 Task: Compose an email with the signature Benjamin Adams with the subject Welcome and the message I am sorry for any inconvenience this may have caused. from softage.1@softage.net to softage.2@softage.net with an attached document Newsletter.docx Undo the message and rewrite the message as Please let me know if this works for your schedule. Send the email. Finally, move the email from Sent Items to the label Certifications
Action: Mouse moved to (363, 599)
Screenshot: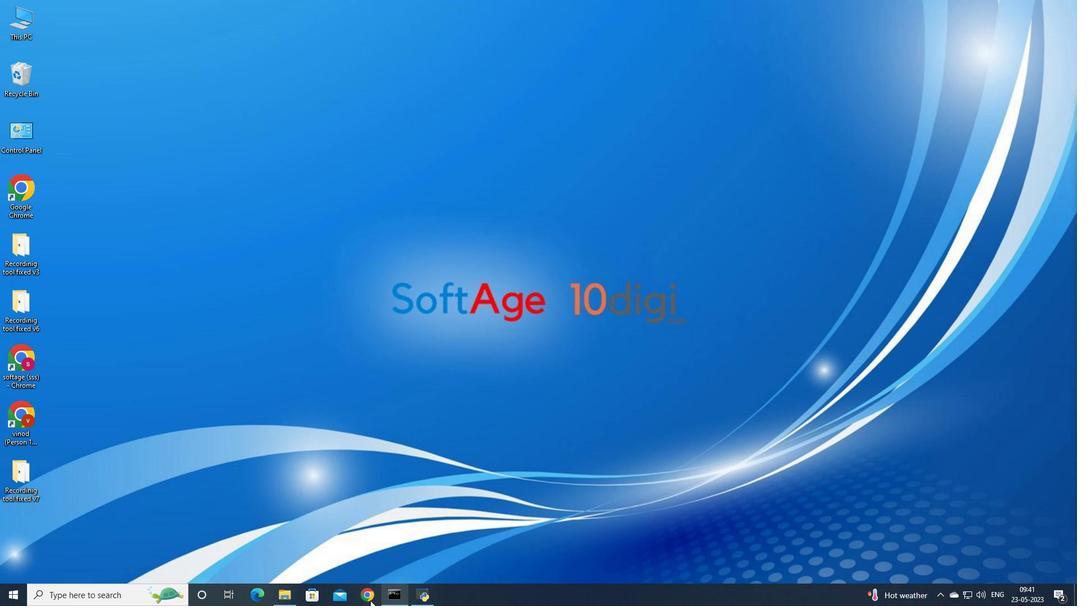 
Action: Mouse pressed left at (363, 599)
Screenshot: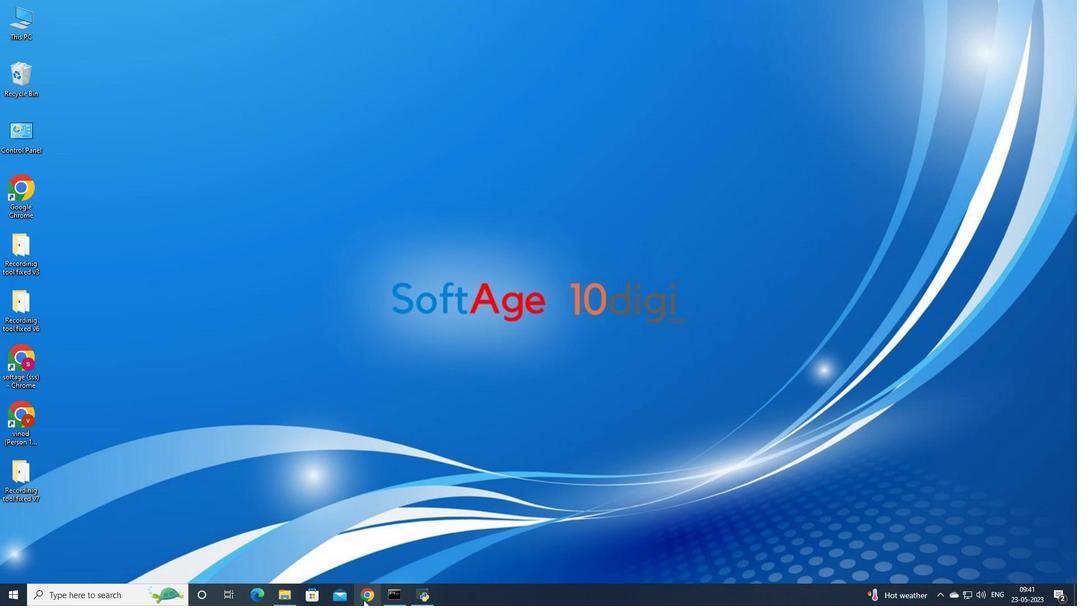 
Action: Mouse moved to (505, 349)
Screenshot: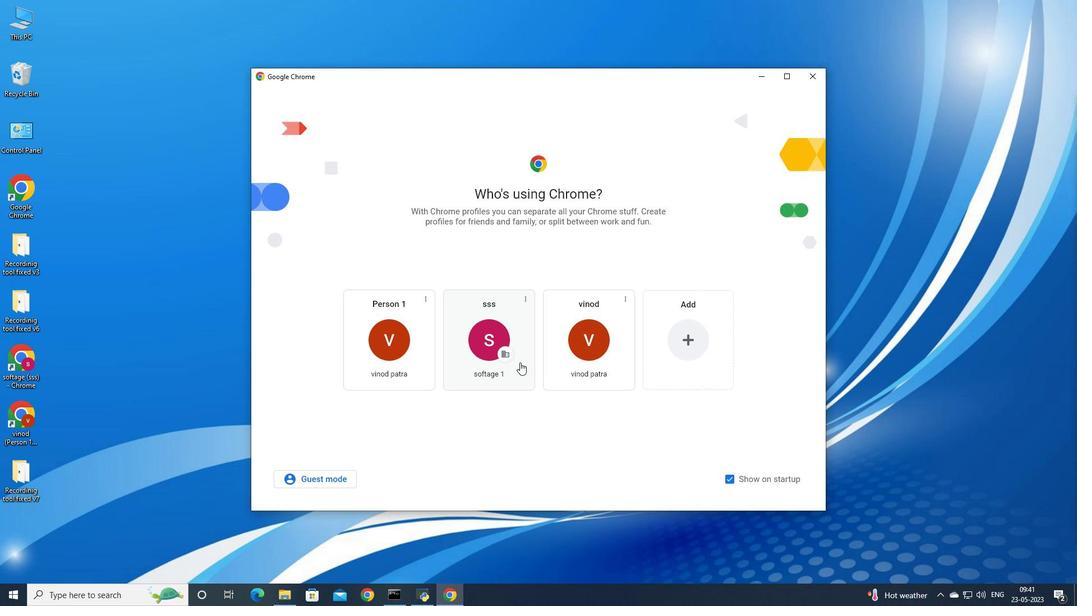 
Action: Mouse pressed left at (505, 349)
Screenshot: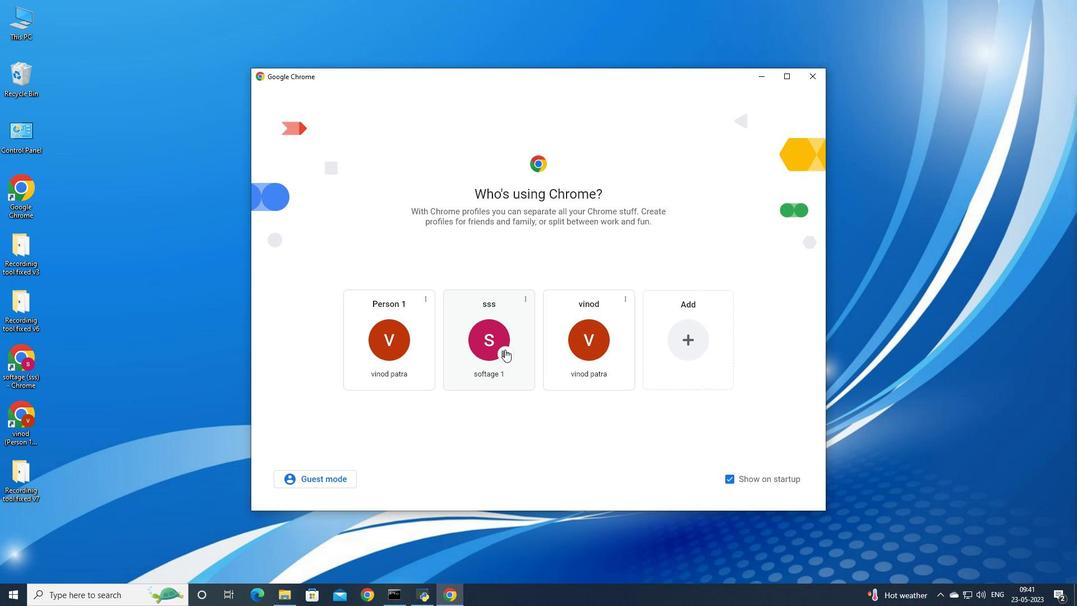 
Action: Mouse moved to (970, 61)
Screenshot: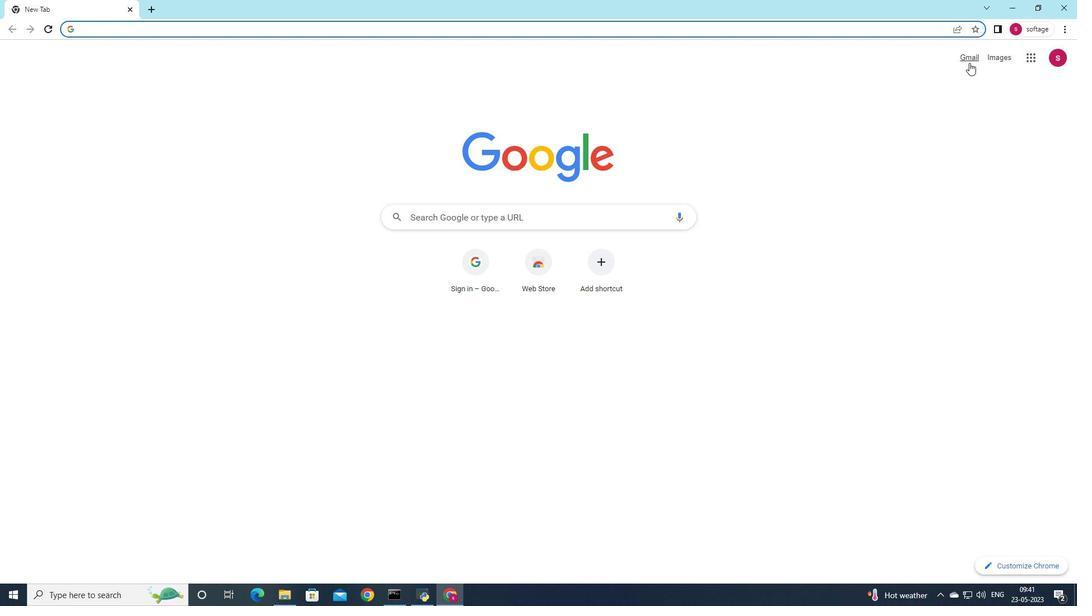 
Action: Mouse pressed left at (970, 61)
Screenshot: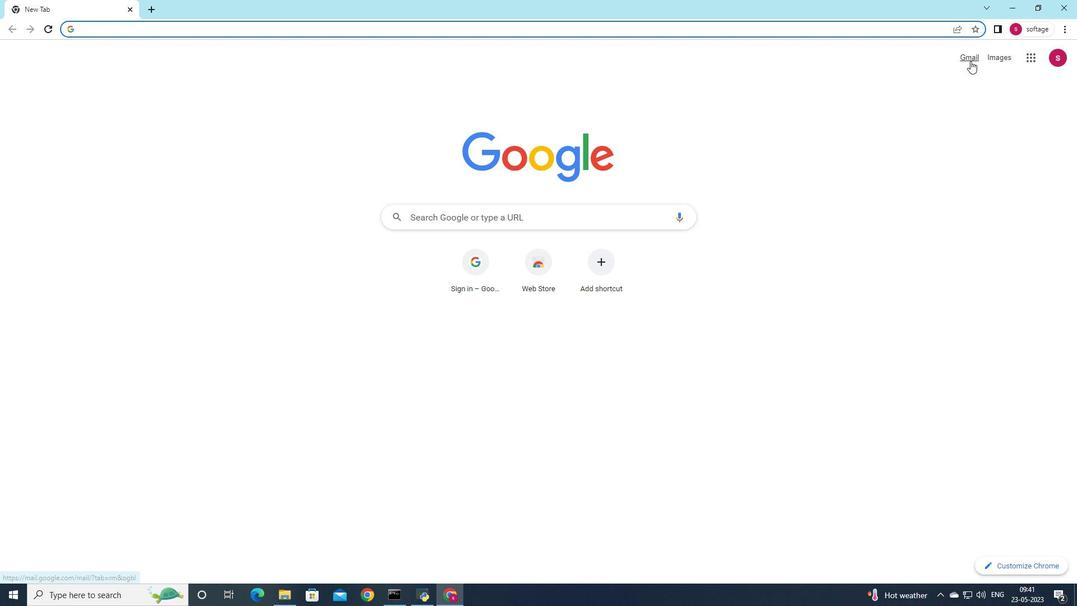 
Action: Mouse moved to (949, 80)
Screenshot: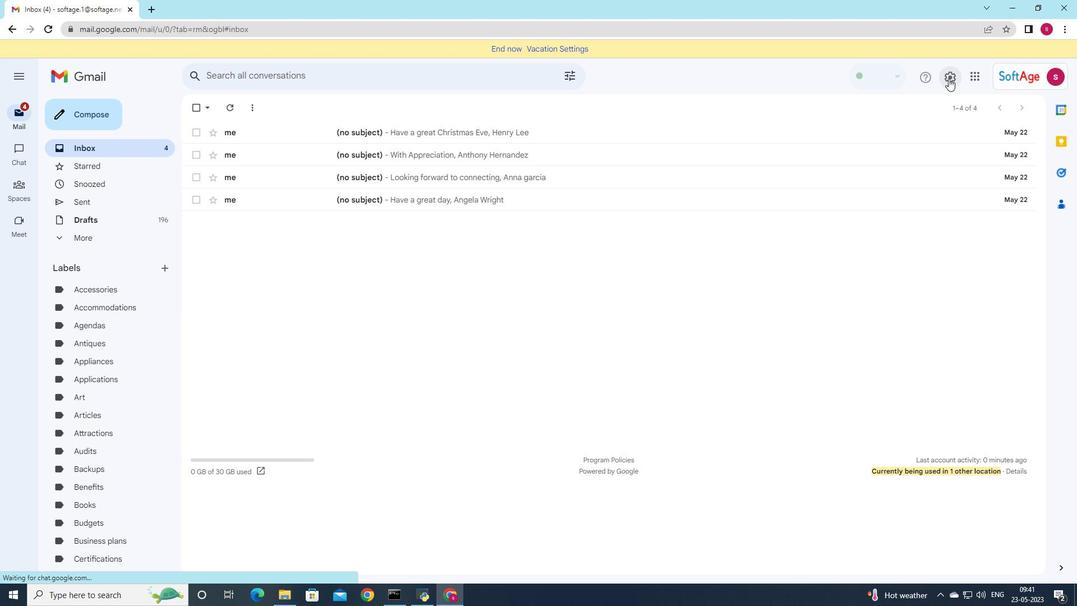 
Action: Mouse pressed left at (949, 80)
Screenshot: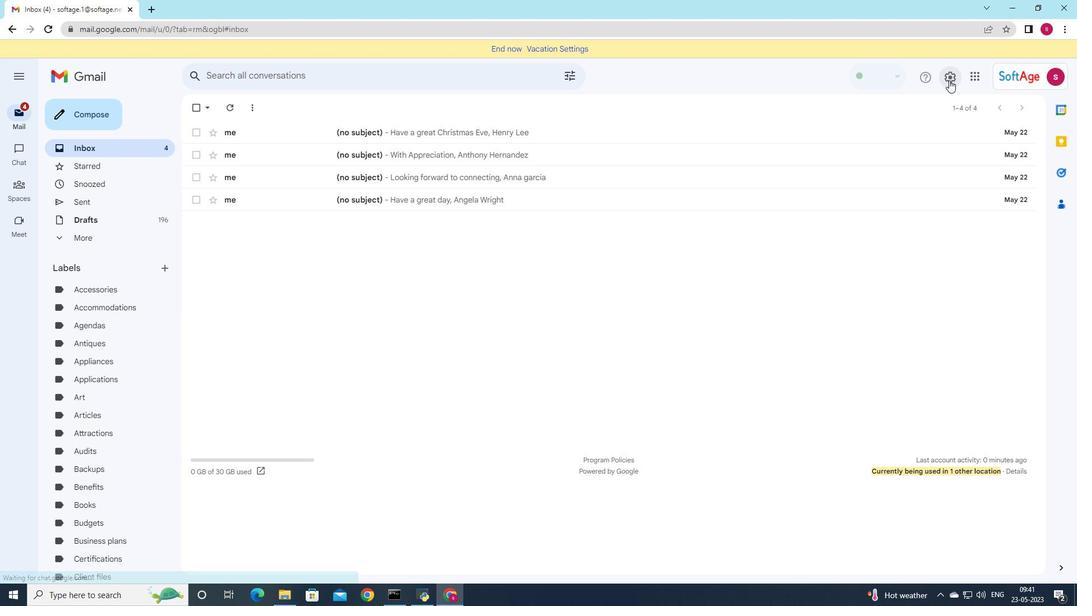 
Action: Mouse moved to (945, 133)
Screenshot: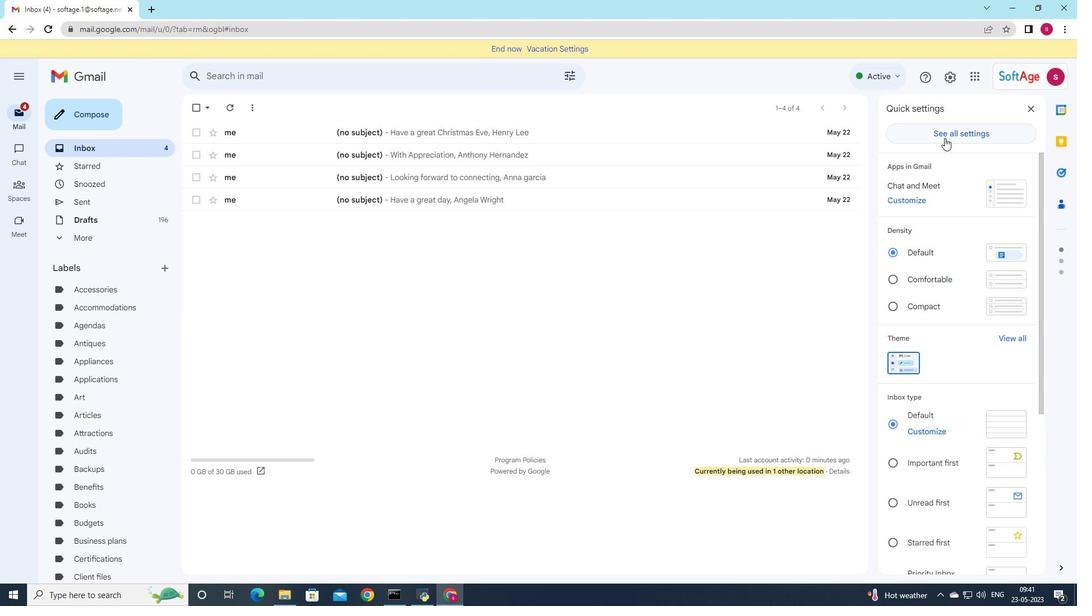 
Action: Mouse pressed left at (945, 133)
Screenshot: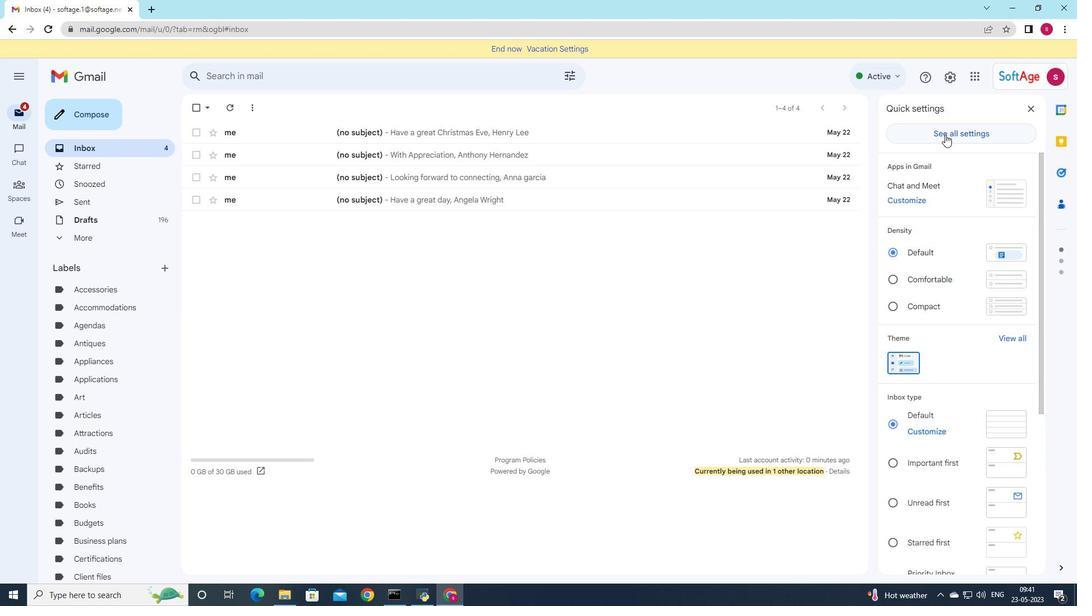 
Action: Mouse moved to (434, 310)
Screenshot: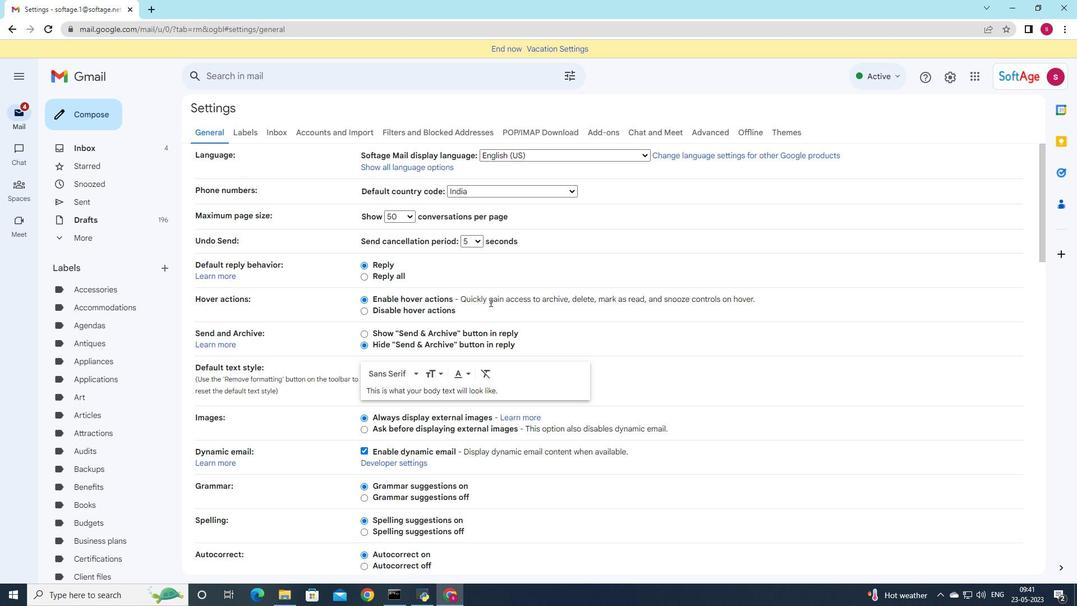 
Action: Mouse scrolled (434, 310) with delta (0, 0)
Screenshot: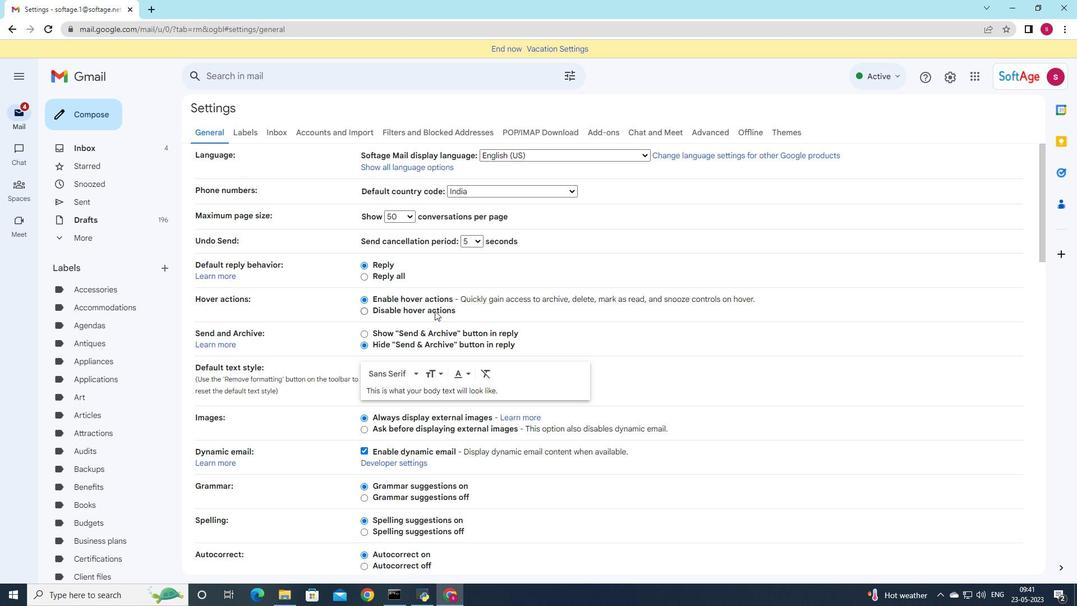 
Action: Mouse scrolled (434, 310) with delta (0, 0)
Screenshot: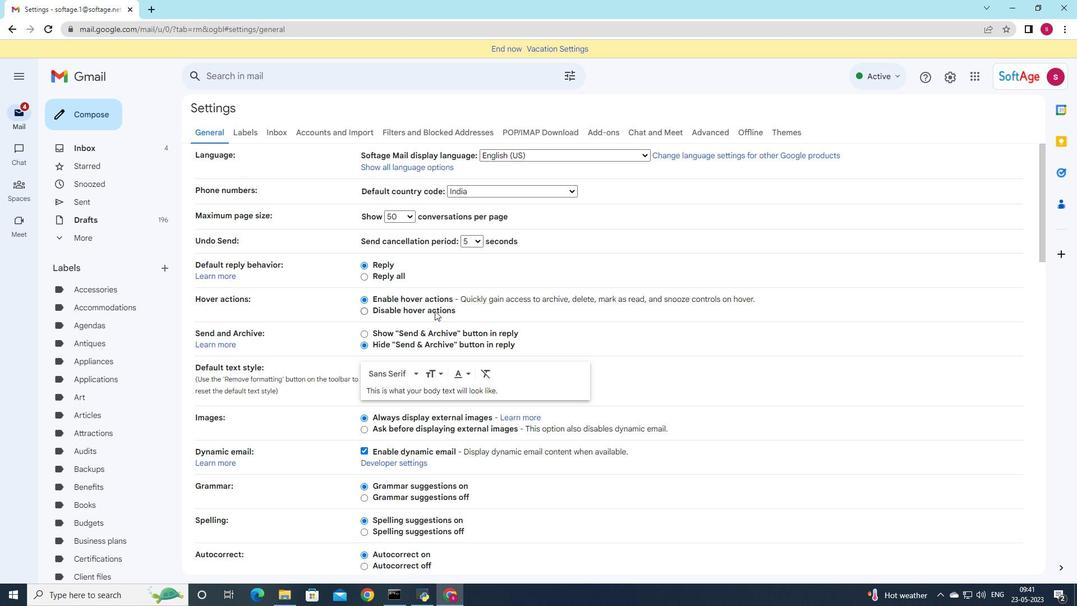
Action: Mouse scrolled (434, 310) with delta (0, 0)
Screenshot: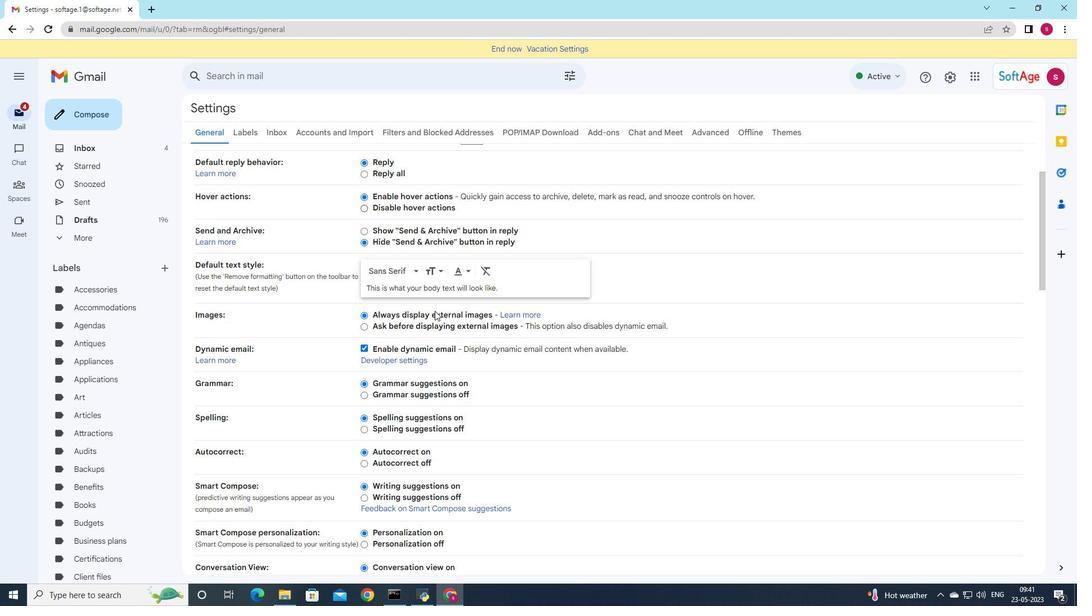 
Action: Mouse scrolled (434, 310) with delta (0, 0)
Screenshot: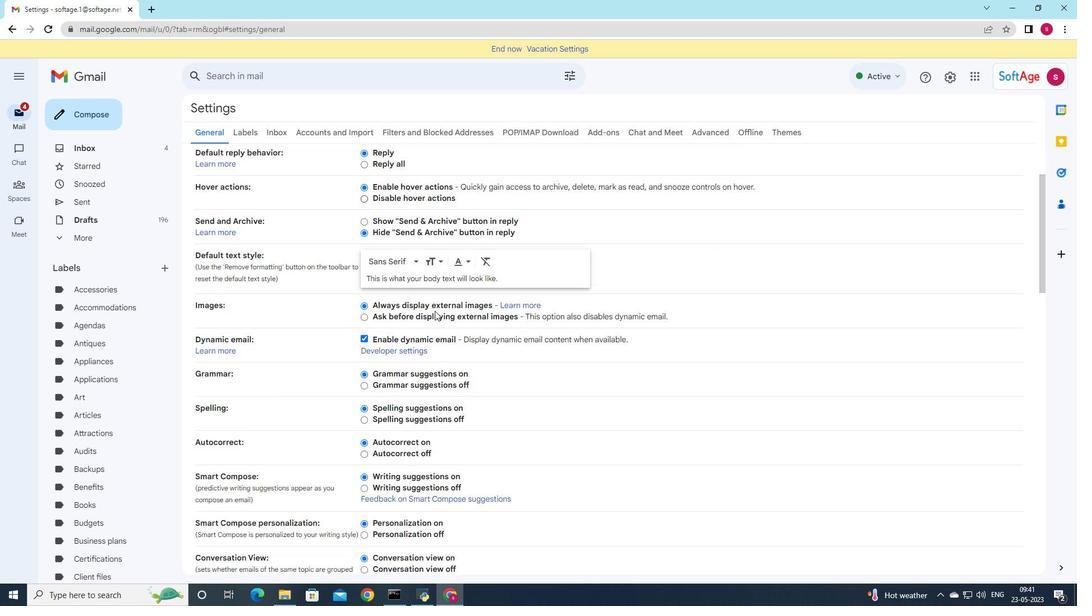 
Action: Mouse scrolled (434, 310) with delta (0, 0)
Screenshot: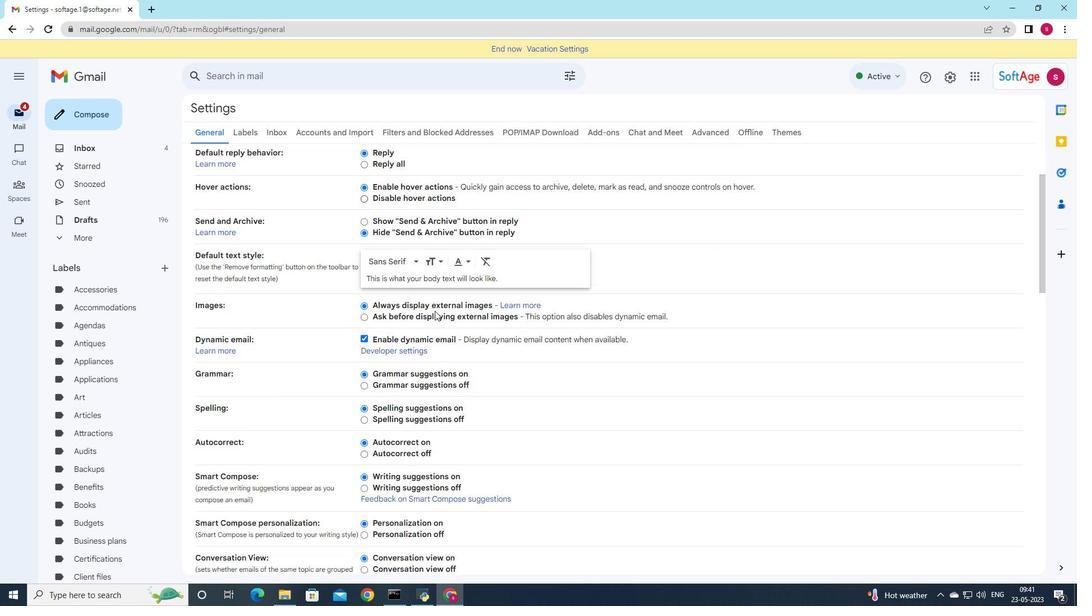 
Action: Mouse scrolled (434, 310) with delta (0, 0)
Screenshot: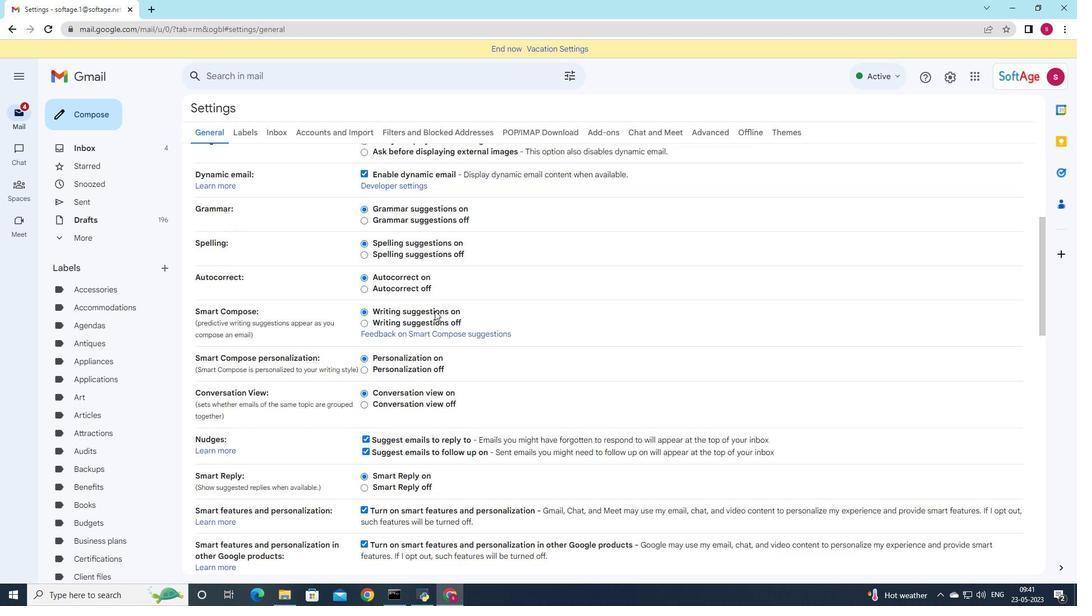 
Action: Mouse scrolled (434, 310) with delta (0, 0)
Screenshot: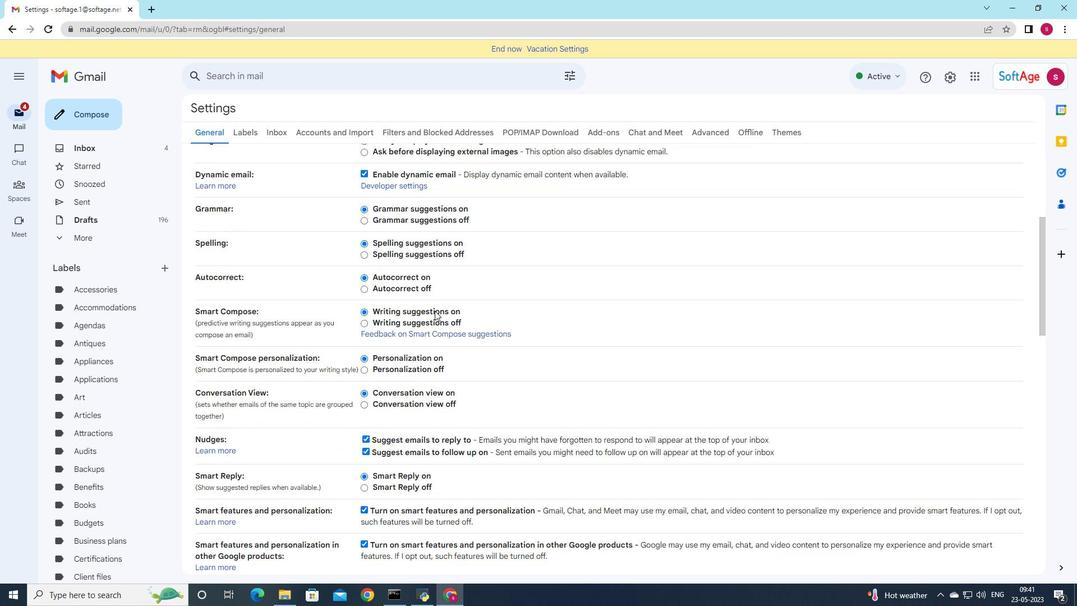 
Action: Mouse scrolled (434, 310) with delta (0, 0)
Screenshot: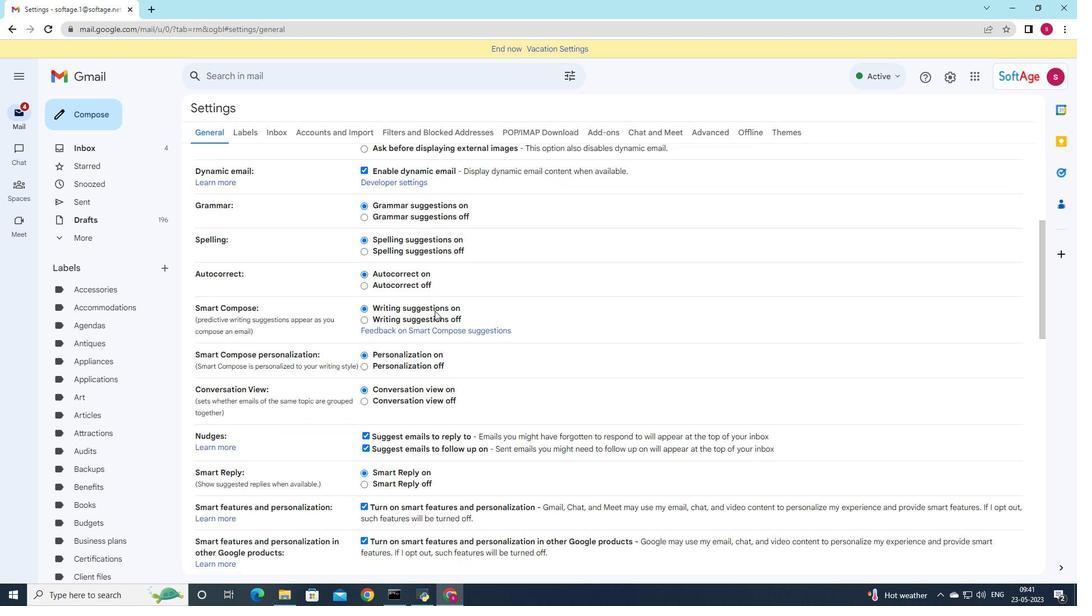 
Action: Mouse scrolled (434, 310) with delta (0, 0)
Screenshot: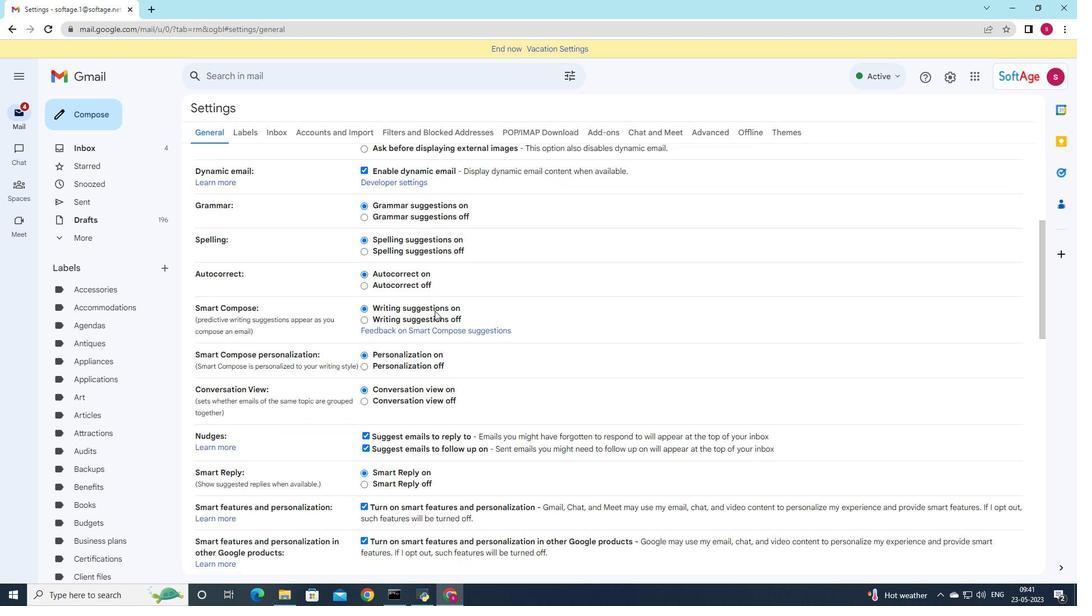 
Action: Mouse scrolled (434, 310) with delta (0, 0)
Screenshot: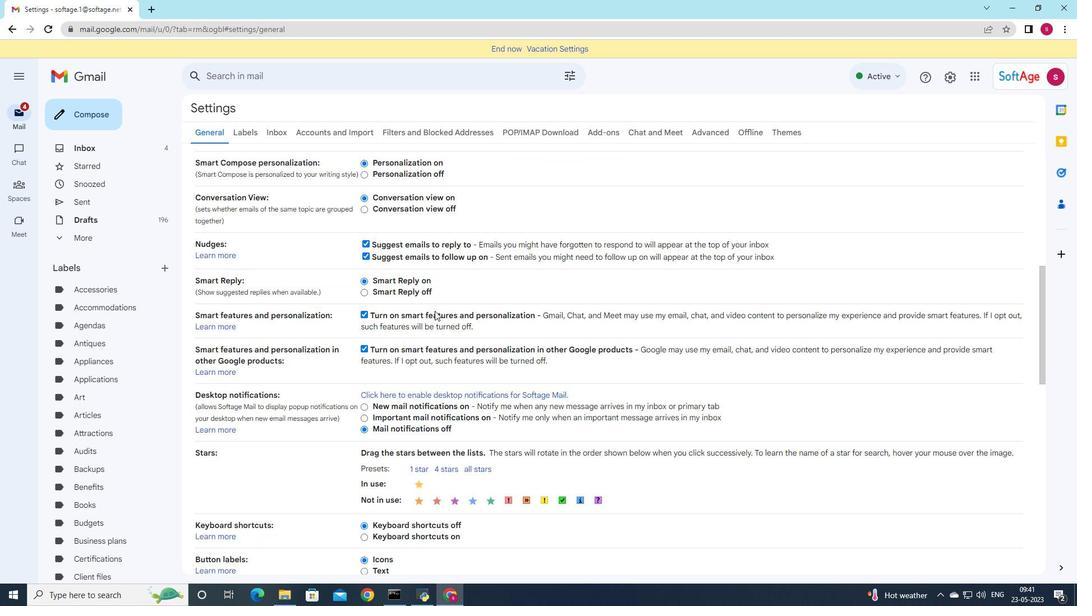 
Action: Mouse scrolled (434, 310) with delta (0, 0)
Screenshot: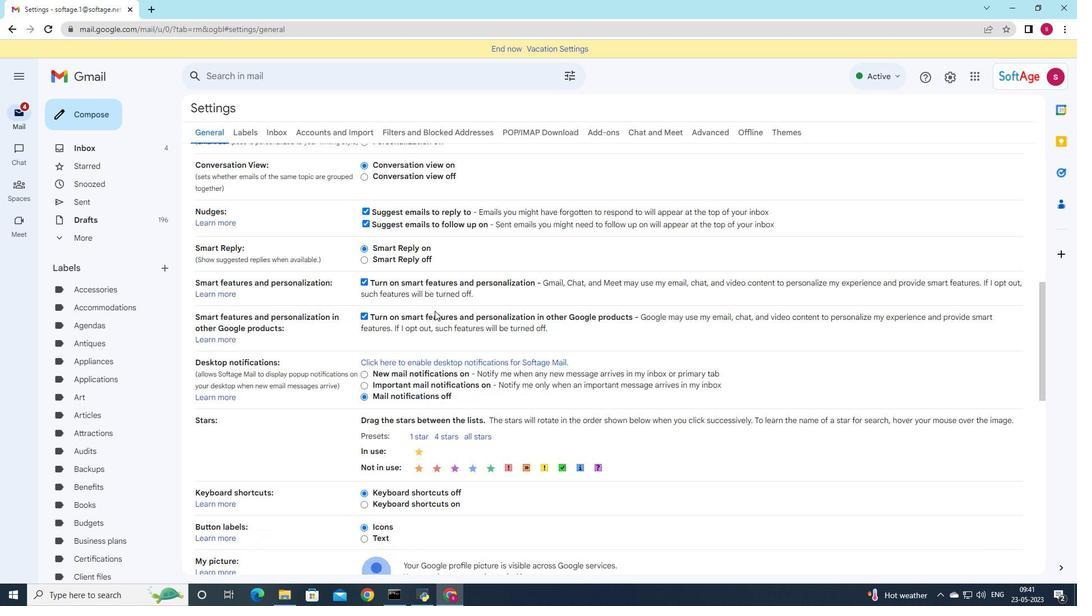 
Action: Mouse scrolled (434, 310) with delta (0, 0)
Screenshot: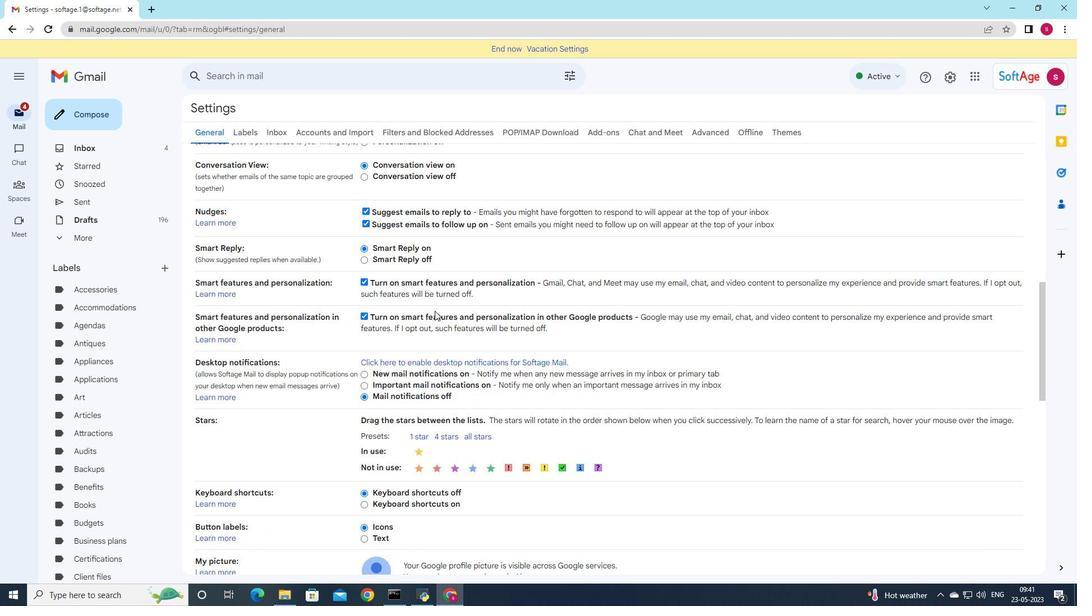 
Action: Mouse scrolled (434, 310) with delta (0, 0)
Screenshot: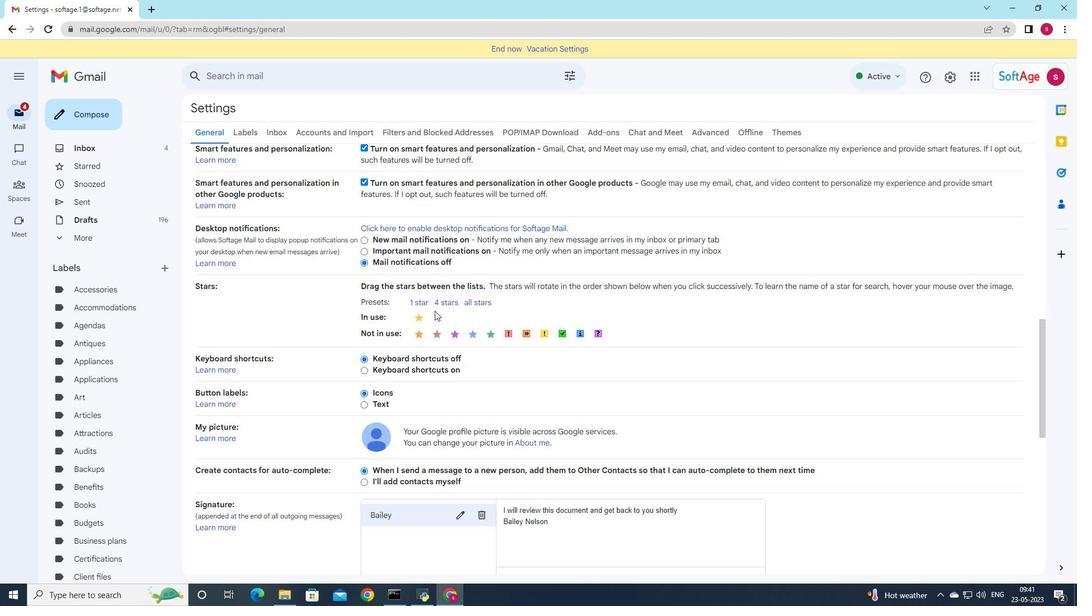 
Action: Mouse scrolled (434, 310) with delta (0, 0)
Screenshot: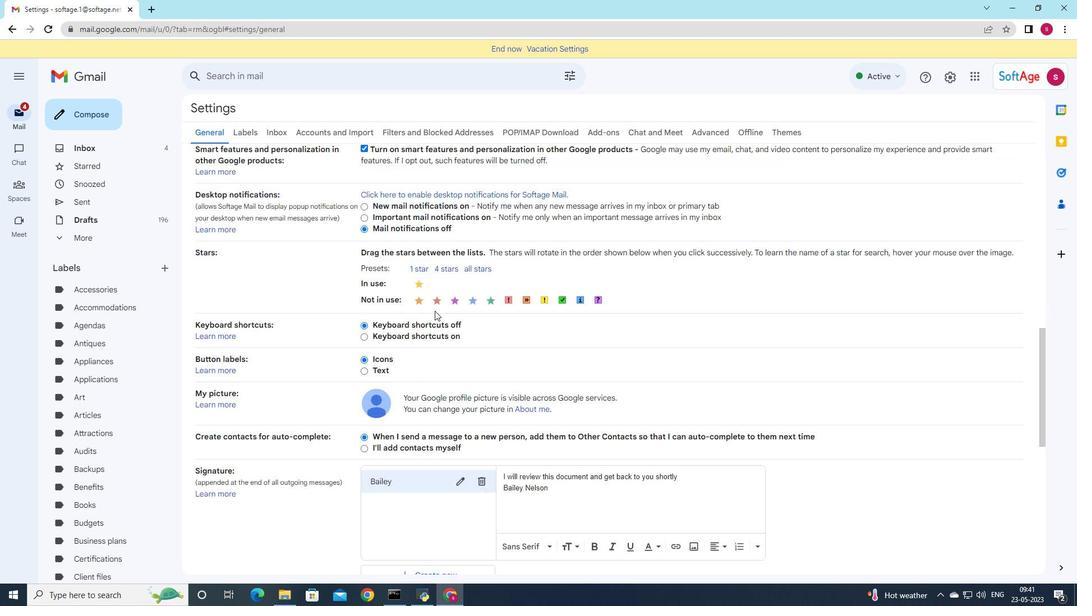 
Action: Mouse scrolled (434, 310) with delta (0, 0)
Screenshot: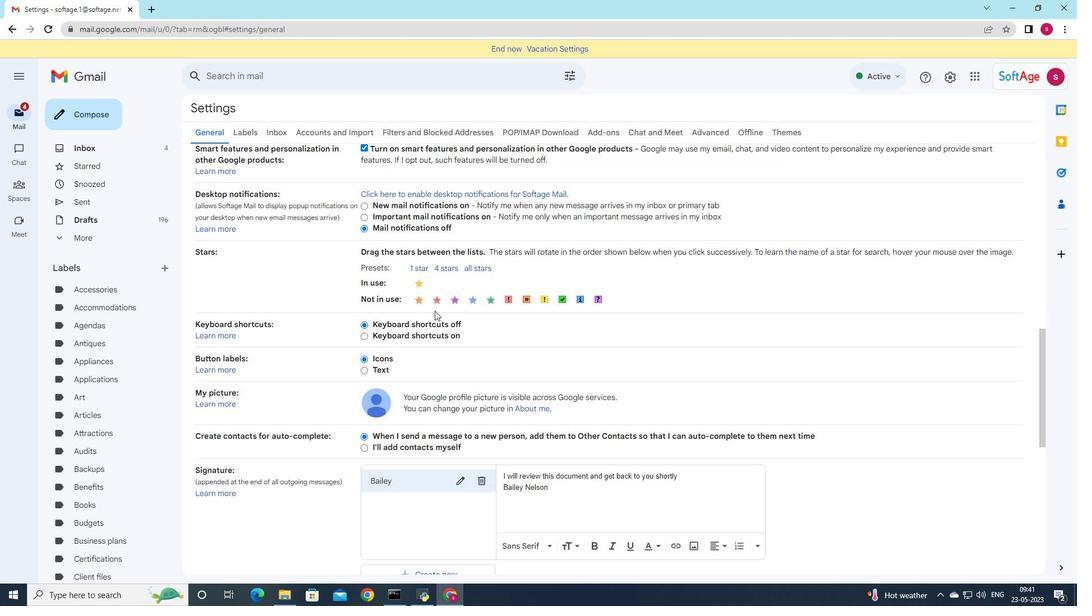 
Action: Mouse moved to (478, 312)
Screenshot: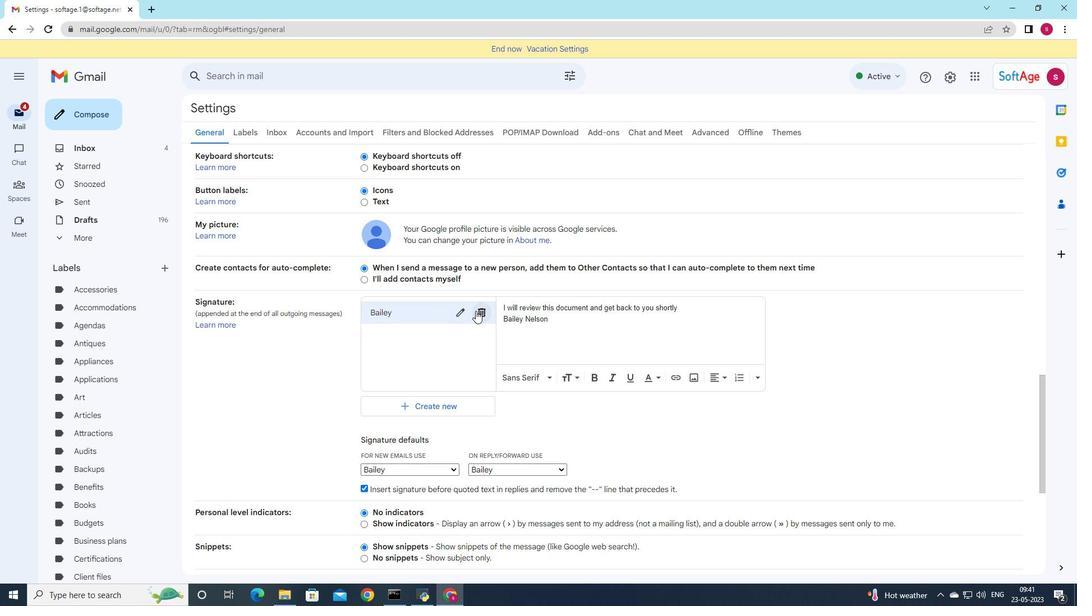 
Action: Mouse pressed left at (478, 312)
Screenshot: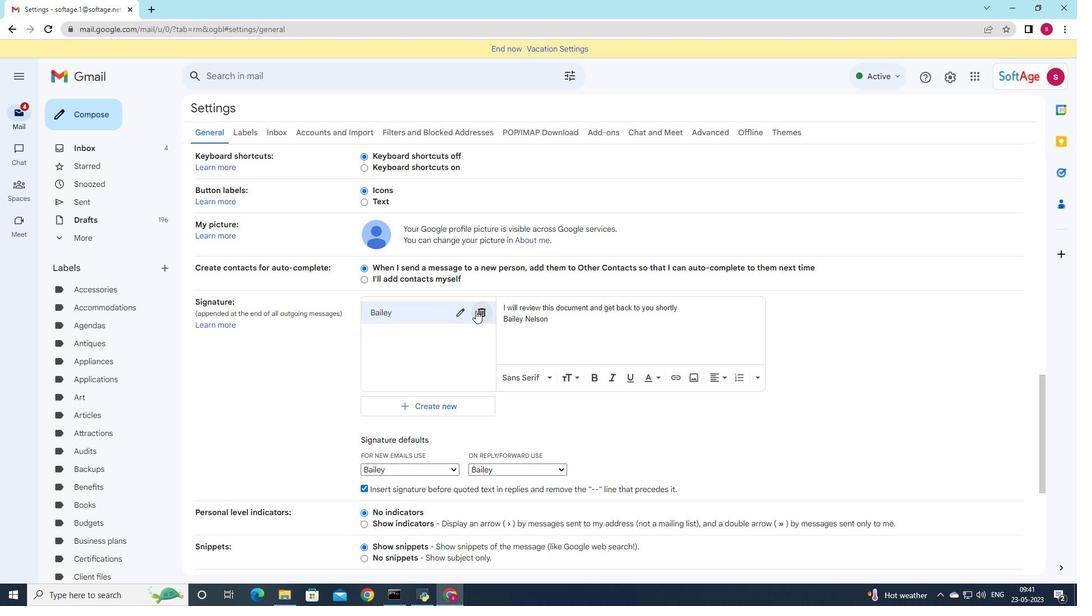 
Action: Mouse moved to (606, 333)
Screenshot: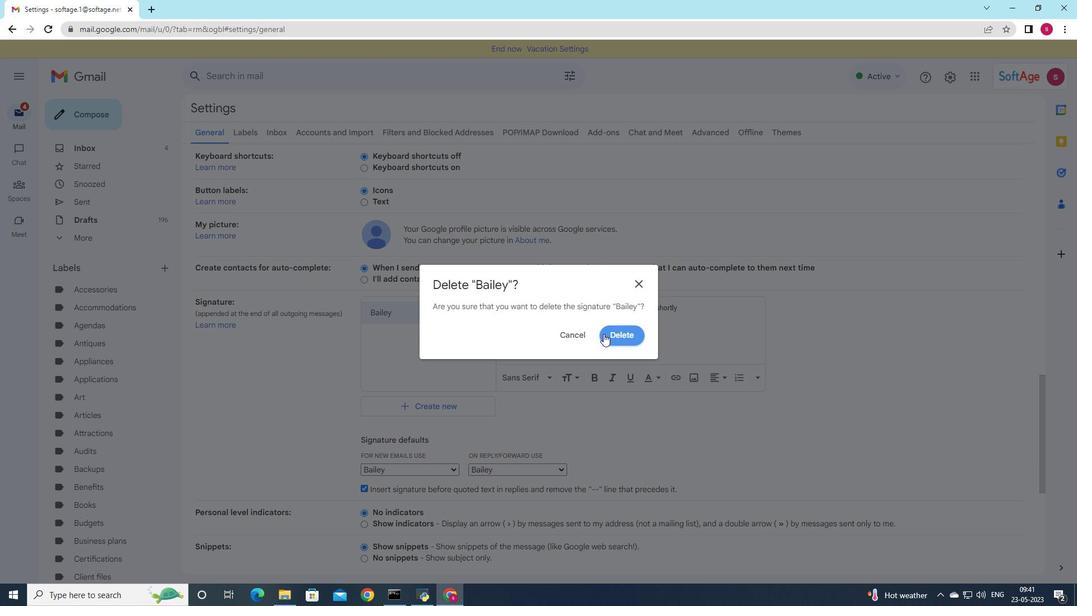 
Action: Mouse pressed left at (606, 333)
Screenshot: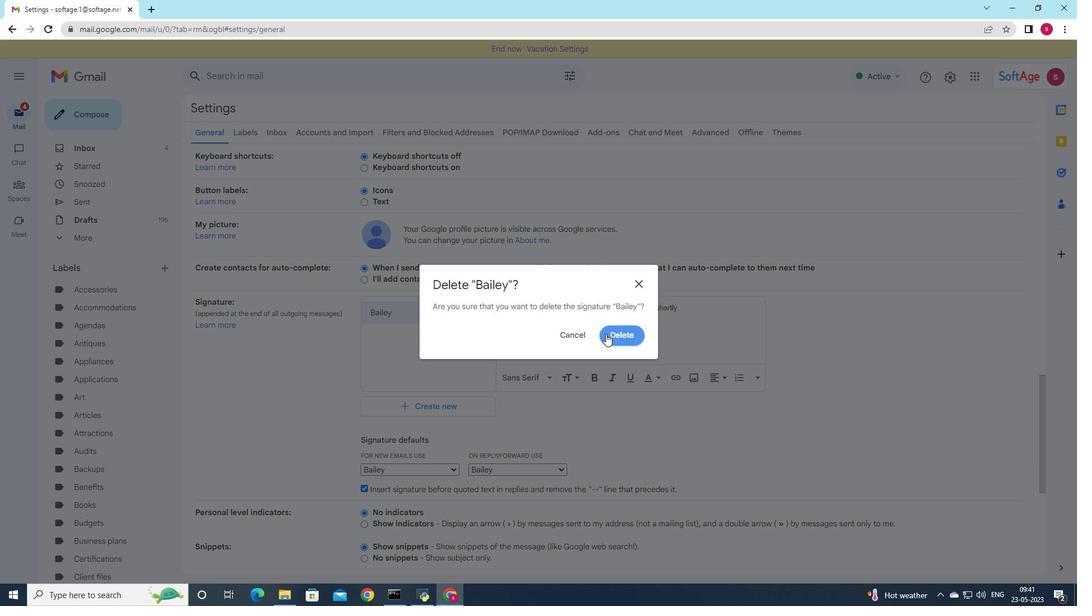 
Action: Mouse moved to (427, 327)
Screenshot: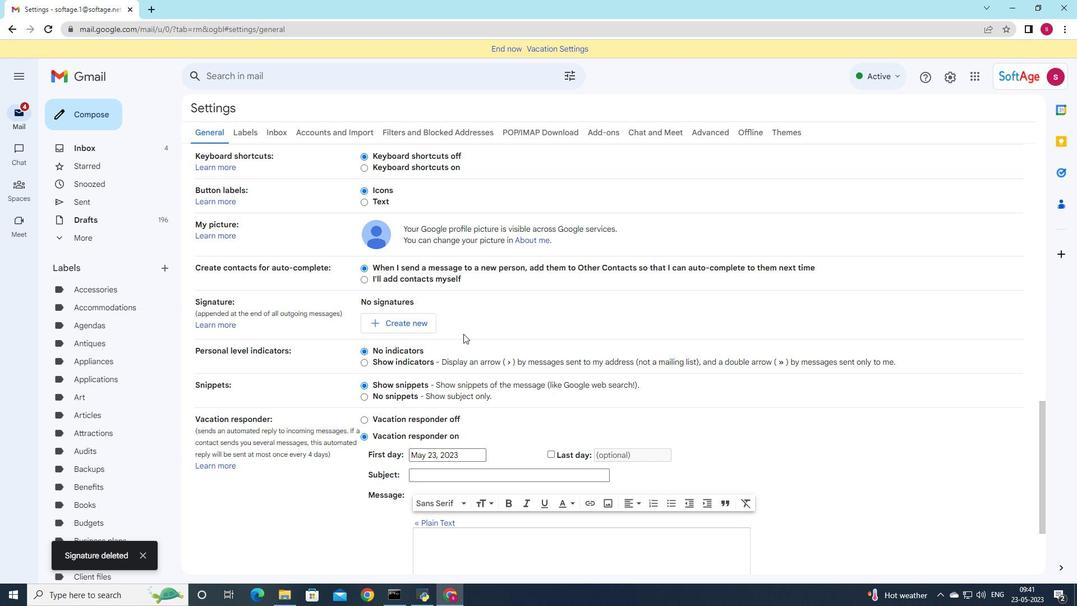 
Action: Mouse pressed left at (427, 327)
Screenshot: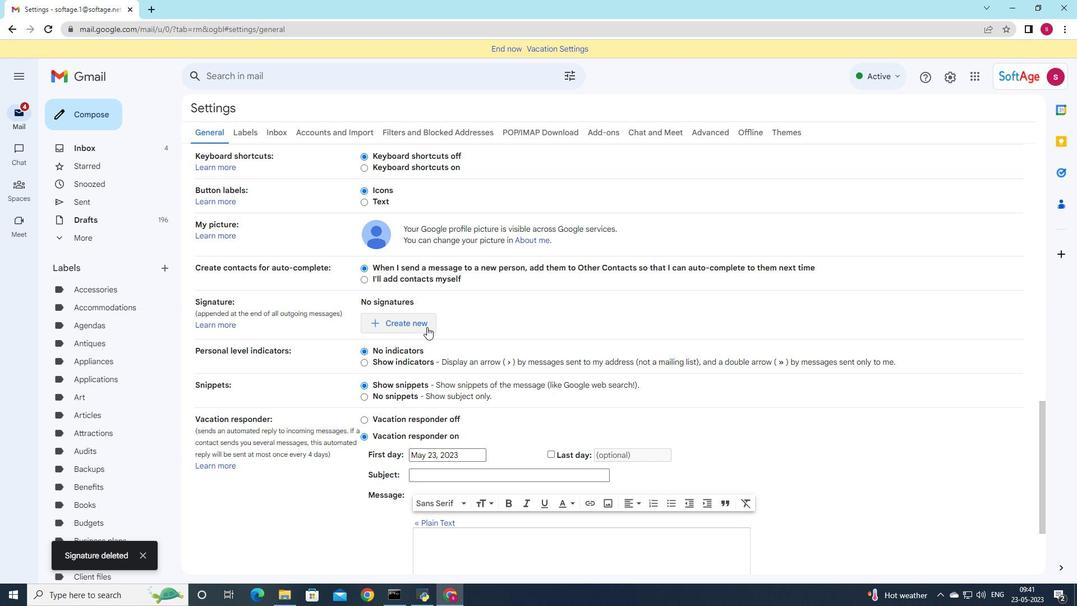 
Action: Mouse moved to (534, 324)
Screenshot: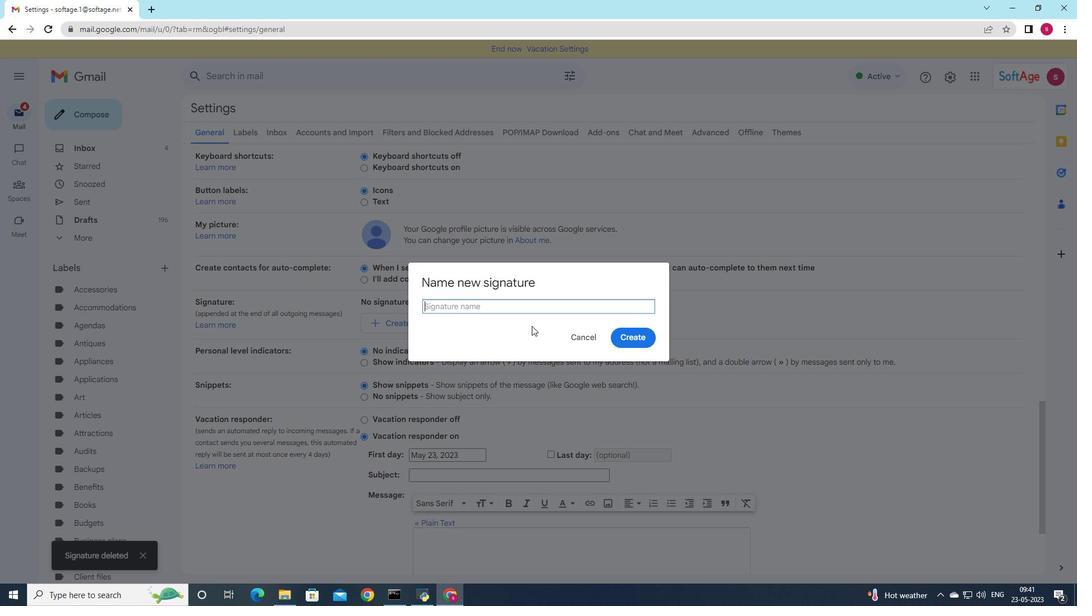 
Action: Key pressed <Key.shift>Benha<Key.backspace><Key.backspace>jamin
Screenshot: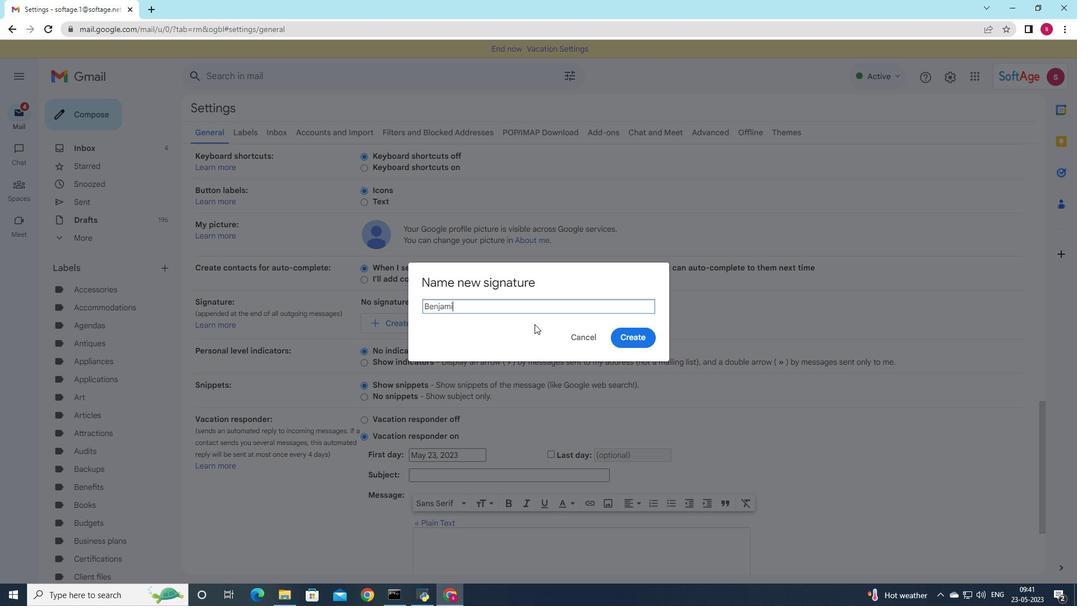 
Action: Mouse moved to (629, 337)
Screenshot: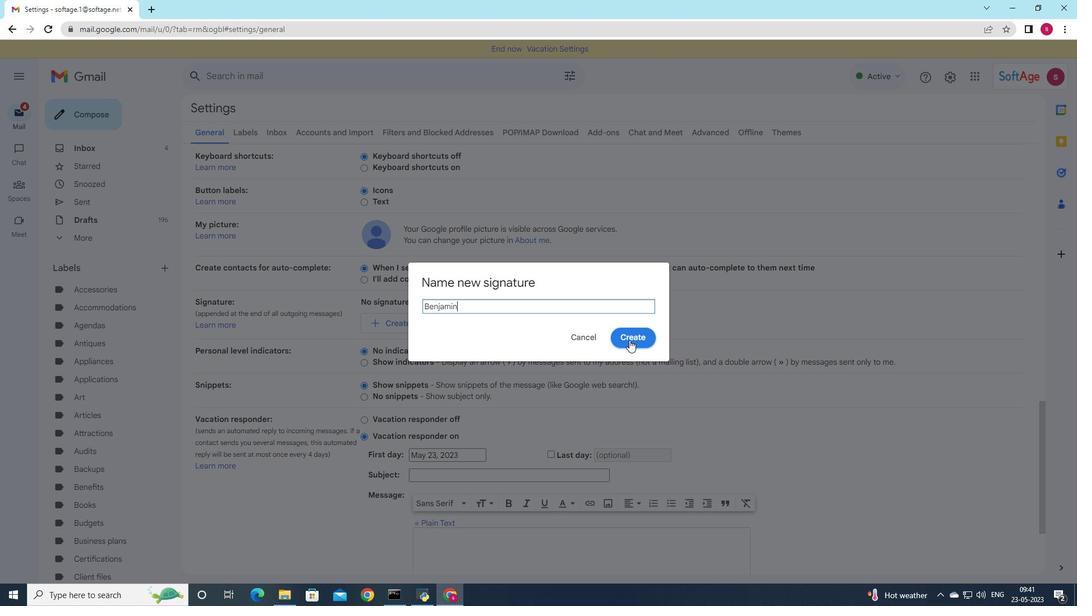 
Action: Mouse pressed left at (629, 337)
Screenshot: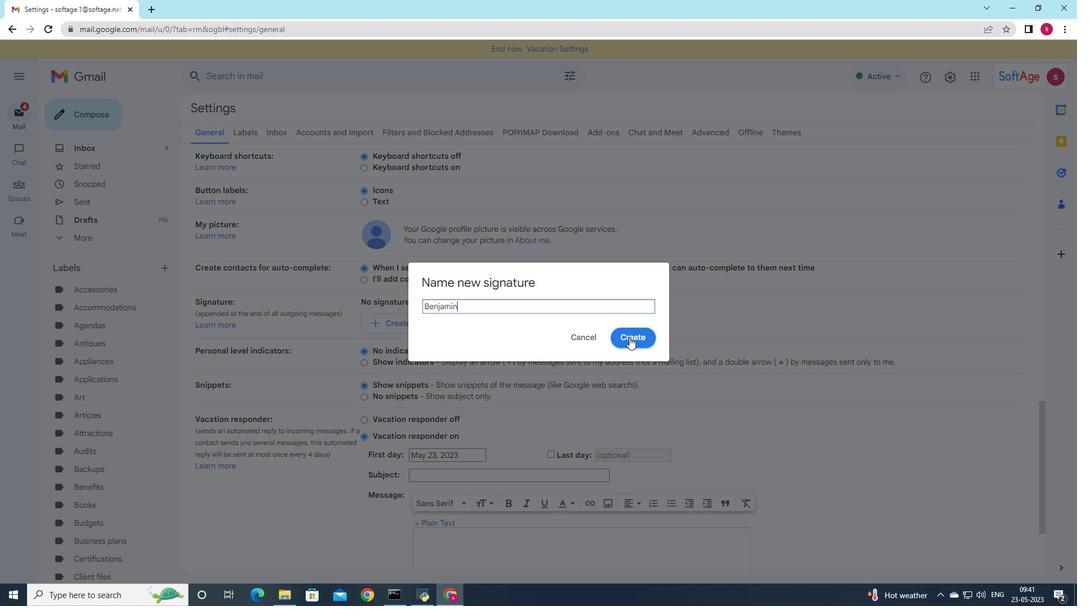 
Action: Mouse moved to (535, 319)
Screenshot: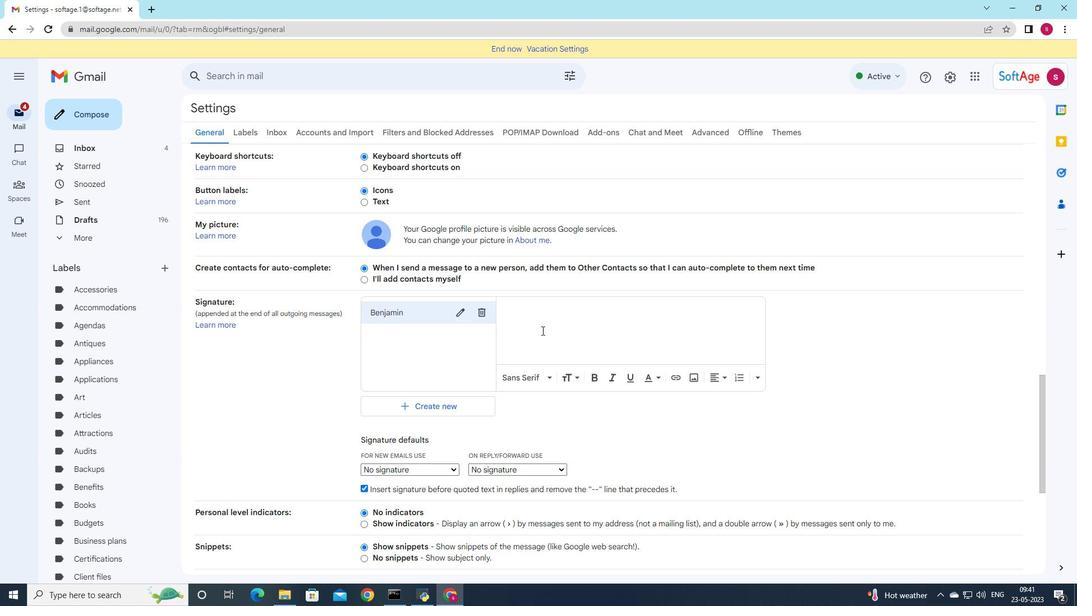 
Action: Mouse pressed left at (535, 319)
Screenshot: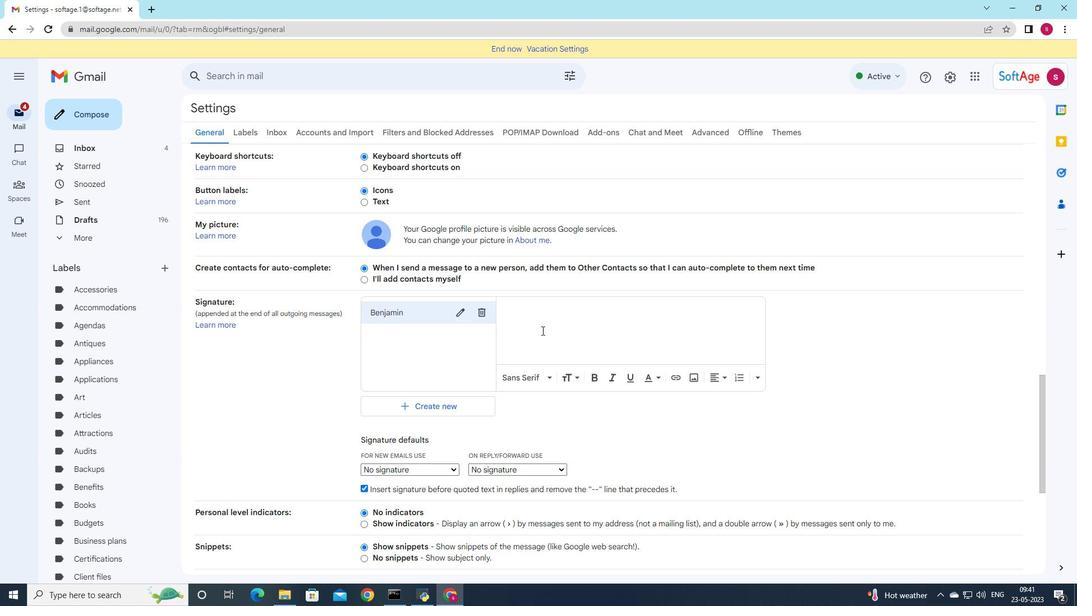 
Action: Mouse moved to (706, 318)
Screenshot: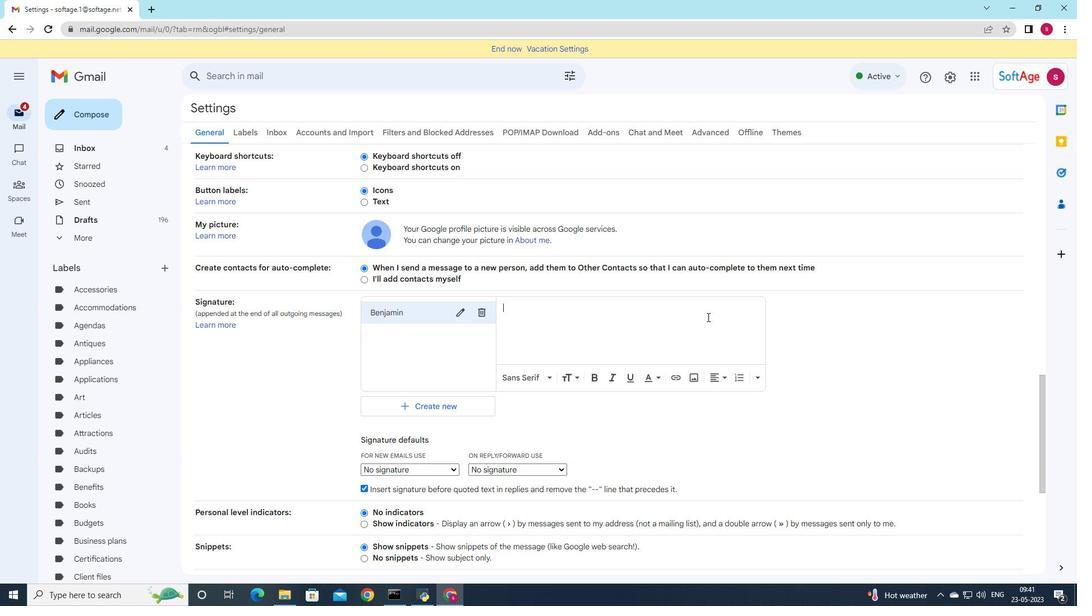 
Action: Key pressed <Key.shift>I<Key.space>am<Key.space>sorry<Key.space>for<Key.space>any<Key.space>inconvience<Key.space>
Screenshot: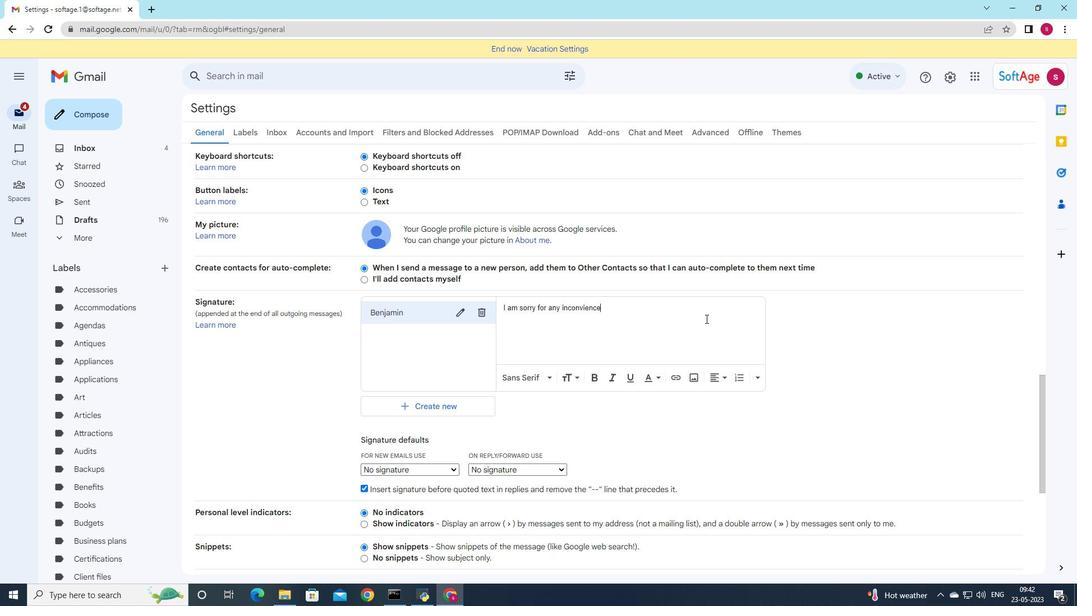 
Action: Mouse moved to (586, 306)
Screenshot: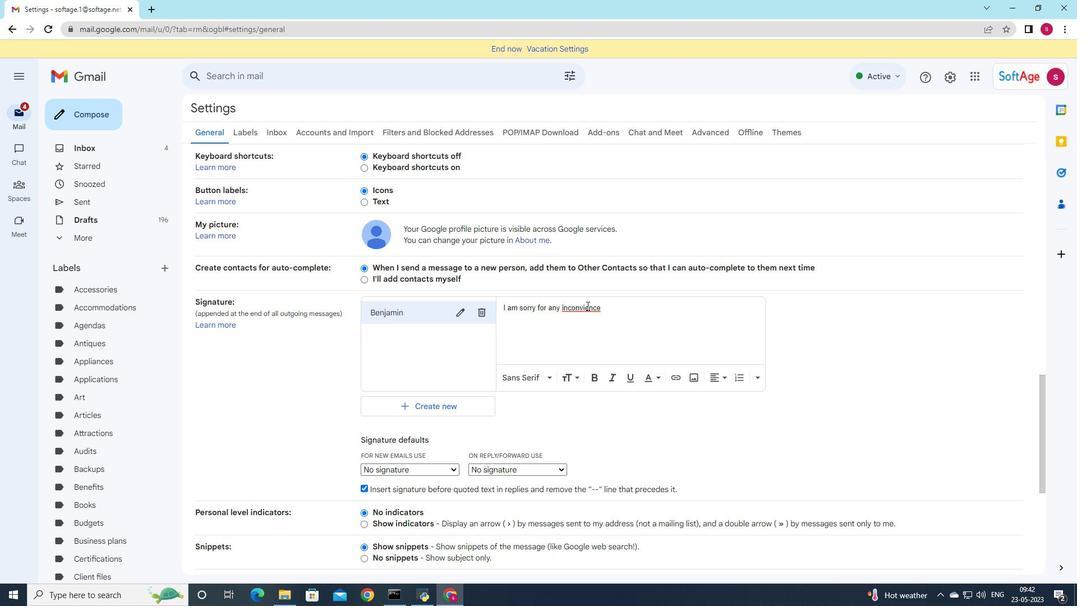 
Action: Mouse pressed left at (586, 306)
Screenshot: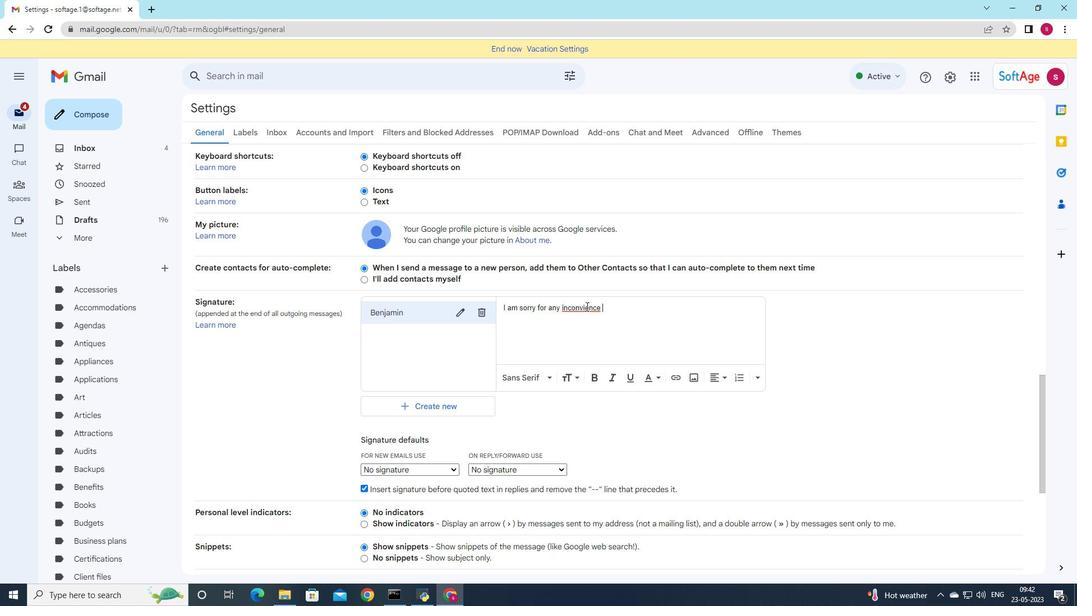 
Action: Mouse moved to (595, 313)
Screenshot: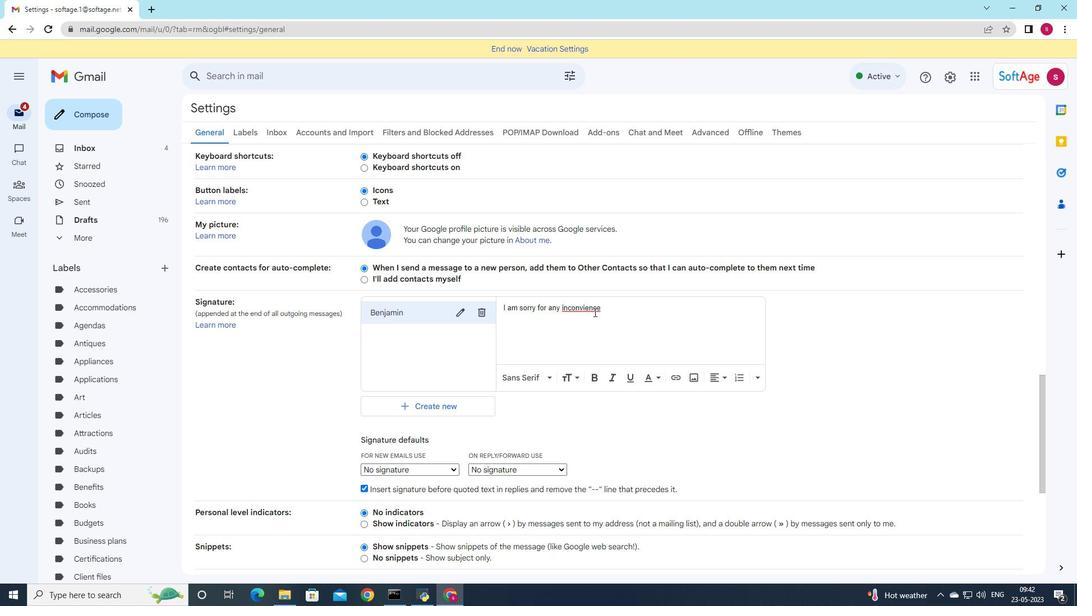 
Action: Key pressed <Key.backspace>
Screenshot: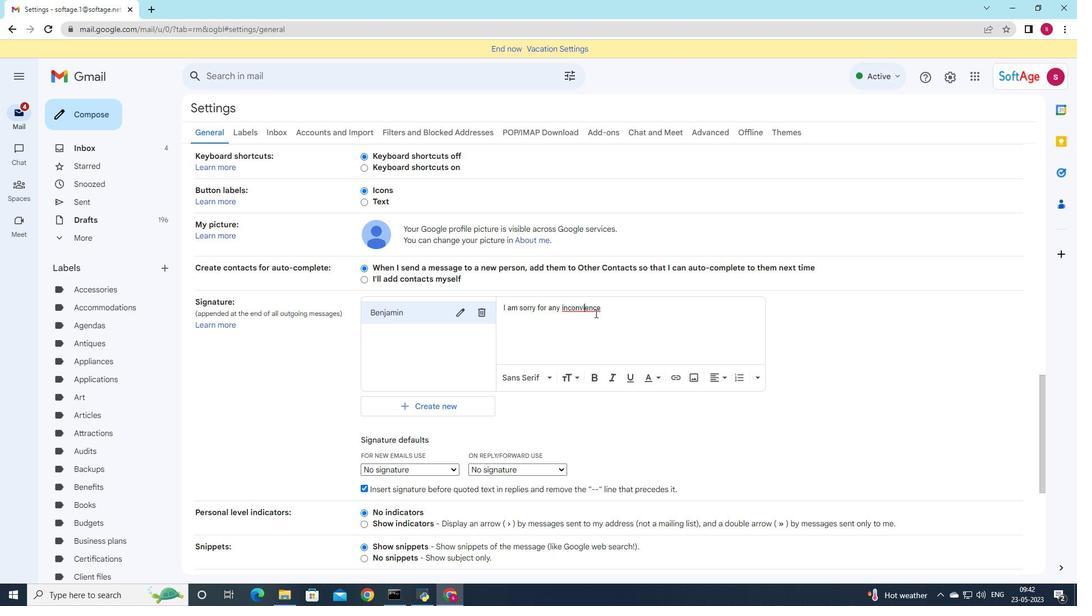 
Action: Mouse moved to (592, 308)
Screenshot: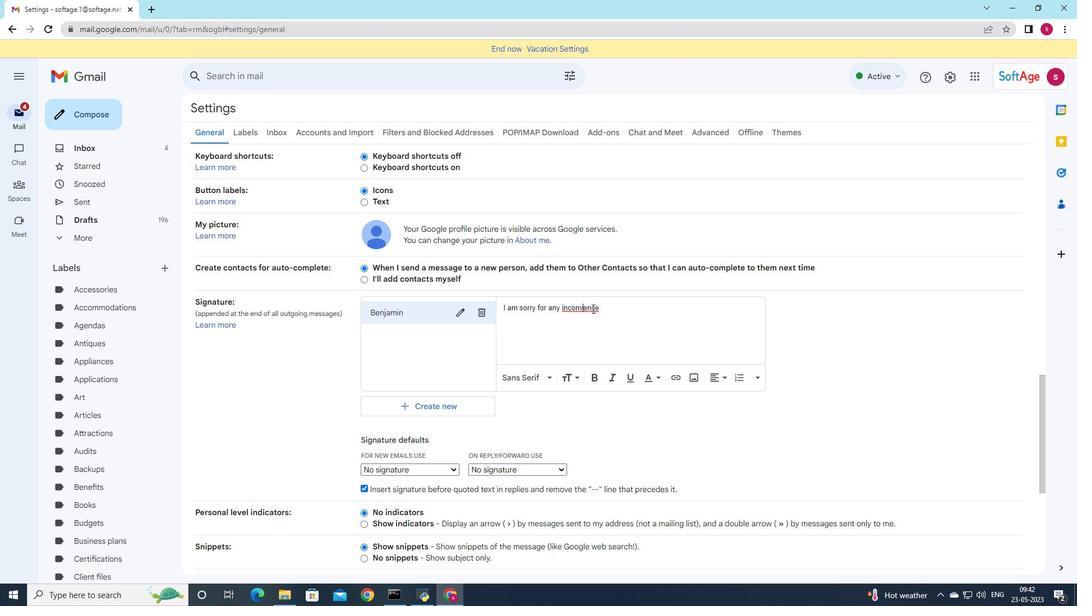 
Action: Mouse pressed left at (592, 308)
Screenshot: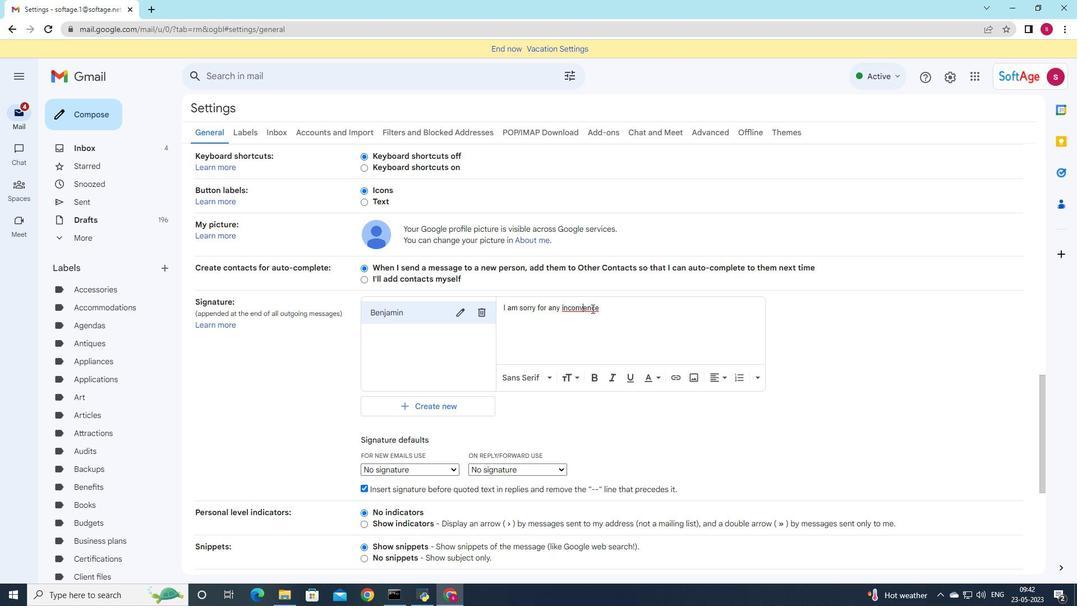 
Action: Key pressed in
Screenshot: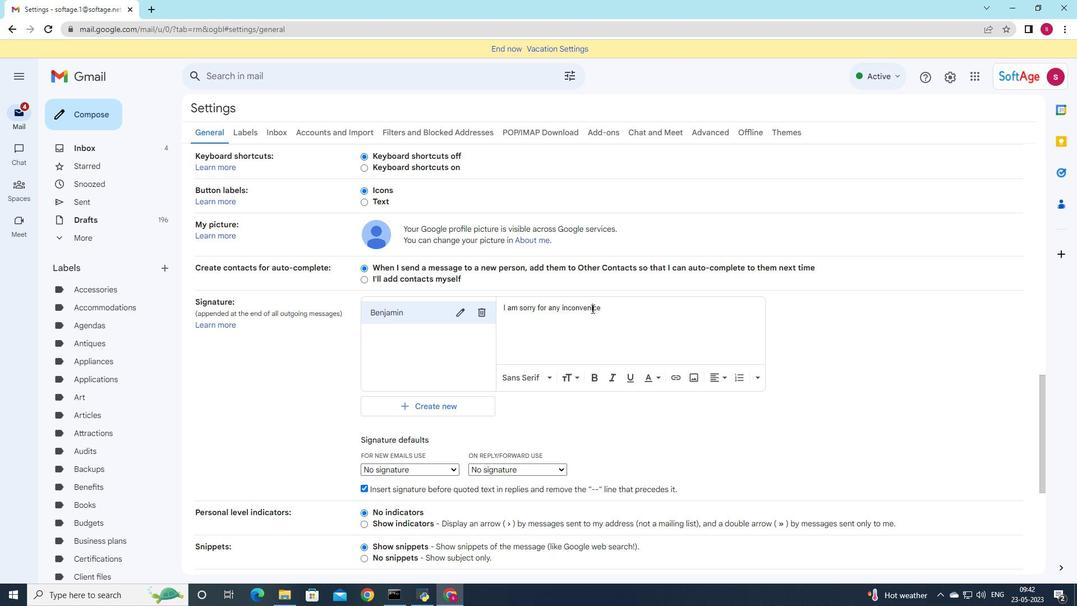 
Action: Mouse moved to (592, 307)
Screenshot: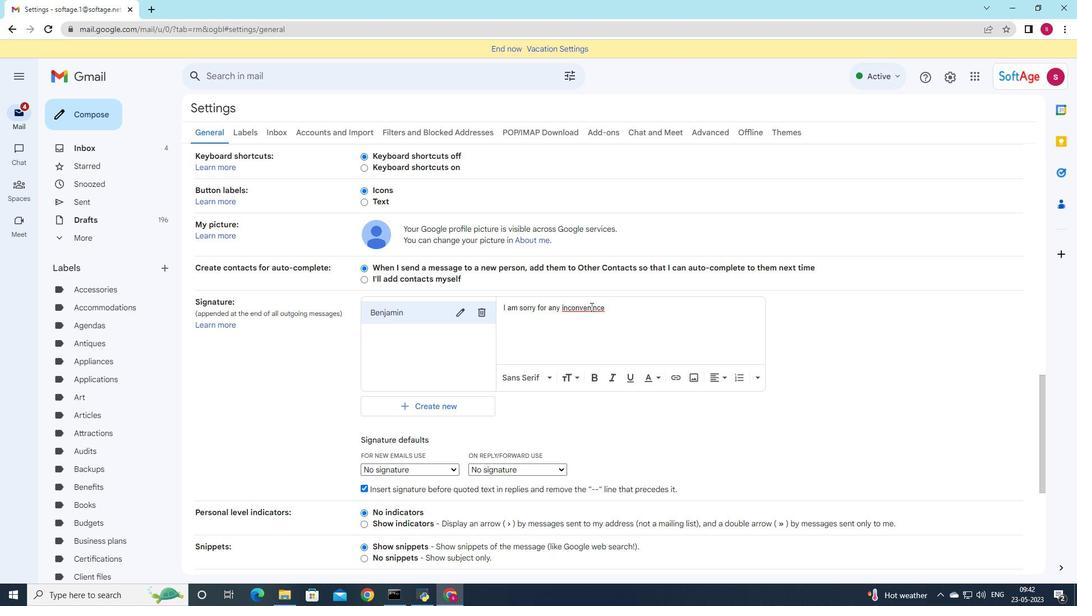 
Action: Mouse pressed left at (592, 307)
Screenshot: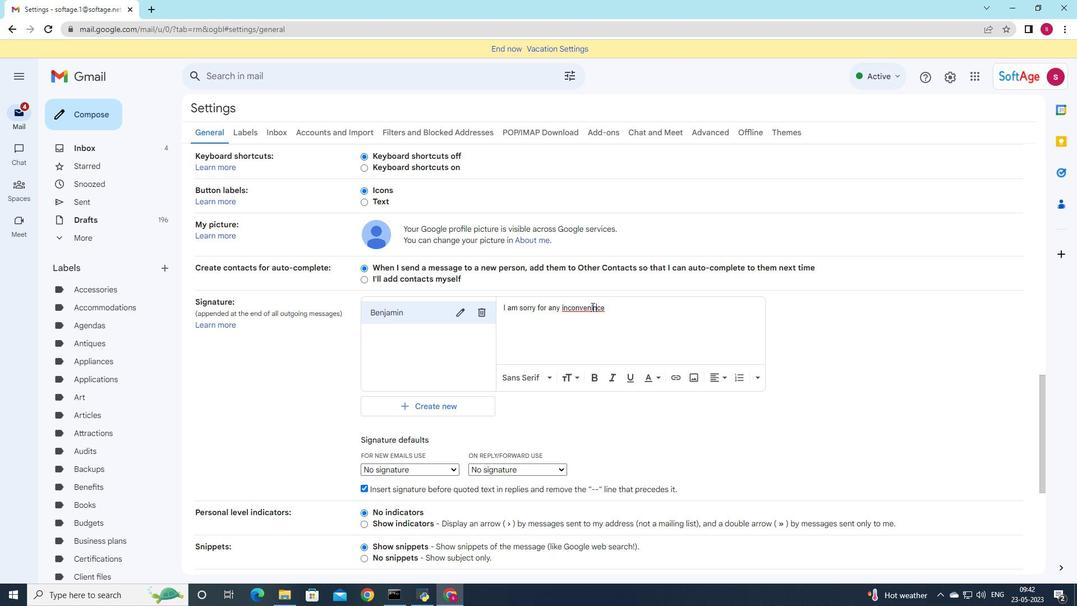 
Action: Mouse moved to (592, 307)
Screenshot: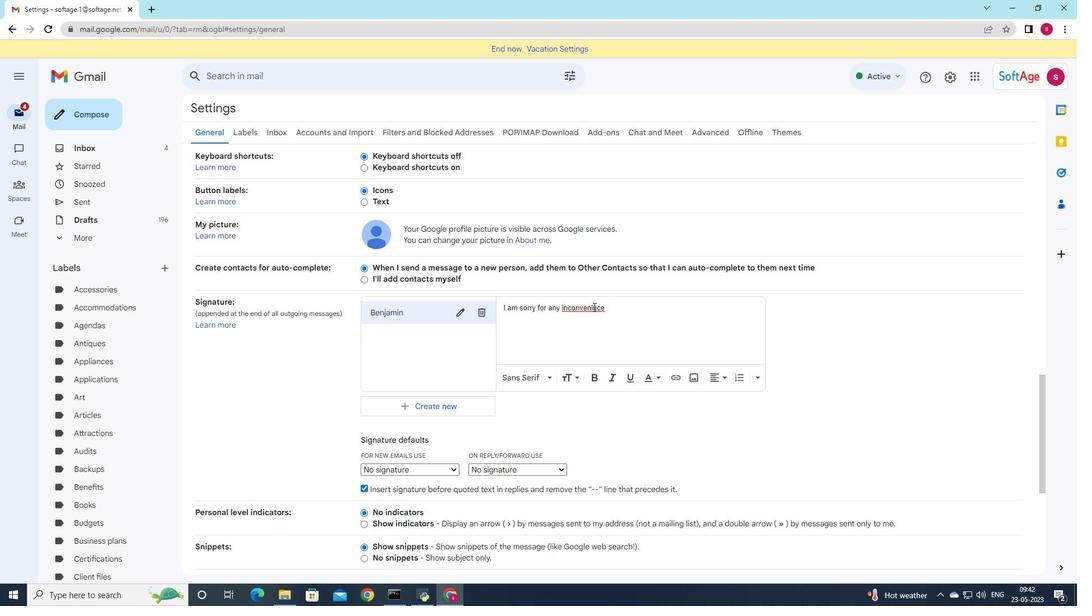 
Action: Mouse pressed left at (592, 307)
Screenshot: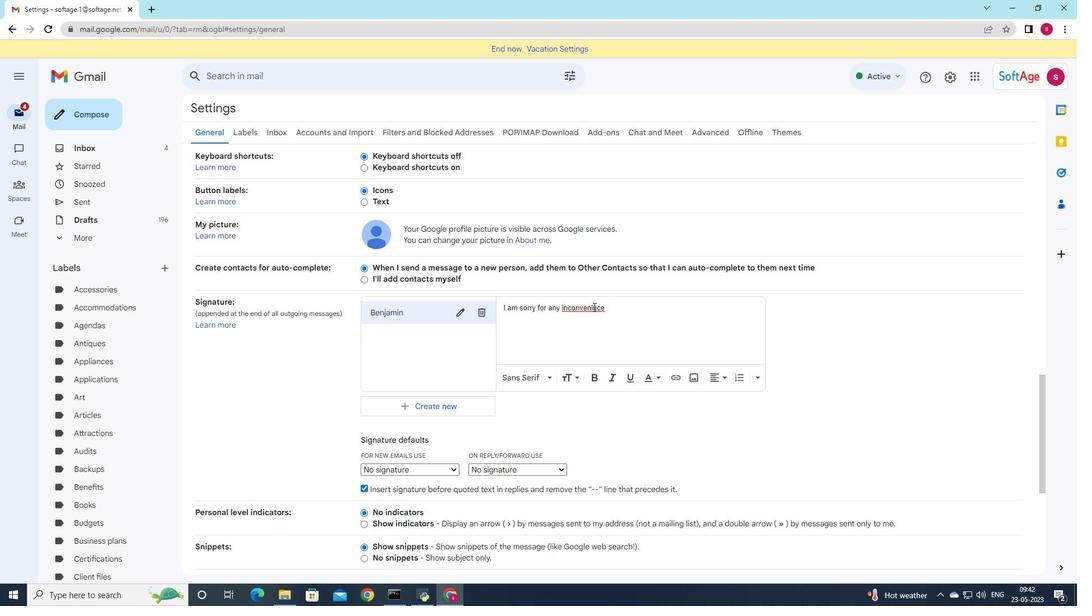 
Action: Mouse moved to (597, 308)
Screenshot: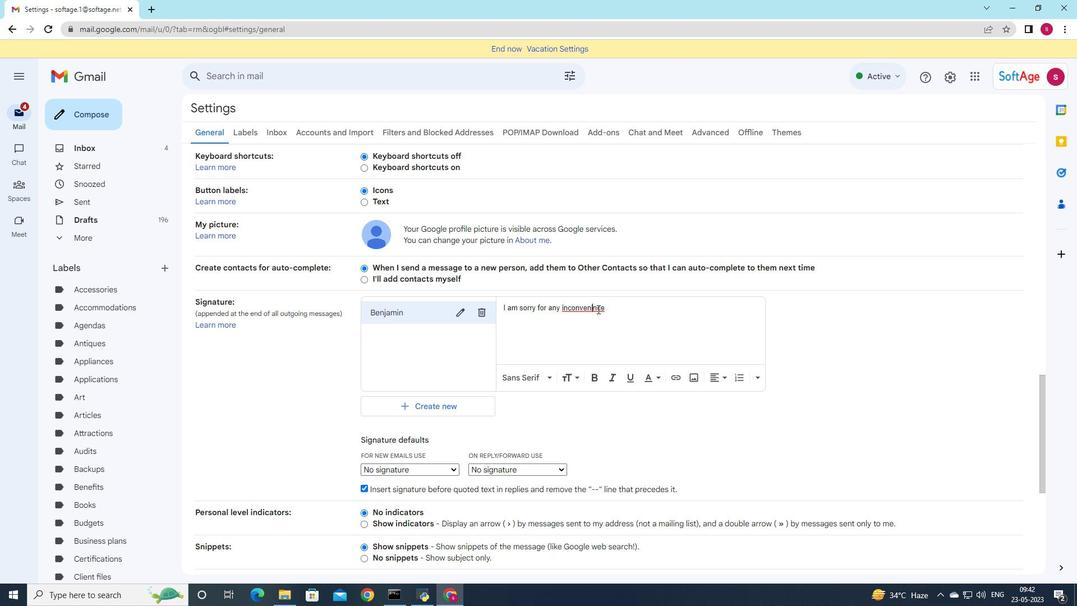 
Action: Key pressed e
Screenshot: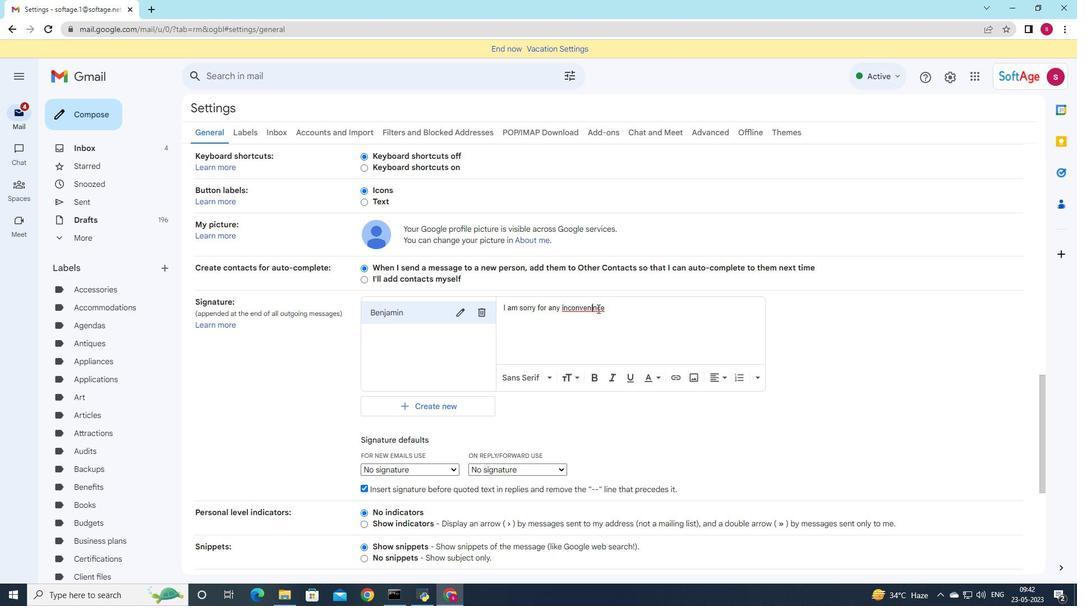 
Action: Mouse moved to (637, 310)
Screenshot: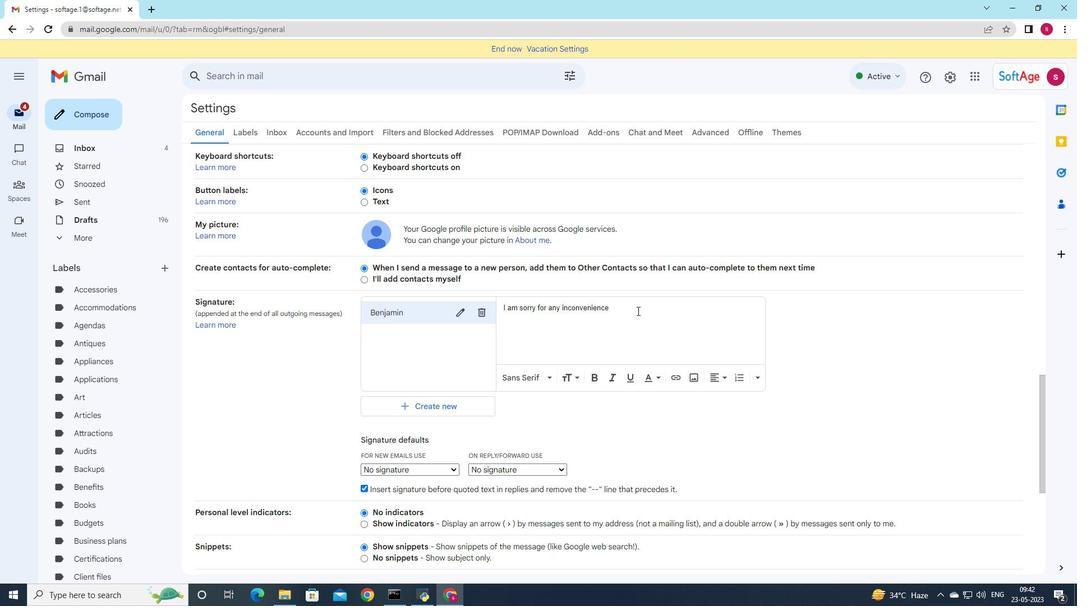 
Action: Mouse pressed left at (637, 310)
Screenshot: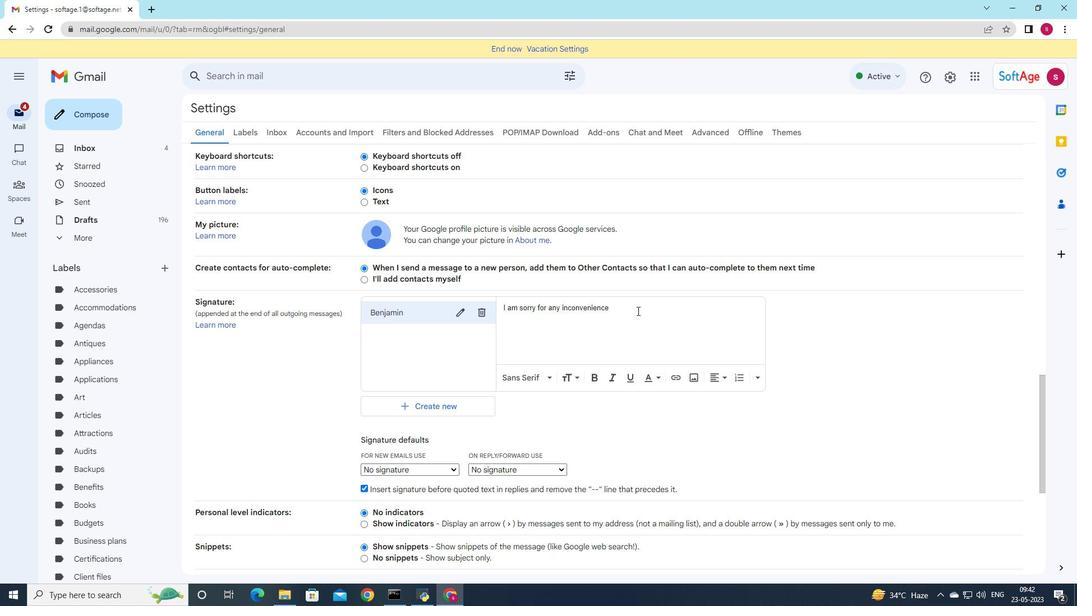 
Action: Key pressed <Key.space>this<Key.space>may<Key.space>ha<Key.space>v<Key.backspace><Key.backspace>ve<Key.space>cas<Key.backspace>used
Screenshot: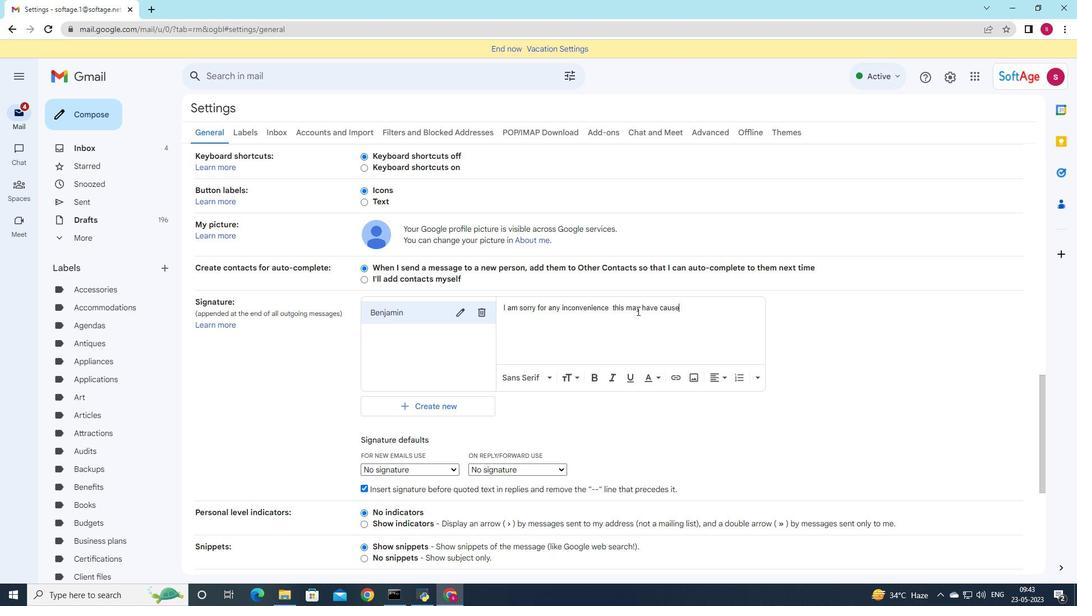 
Action: Mouse moved to (433, 468)
Screenshot: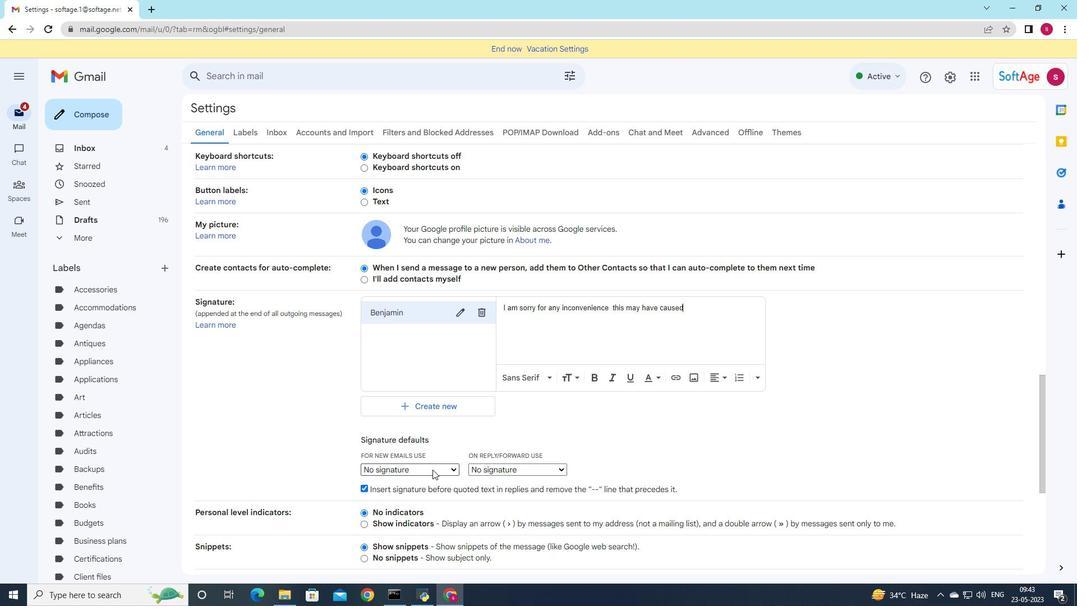 
Action: Mouse pressed left at (433, 468)
Screenshot: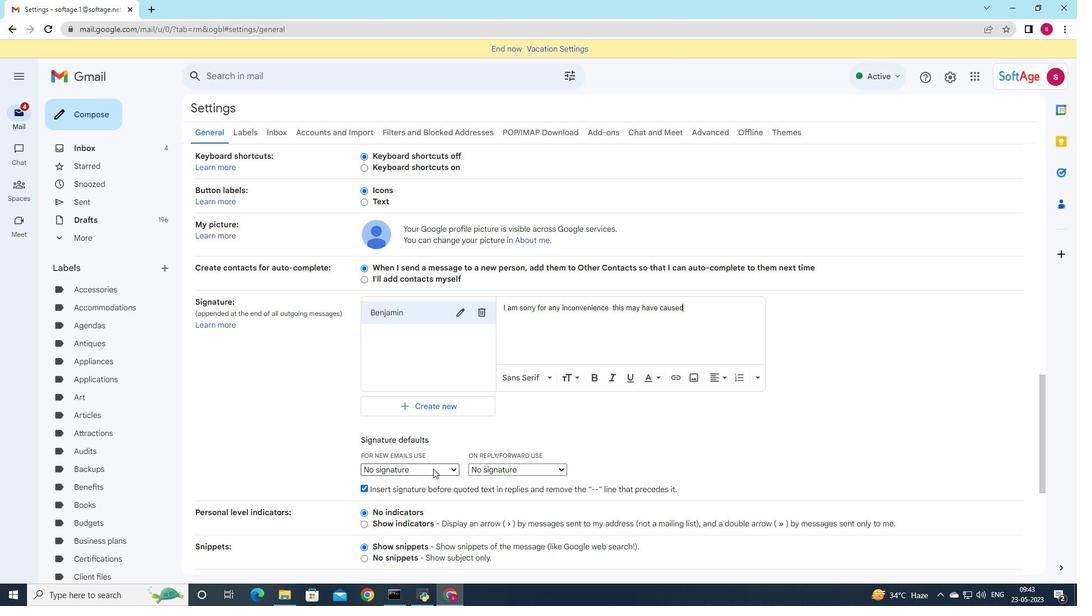 
Action: Mouse moved to (427, 491)
Screenshot: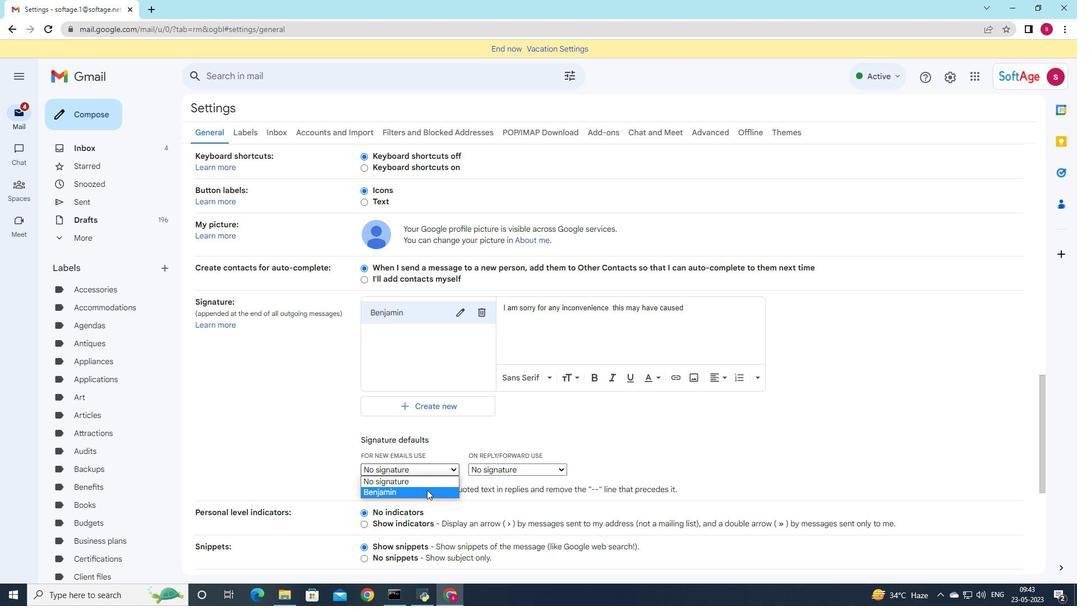 
Action: Mouse pressed left at (427, 491)
Screenshot: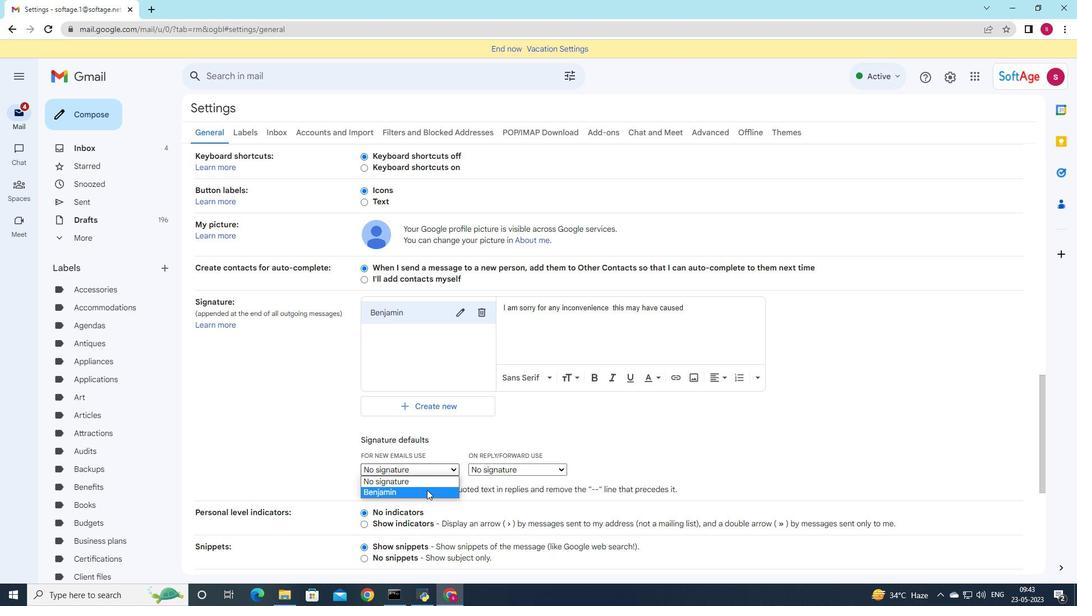 
Action: Mouse moved to (497, 468)
Screenshot: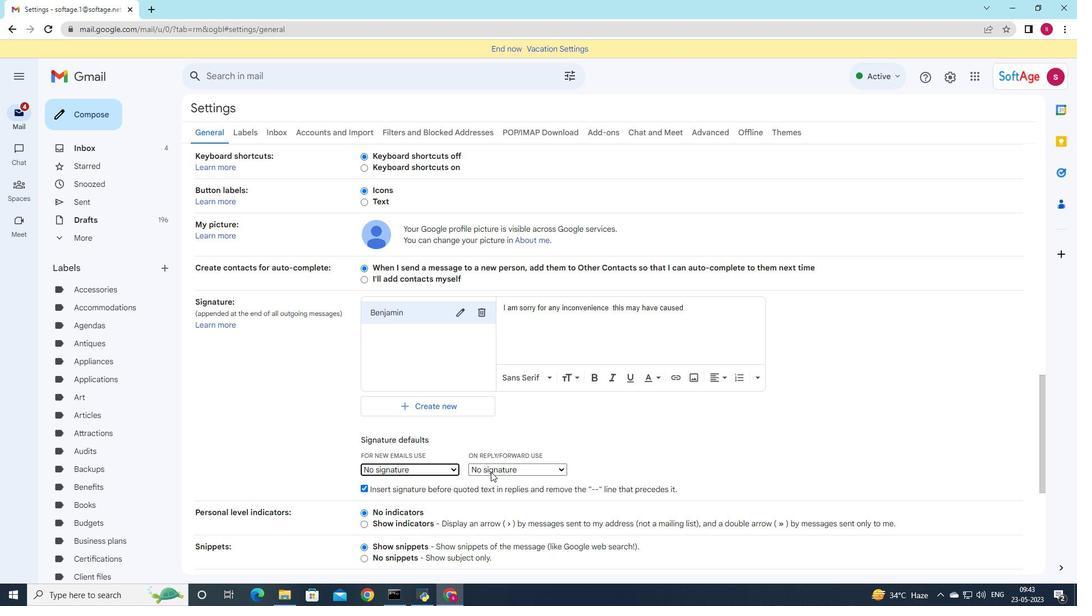 
Action: Mouse pressed left at (497, 468)
Screenshot: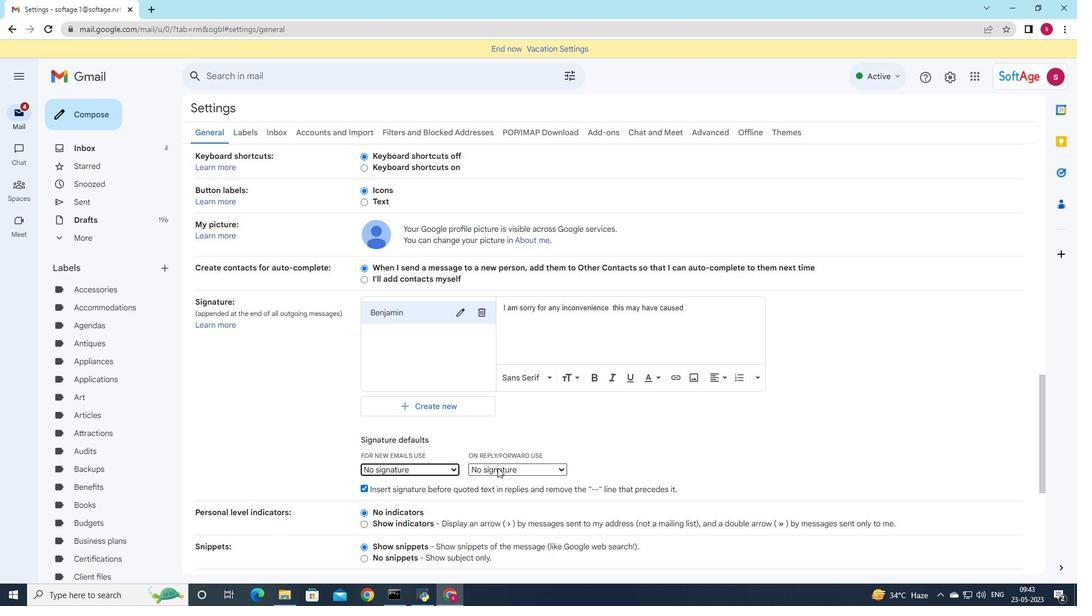 
Action: Mouse moved to (499, 496)
Screenshot: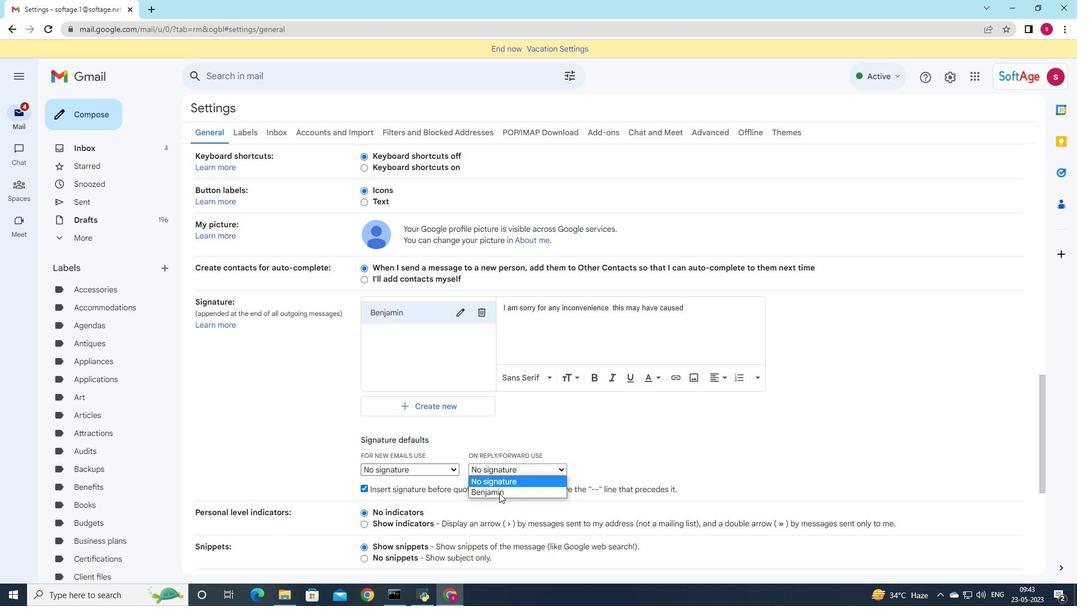 
Action: Mouse pressed left at (499, 496)
Screenshot: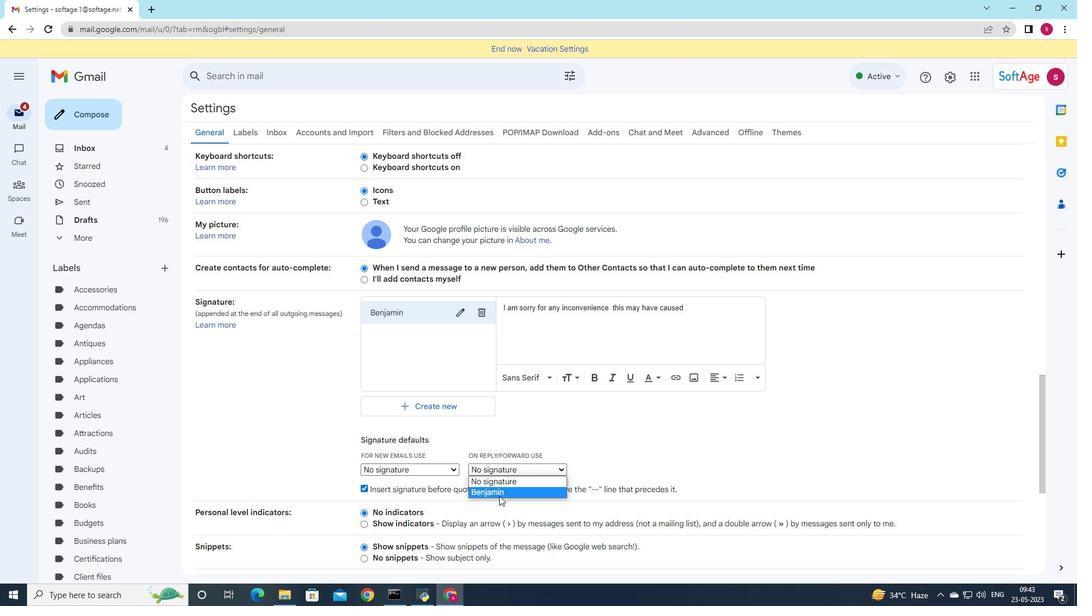 
Action: Mouse moved to (493, 468)
Screenshot: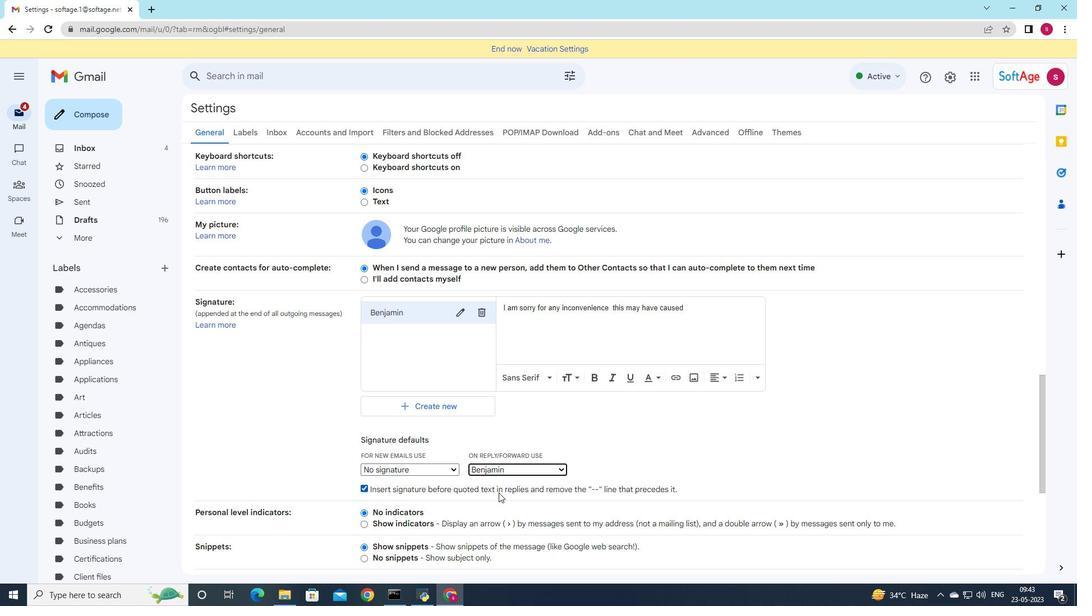 
Action: Mouse scrolled (493, 468) with delta (0, 0)
Screenshot: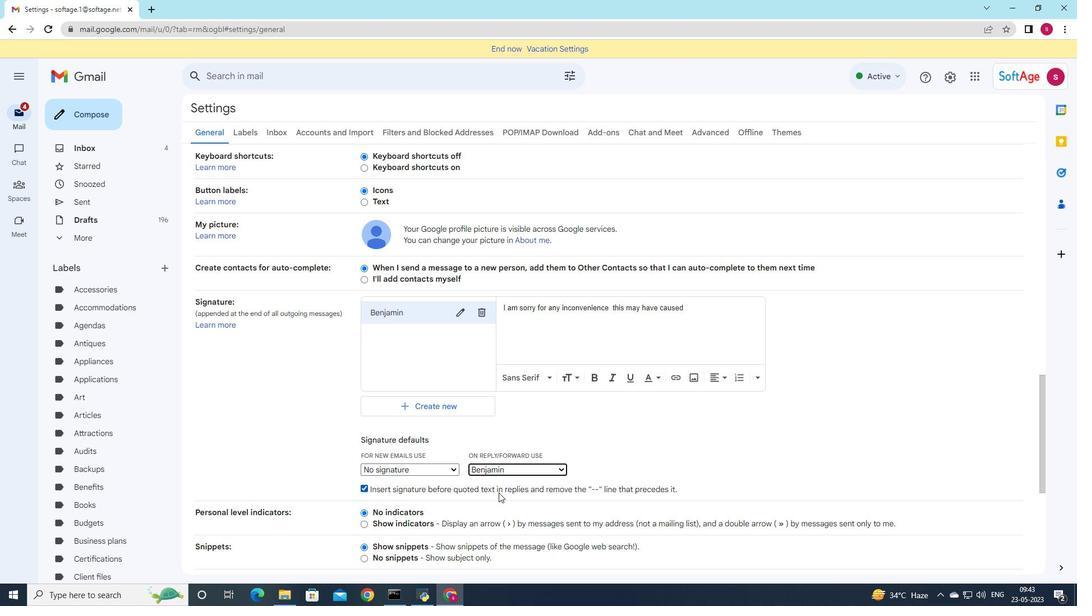 
Action: Mouse scrolled (493, 468) with delta (0, 0)
Screenshot: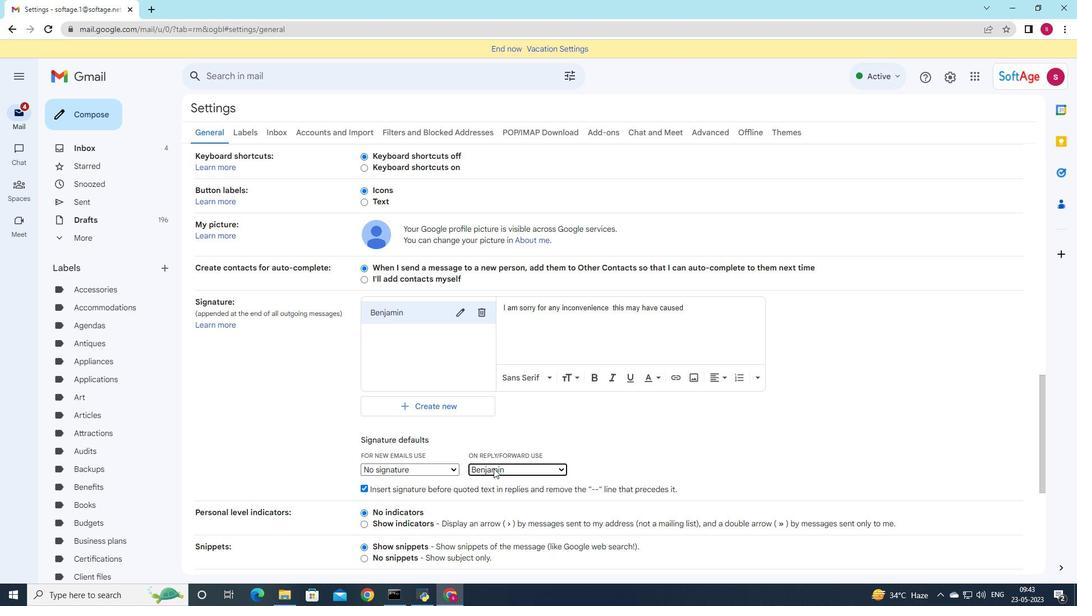 
Action: Mouse scrolled (493, 468) with delta (0, 0)
Screenshot: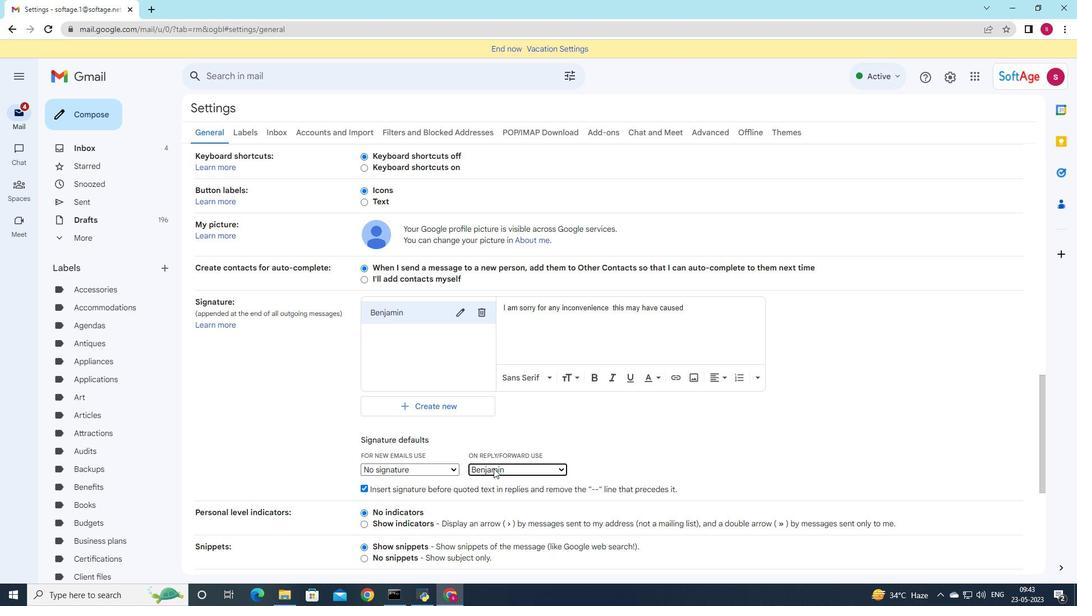 
Action: Mouse scrolled (493, 468) with delta (0, 0)
Screenshot: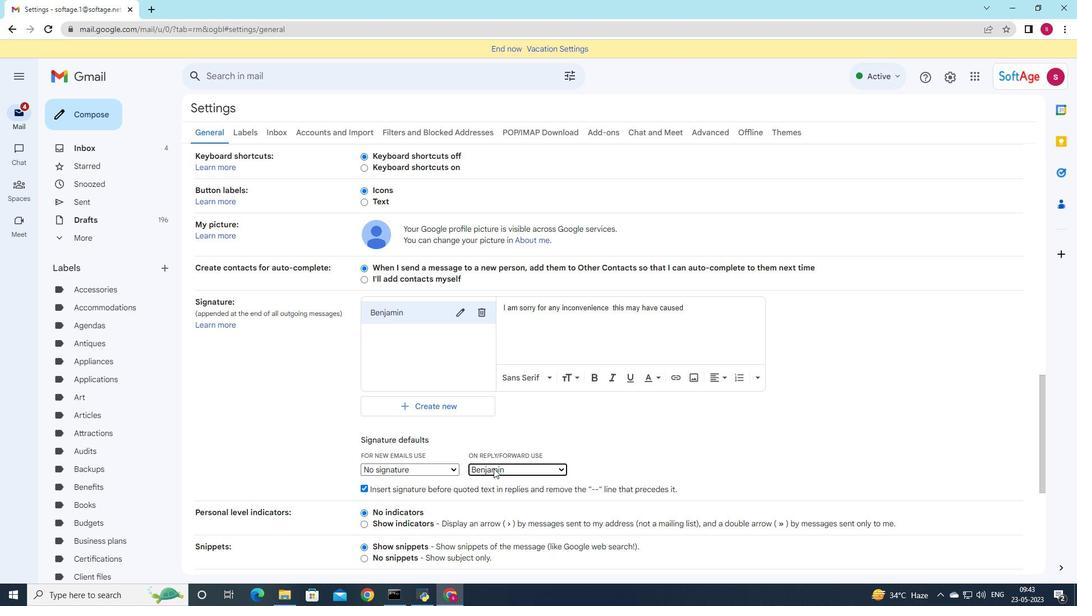 
Action: Mouse moved to (493, 466)
Screenshot: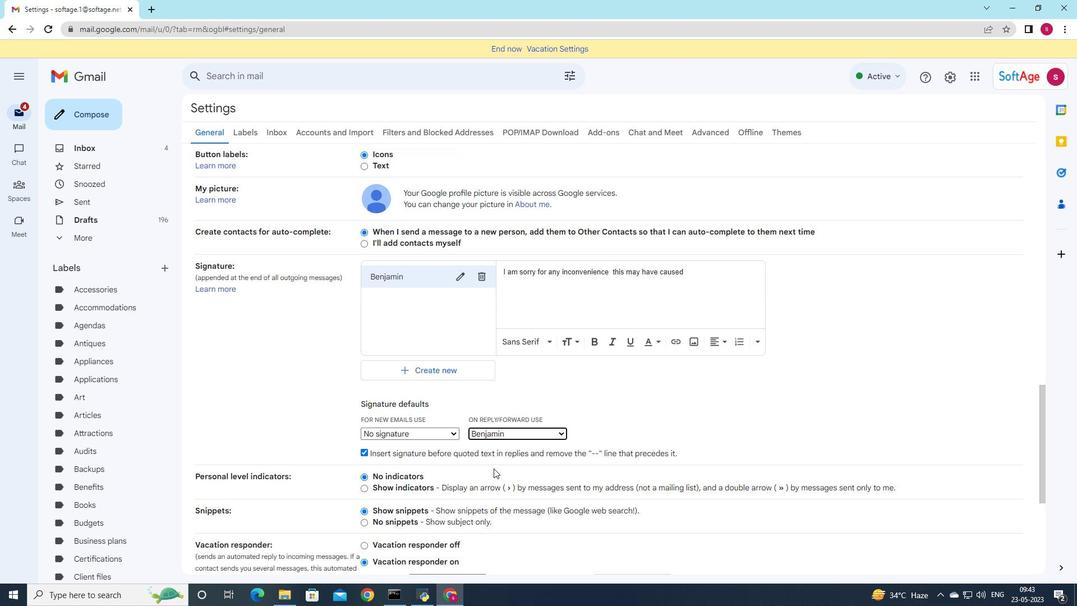 
Action: Mouse scrolled (493, 466) with delta (0, 0)
Screenshot: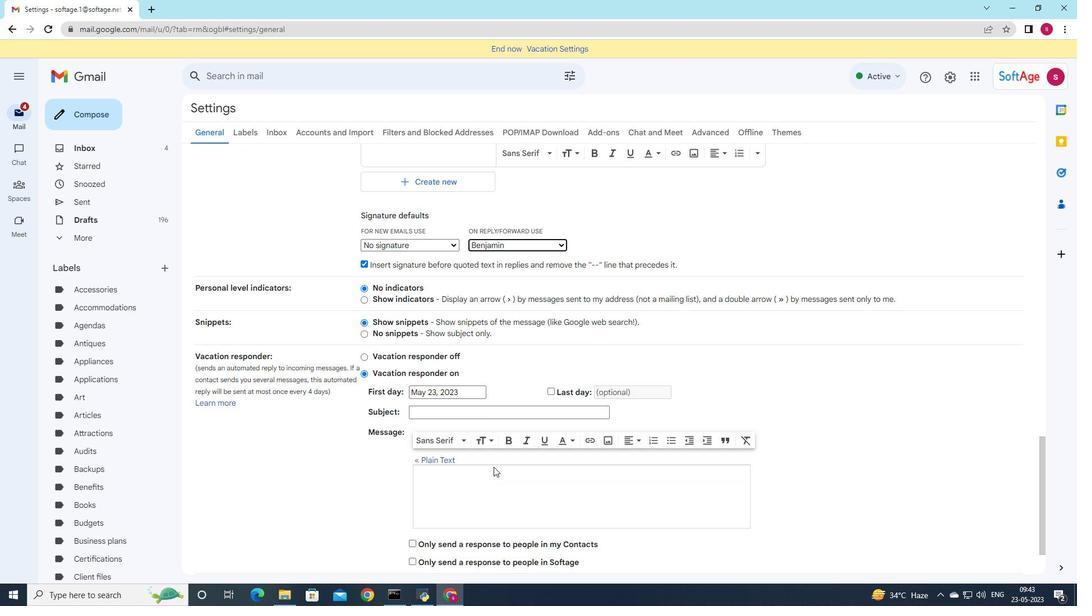 
Action: Mouse moved to (454, 188)
Screenshot: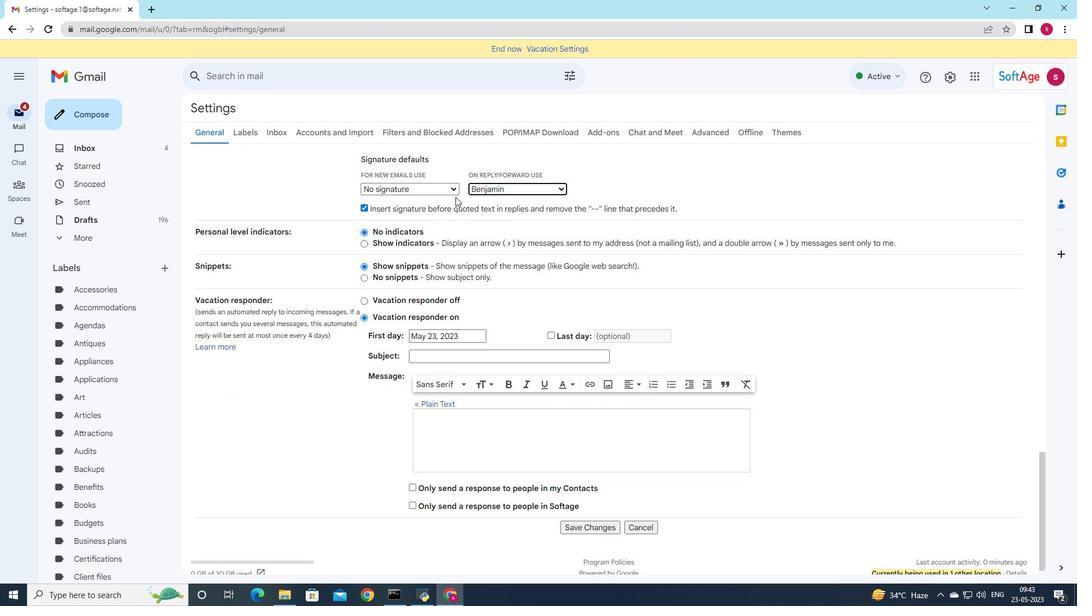 
Action: Mouse pressed left at (454, 188)
Screenshot: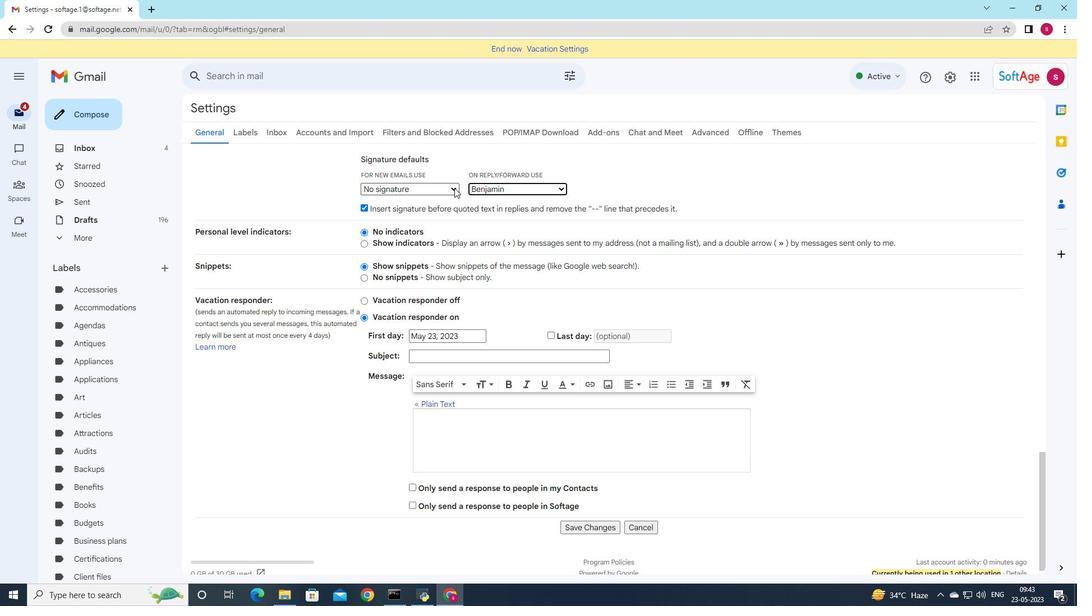 
Action: Mouse moved to (454, 209)
Screenshot: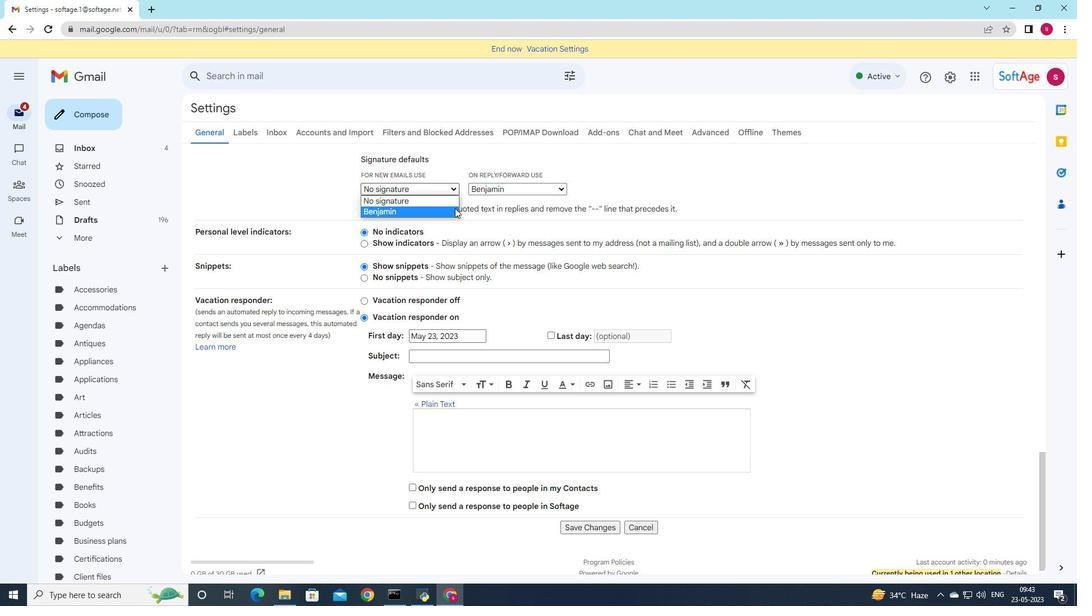 
Action: Mouse pressed left at (454, 209)
Screenshot: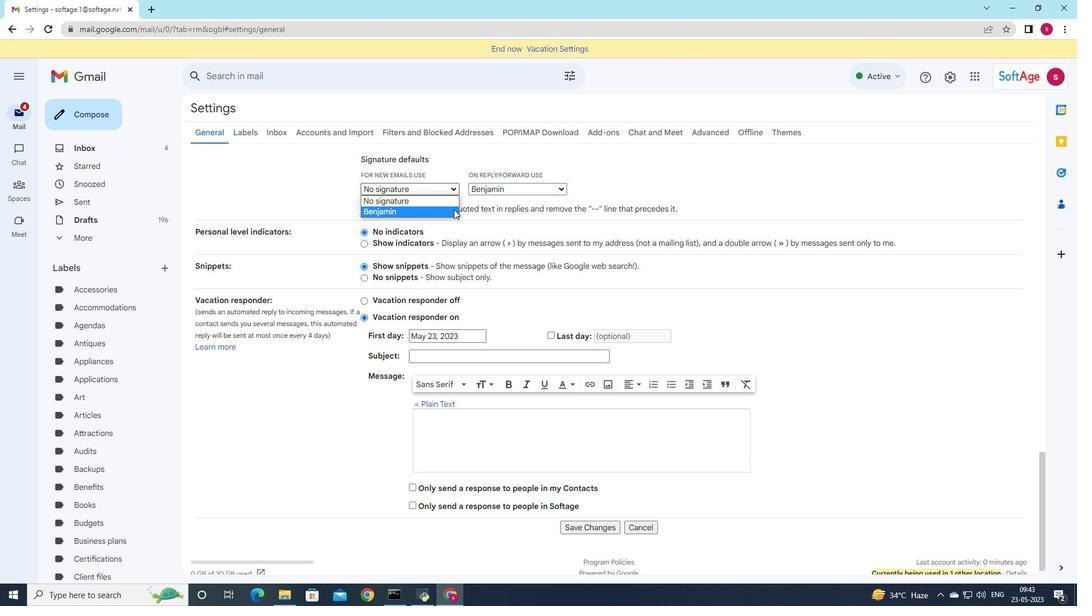 
Action: Mouse moved to (552, 366)
Screenshot: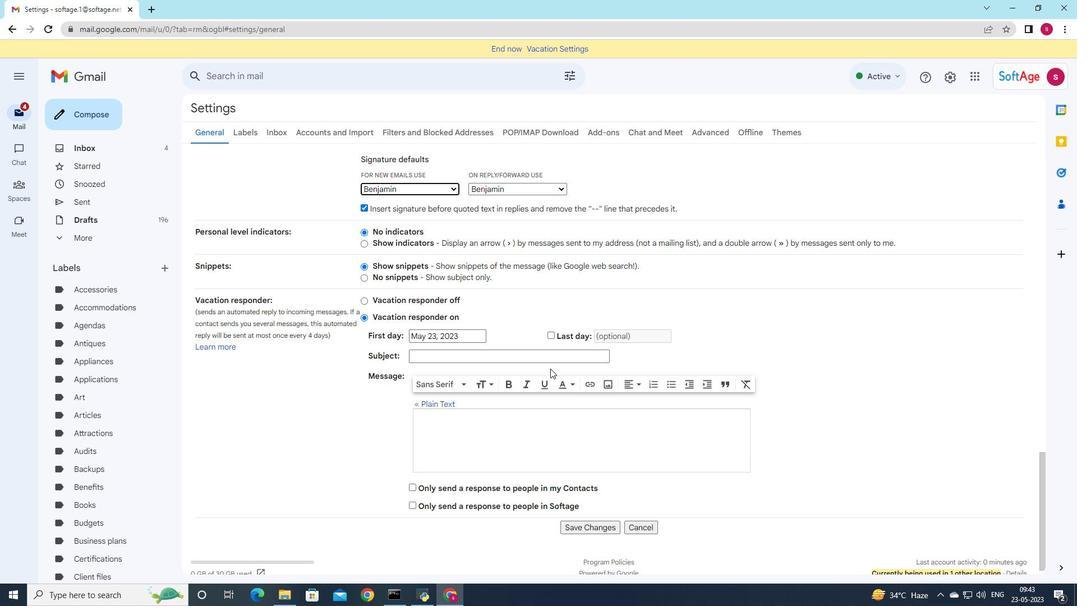 
Action: Mouse scrolled (552, 365) with delta (0, 0)
Screenshot: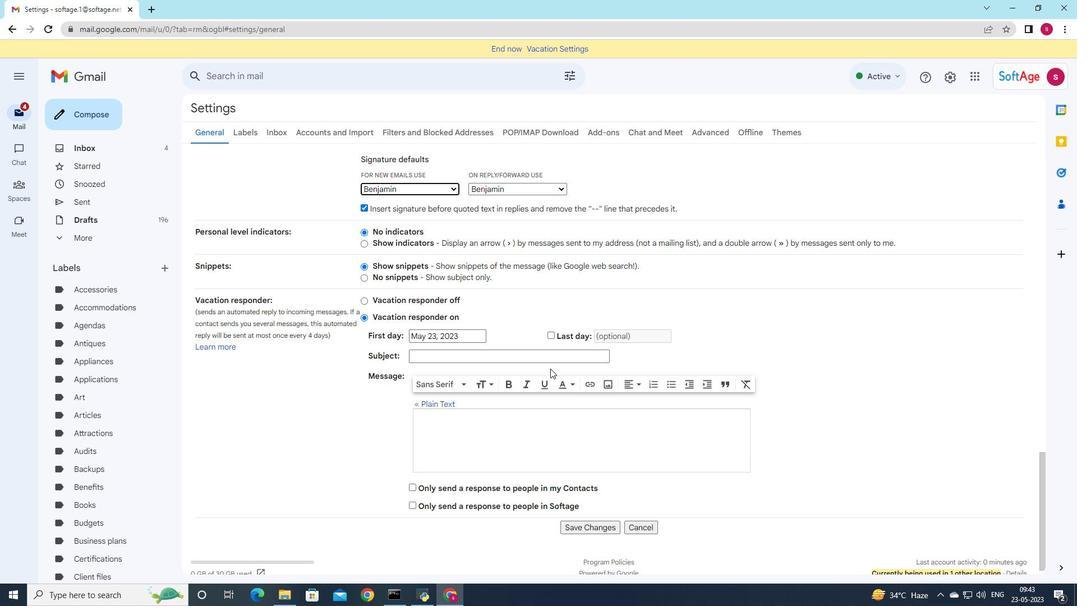 
Action: Mouse moved to (552, 358)
Screenshot: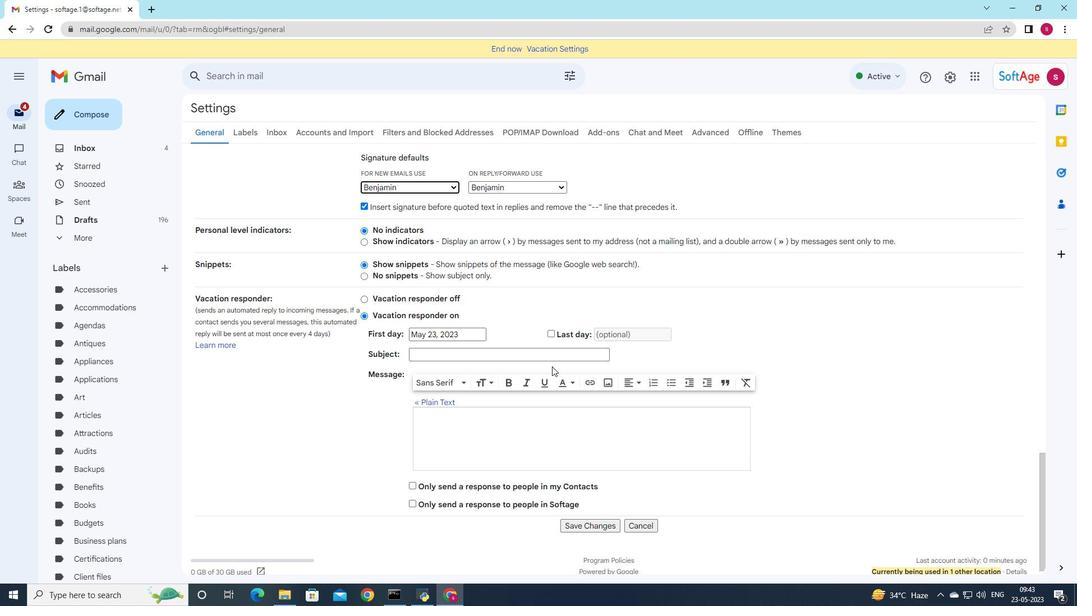 
Action: Mouse scrolled (552, 359) with delta (0, 0)
Screenshot: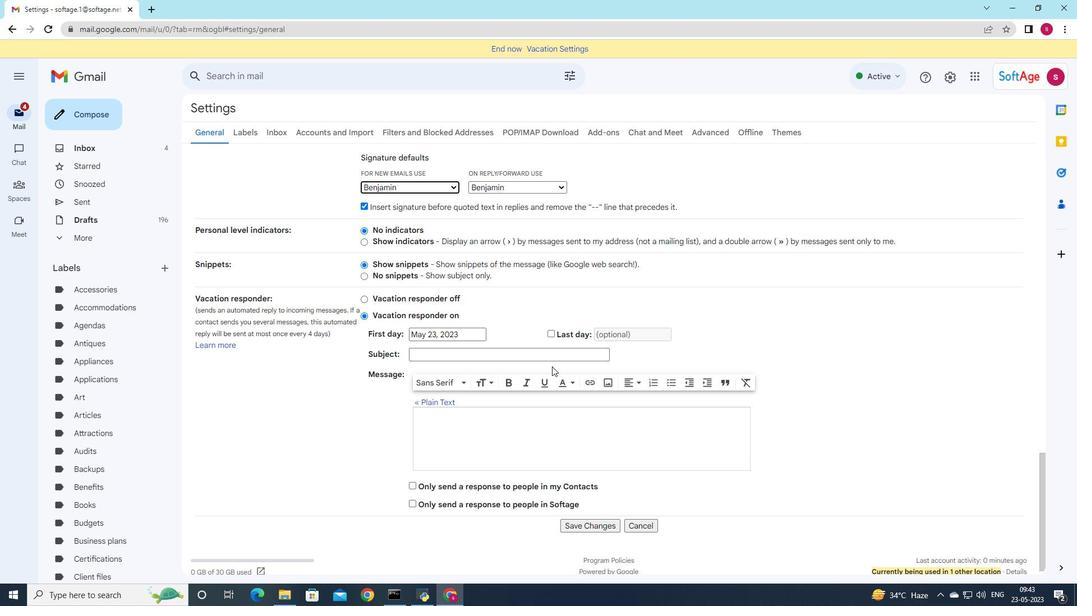 
Action: Mouse moved to (552, 349)
Screenshot: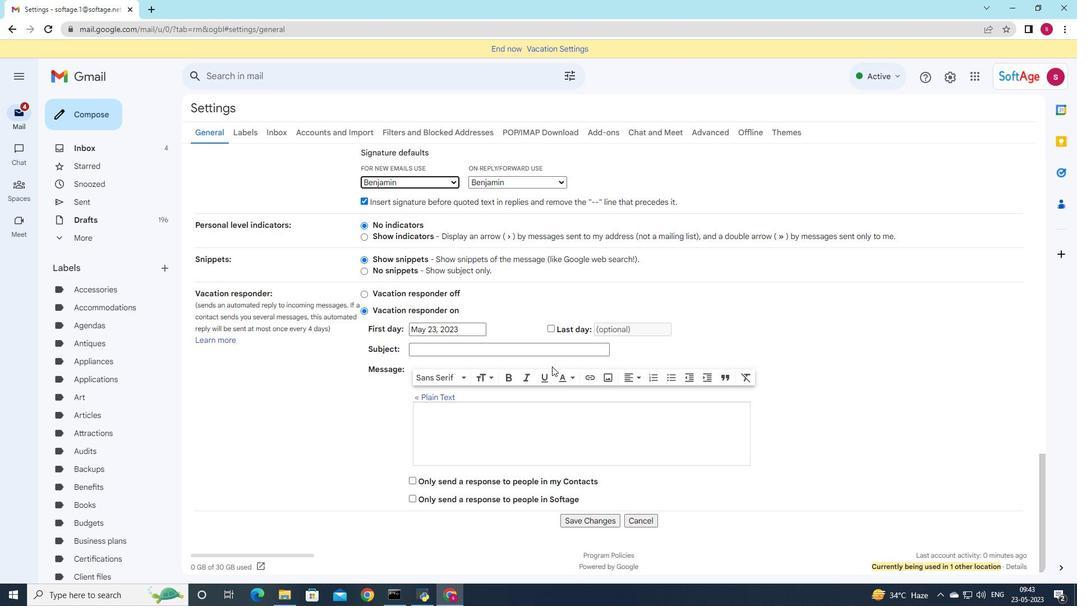 
Action: Mouse scrolled (552, 349) with delta (0, 0)
Screenshot: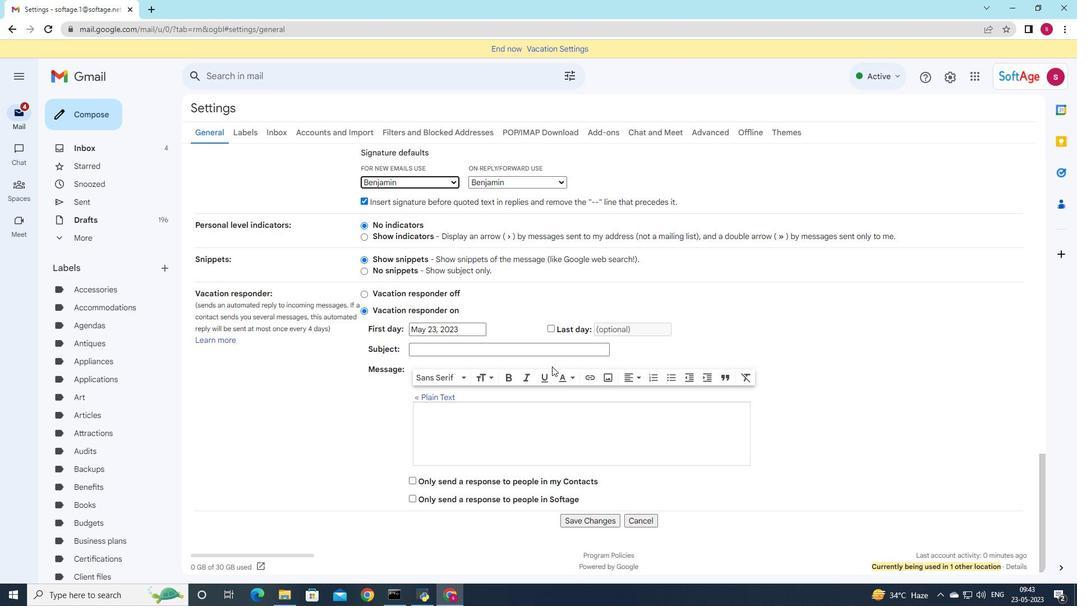 
Action: Mouse moved to (551, 345)
Screenshot: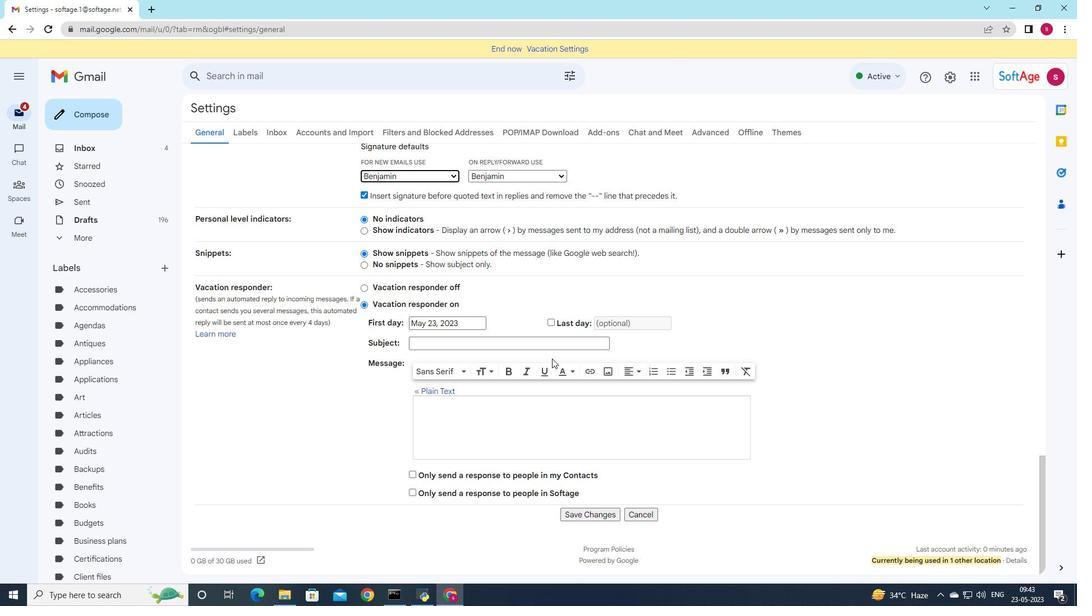 
Action: Mouse scrolled (551, 346) with delta (0, 0)
Screenshot: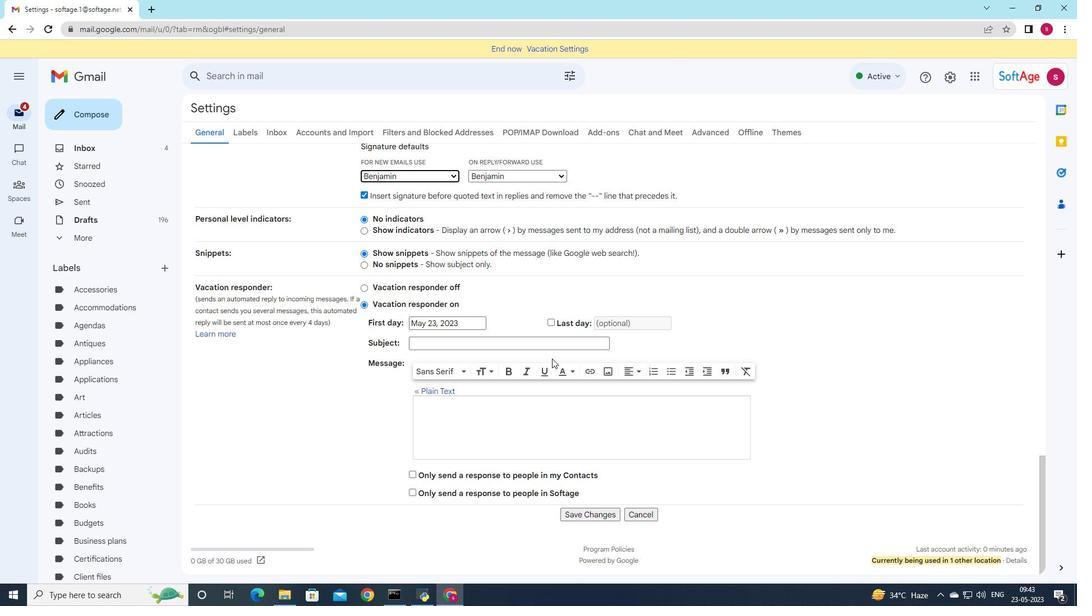 
Action: Mouse moved to (551, 345)
Screenshot: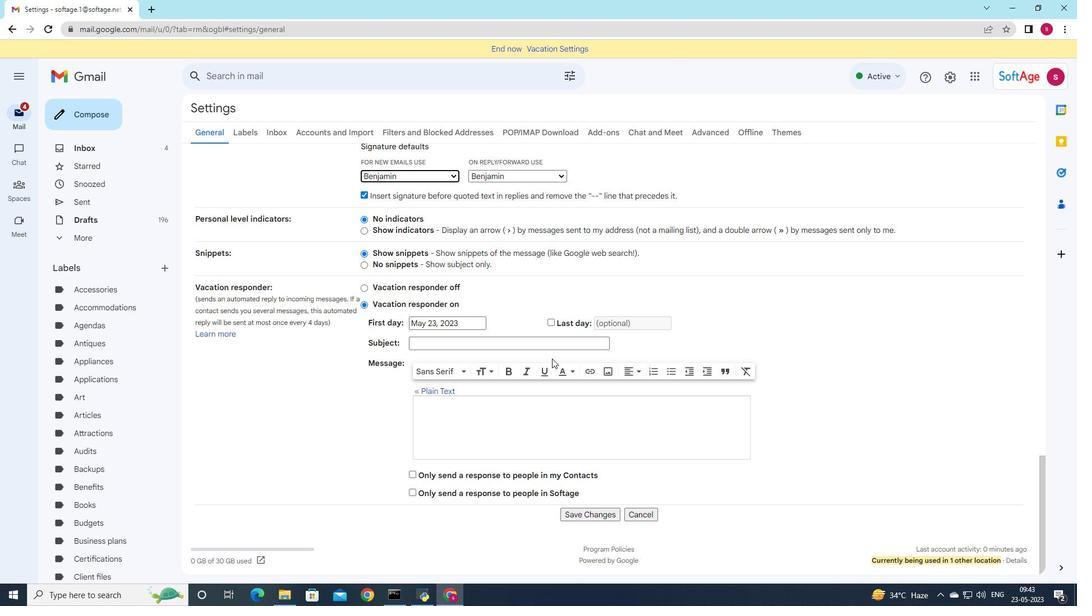 
Action: Mouse scrolled (551, 346) with delta (0, 0)
Screenshot: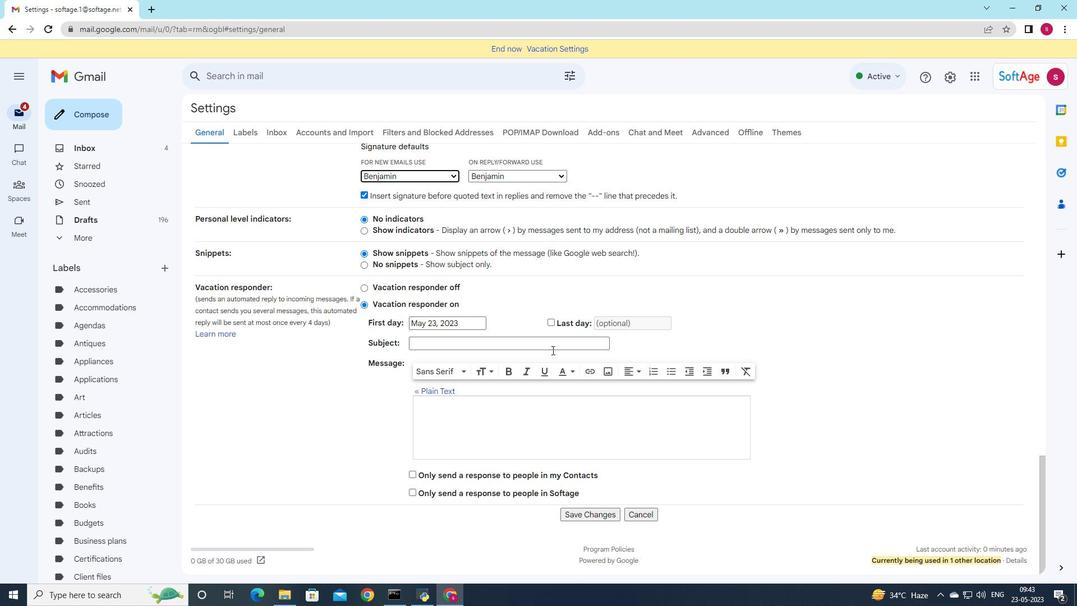 
Action: Mouse moved to (548, 345)
Screenshot: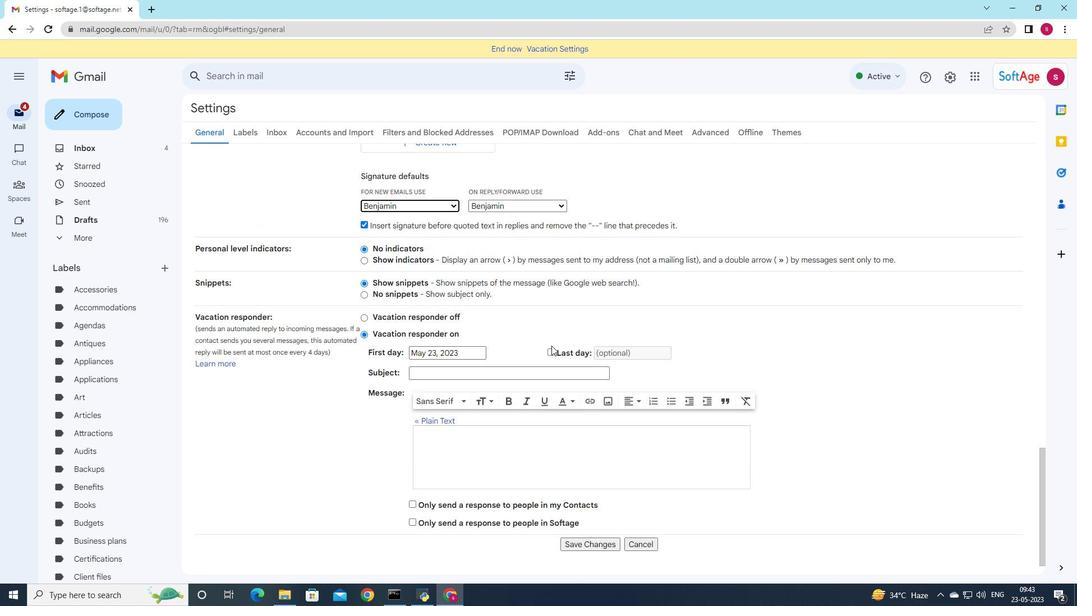 
Action: Mouse scrolled (548, 345) with delta (0, 0)
Screenshot: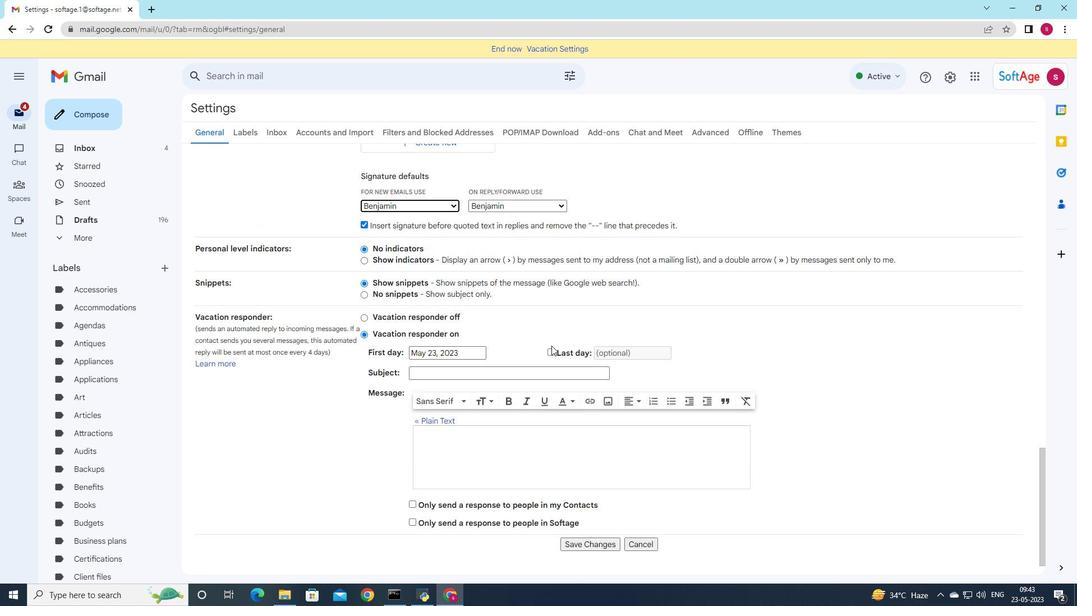 
Action: Mouse moved to (542, 345)
Screenshot: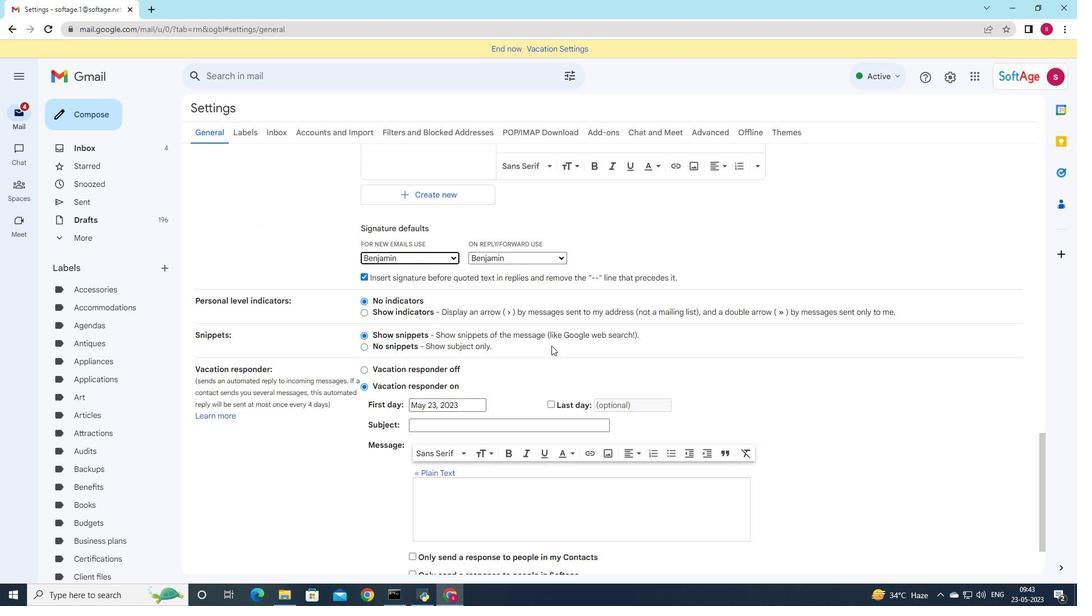 
Action: Mouse scrolled (542, 345) with delta (0, 0)
Screenshot: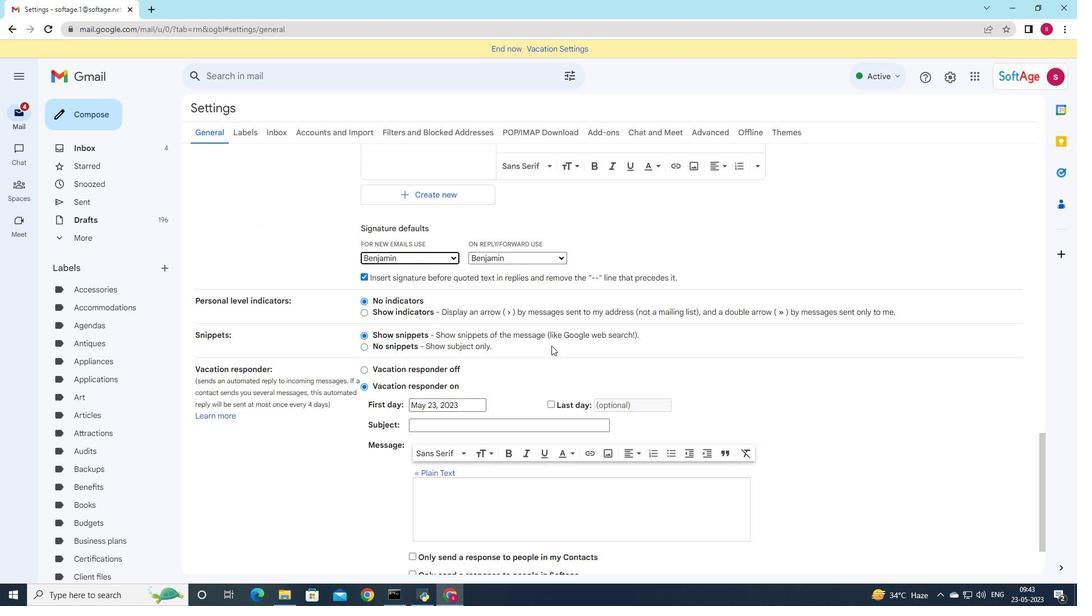 
Action: Mouse moved to (496, 386)
Screenshot: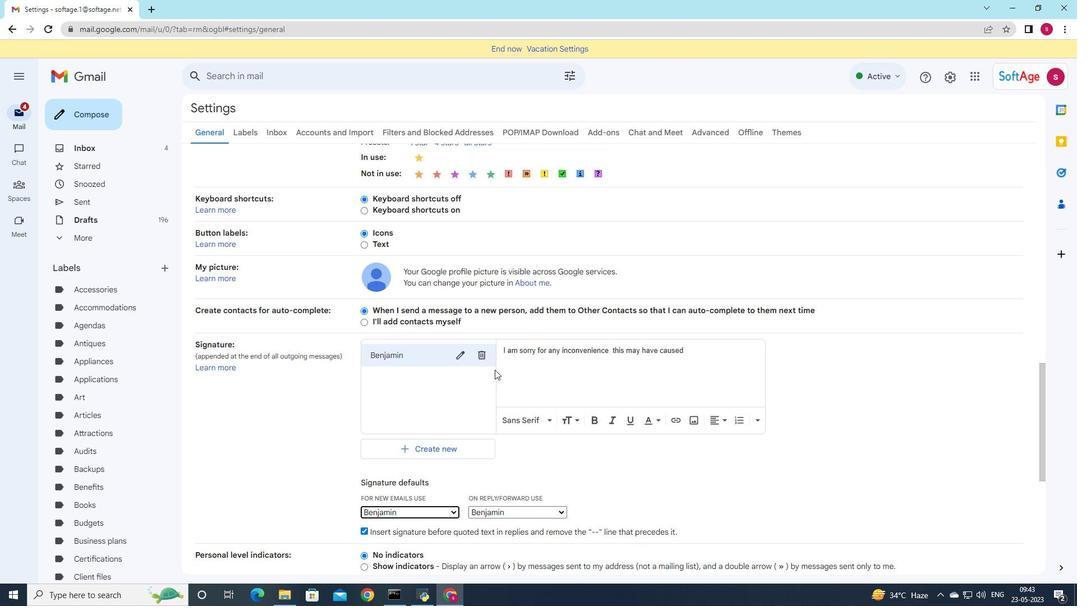 
Action: Mouse scrolled (493, 373) with delta (0, 0)
Screenshot: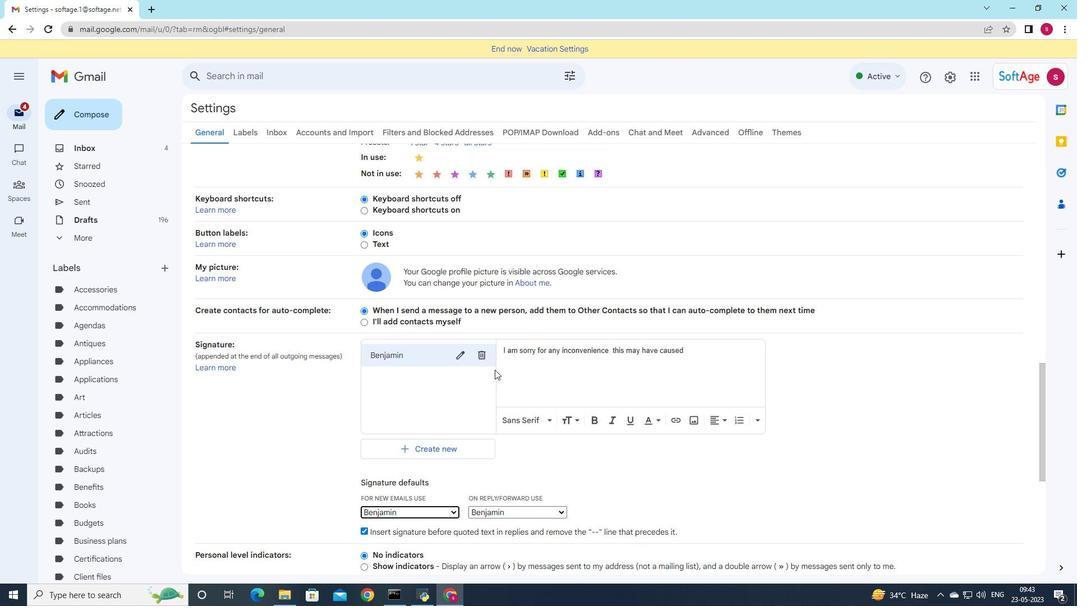 
Action: Mouse scrolled (493, 380) with delta (0, 0)
Screenshot: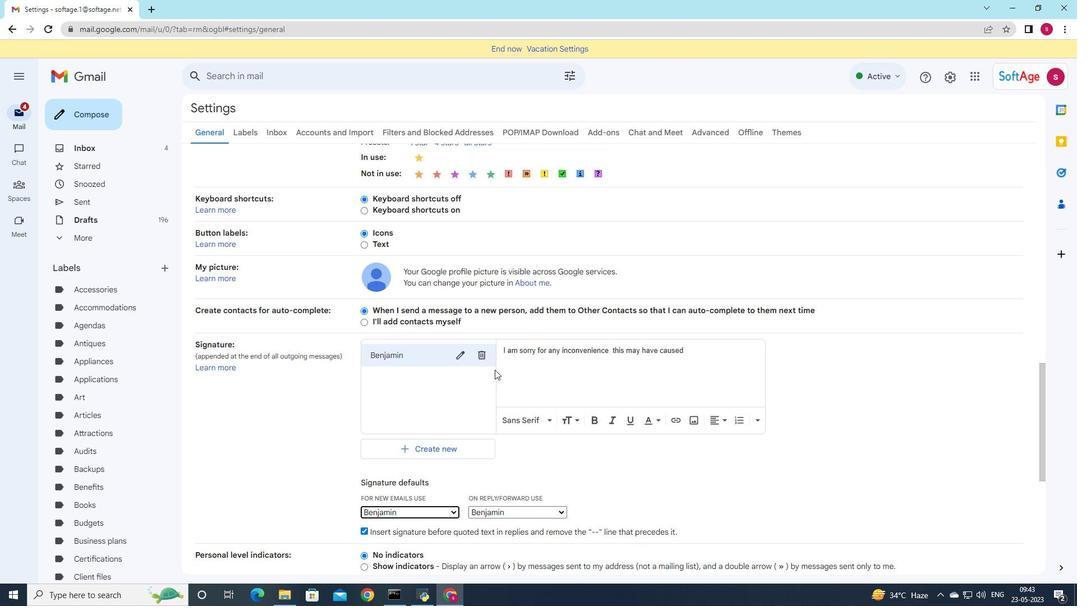 
Action: Mouse scrolled (495, 384) with delta (0, 0)
Screenshot: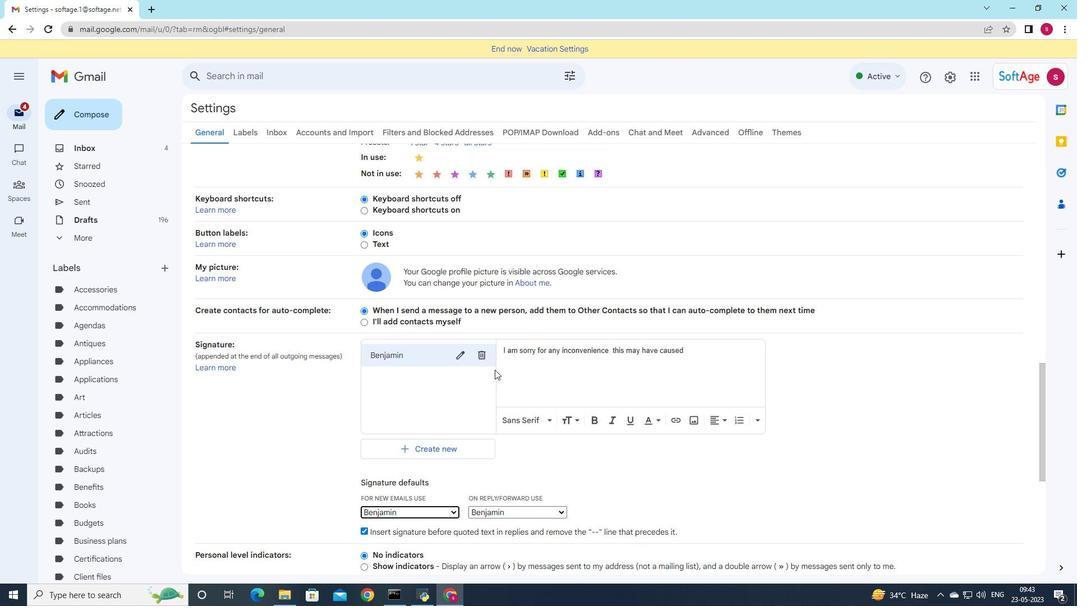 
Action: Mouse scrolled (496, 385) with delta (0, 0)
Screenshot: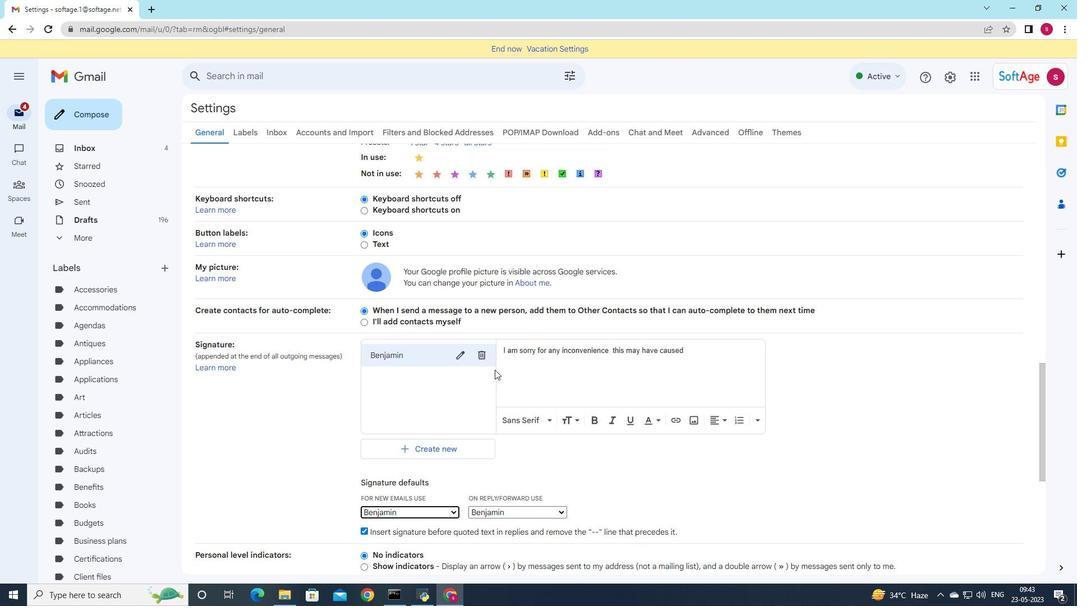 
Action: Mouse moved to (545, 335)
Screenshot: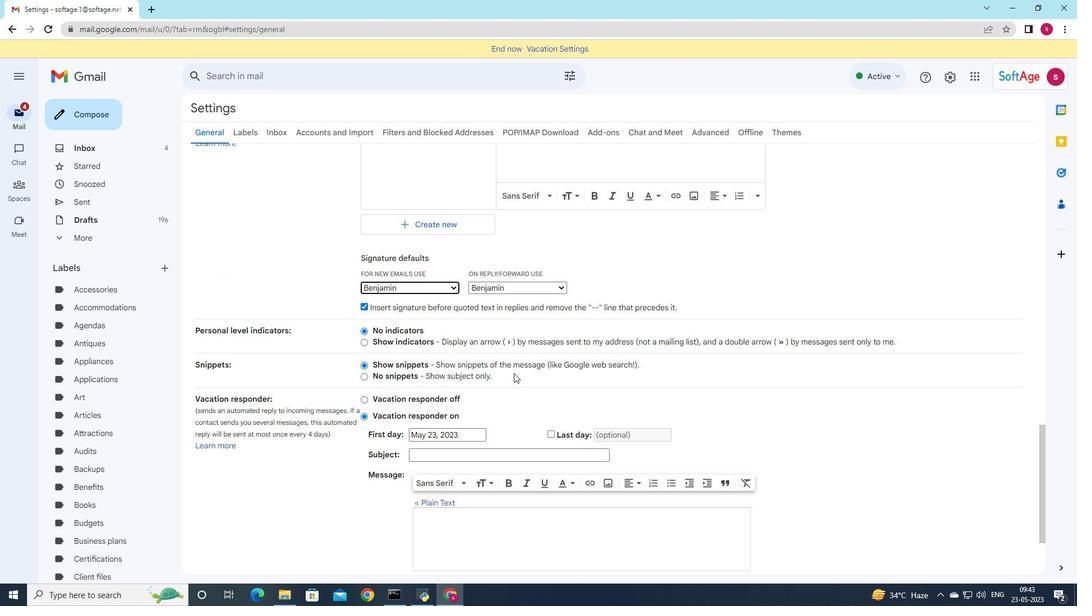 
Action: Mouse scrolled (545, 336) with delta (0, 0)
Screenshot: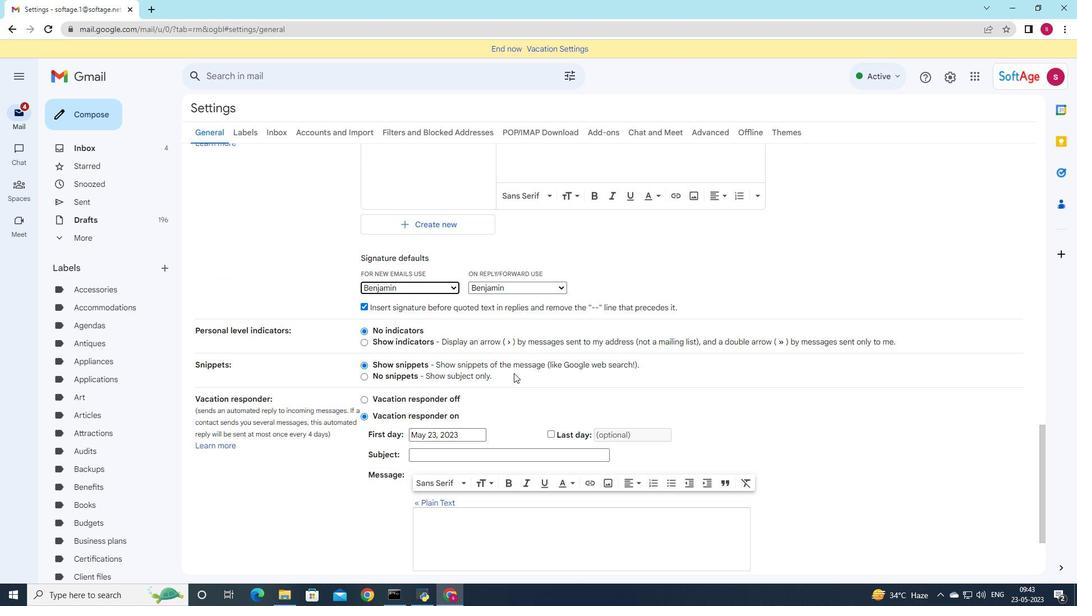 
Action: Mouse moved to (564, 316)
Screenshot: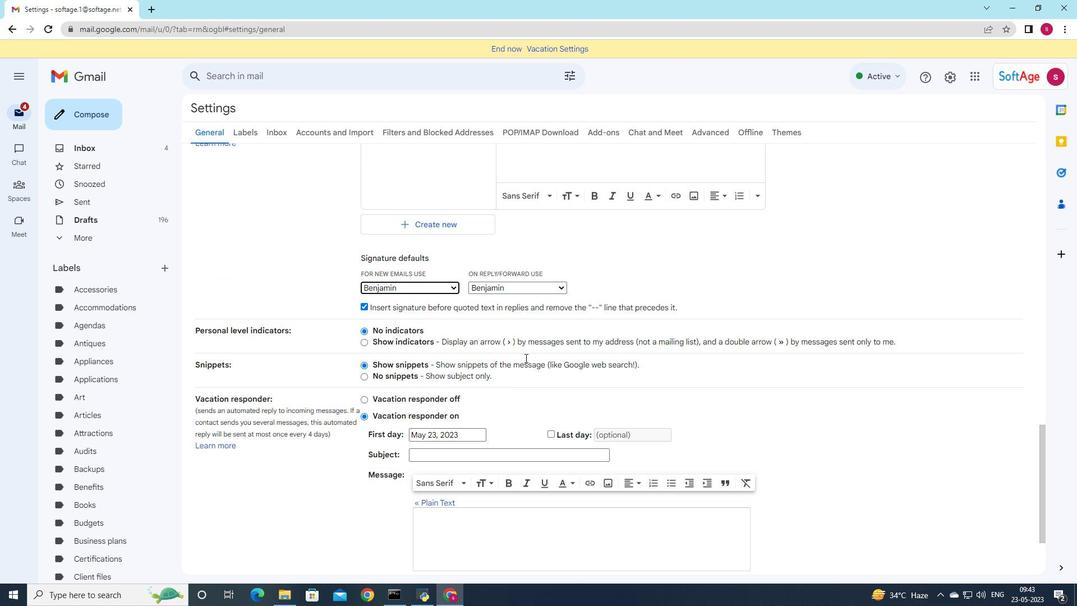 
Action: Mouse scrolled (564, 317) with delta (0, 0)
Screenshot: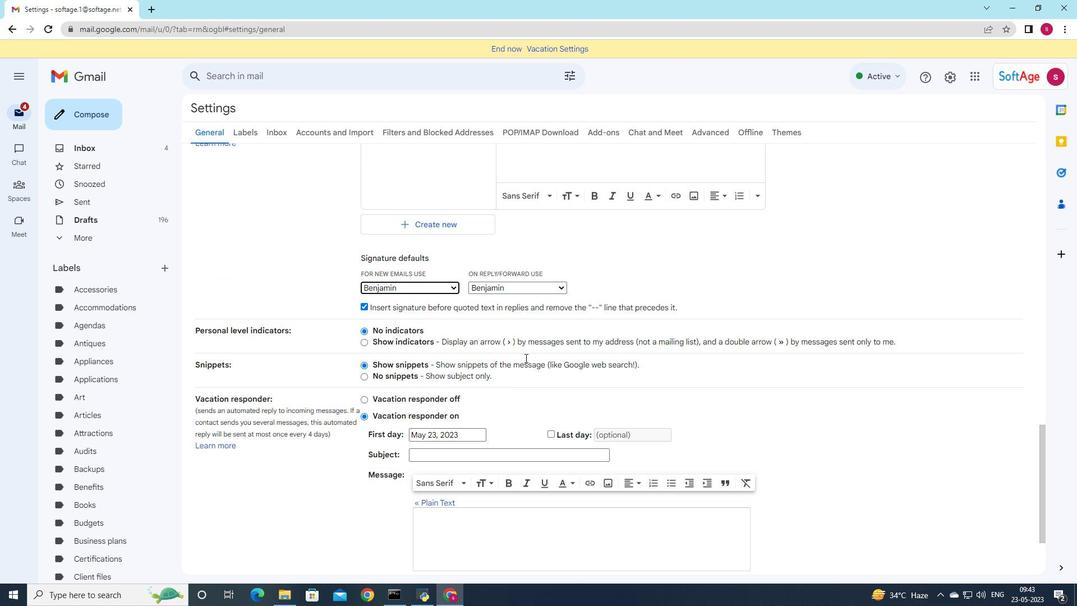 
Action: Mouse moved to (568, 310)
Screenshot: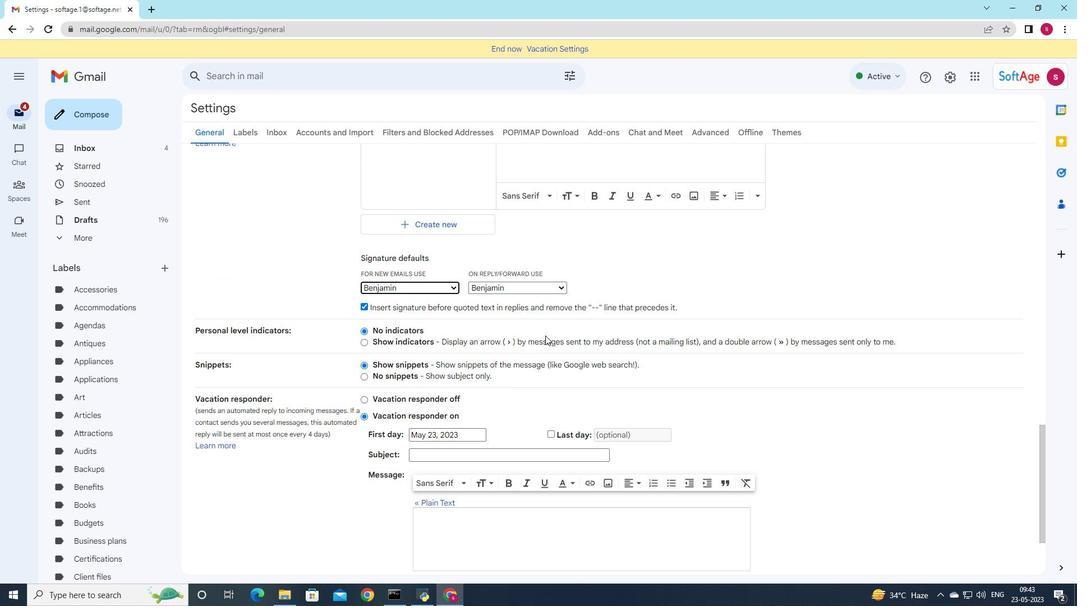 
Action: Mouse scrolled (568, 311) with delta (0, 0)
Screenshot: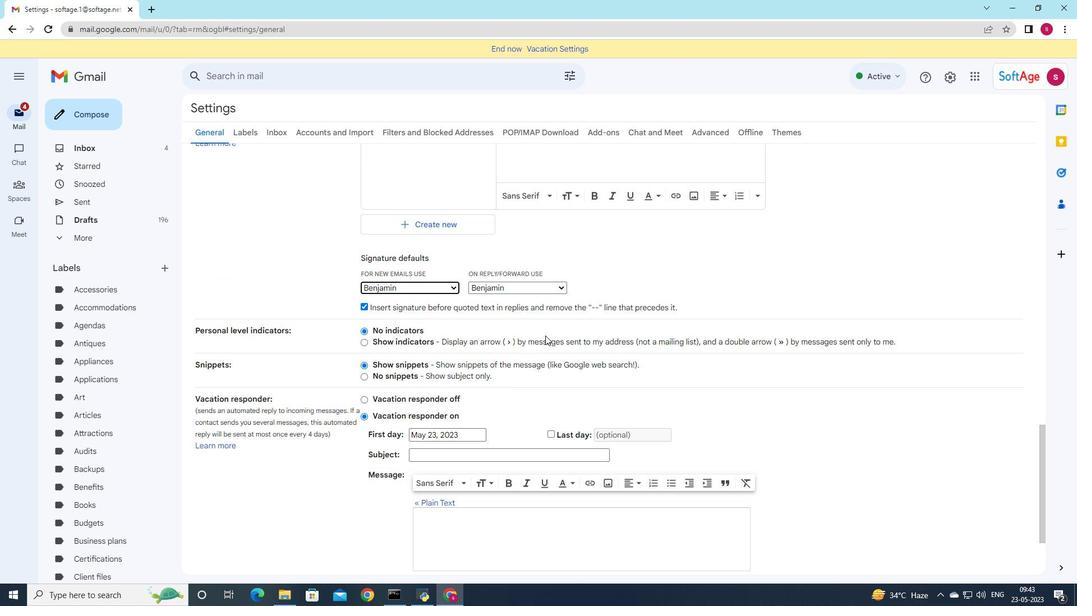 
Action: Mouse moved to (695, 293)
Screenshot: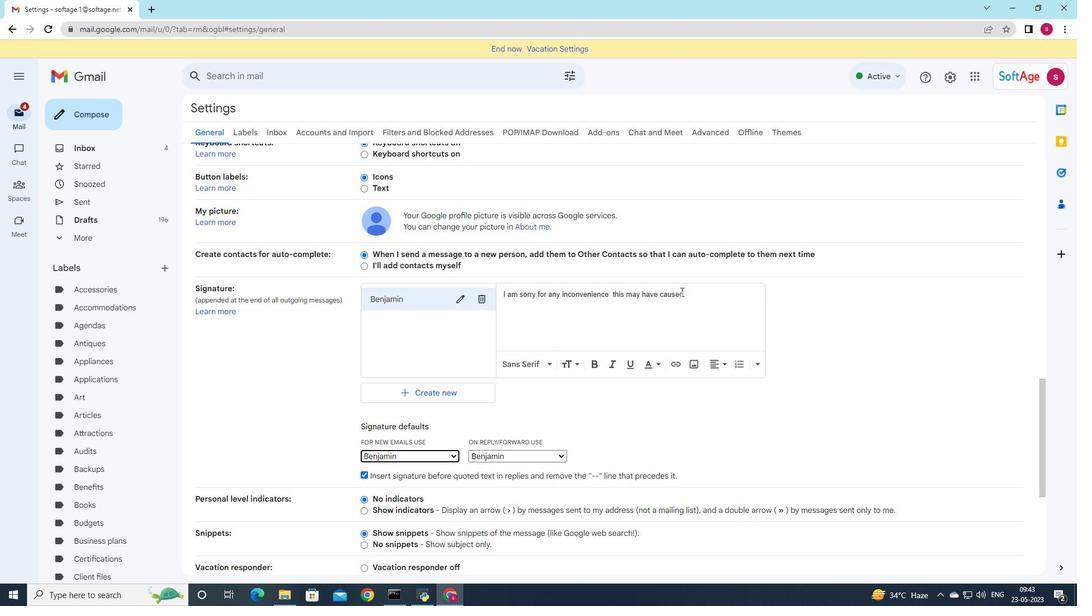 
Action: Mouse pressed left at (695, 293)
Screenshot: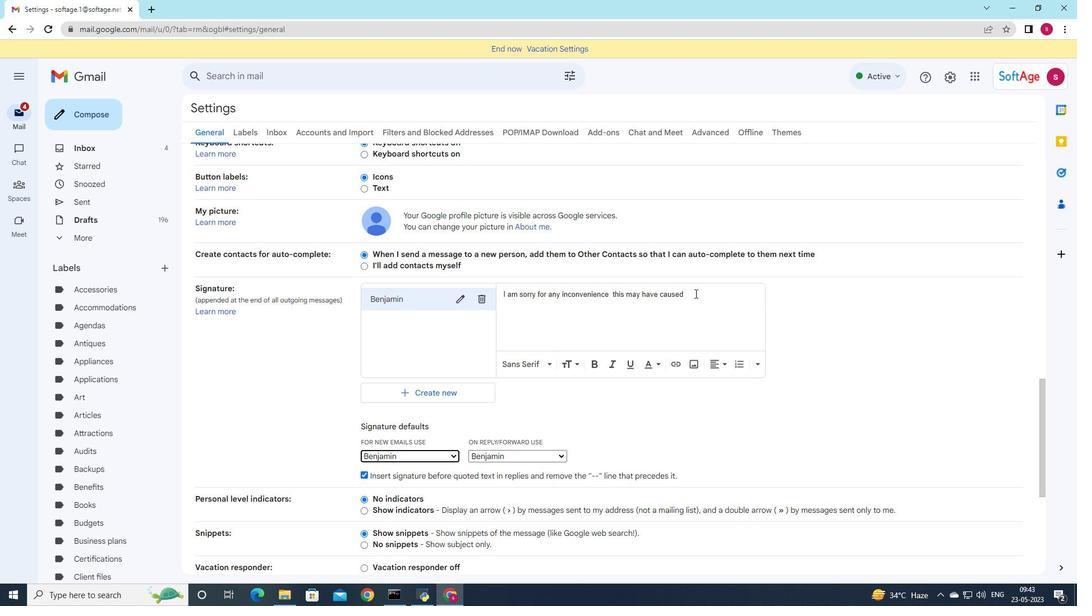
Action: Key pressed <Key.enter><Key.shift>Benjamin<Key.space><Key.shift>Adams
Screenshot: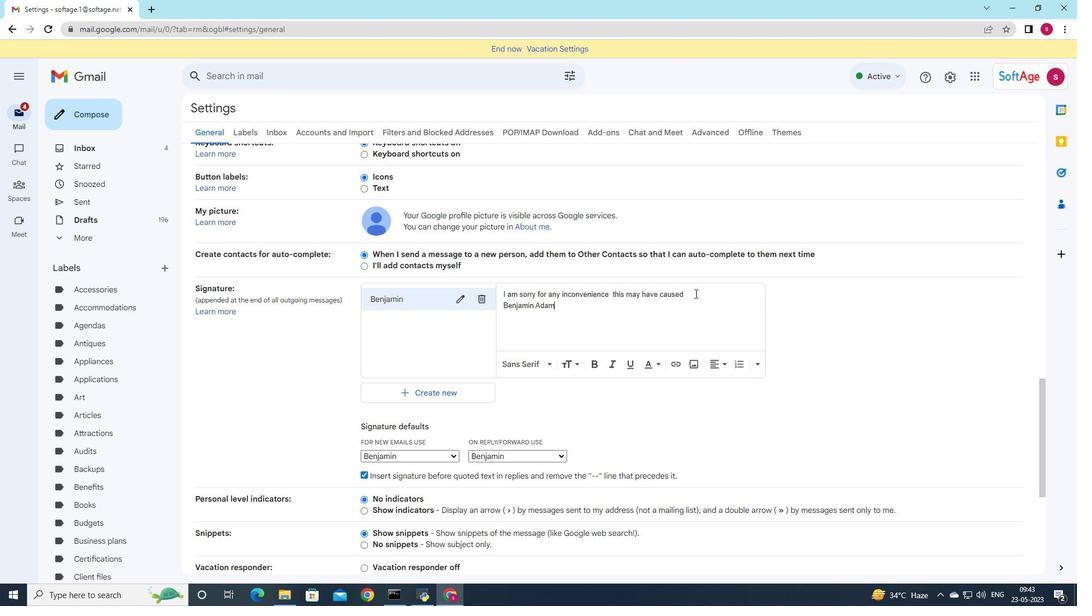 
Action: Mouse moved to (667, 347)
Screenshot: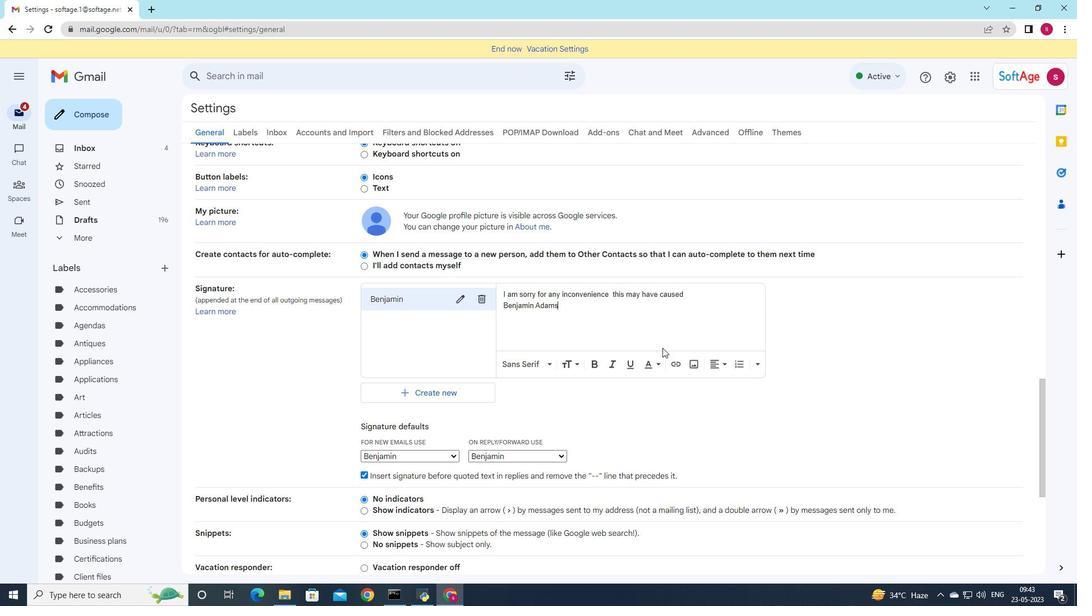 
Action: Mouse scrolled (667, 346) with delta (0, 0)
Screenshot: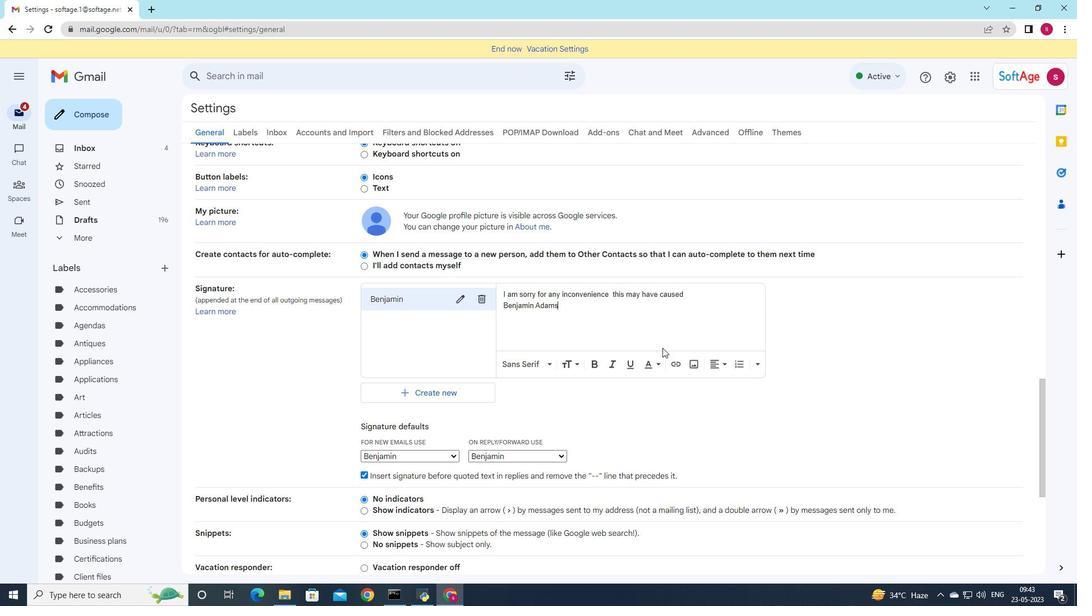 
Action: Mouse scrolled (667, 346) with delta (0, 0)
Screenshot: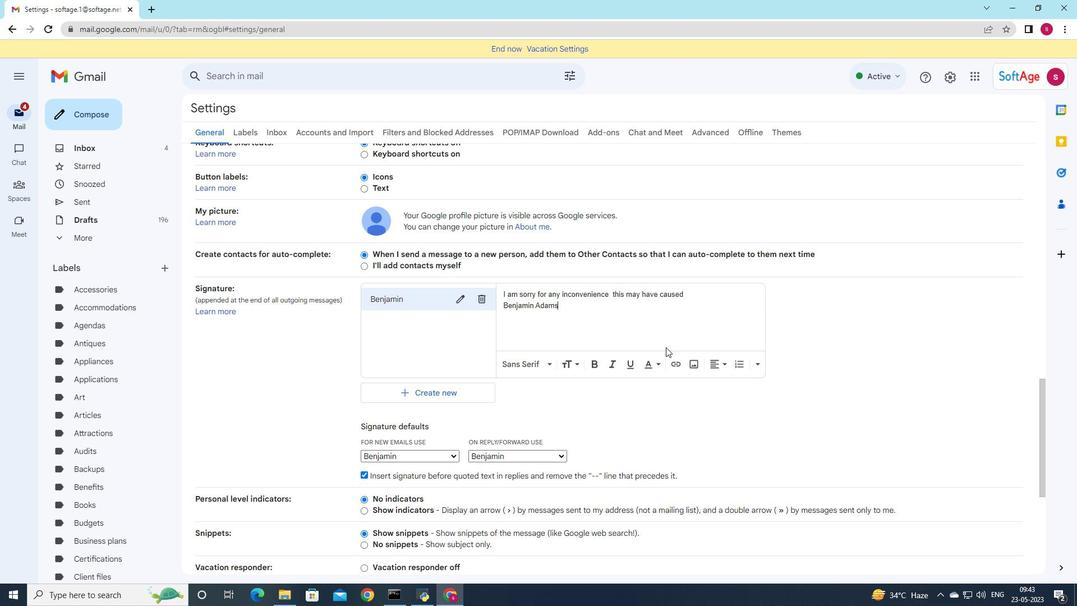 
Action: Mouse scrolled (667, 346) with delta (0, 0)
Screenshot: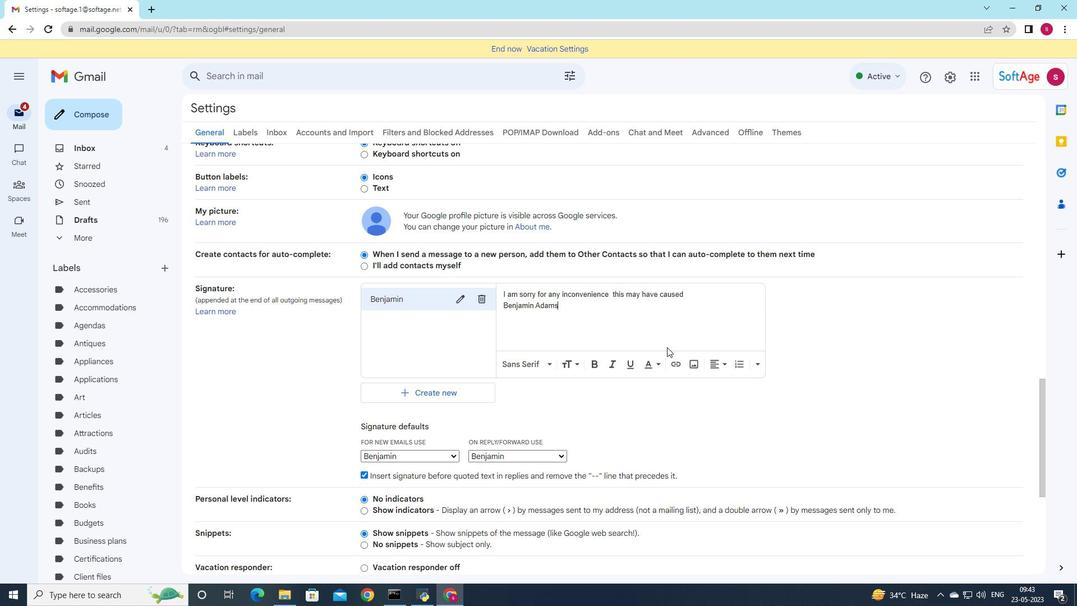 
Action: Mouse scrolled (667, 346) with delta (0, 0)
Screenshot: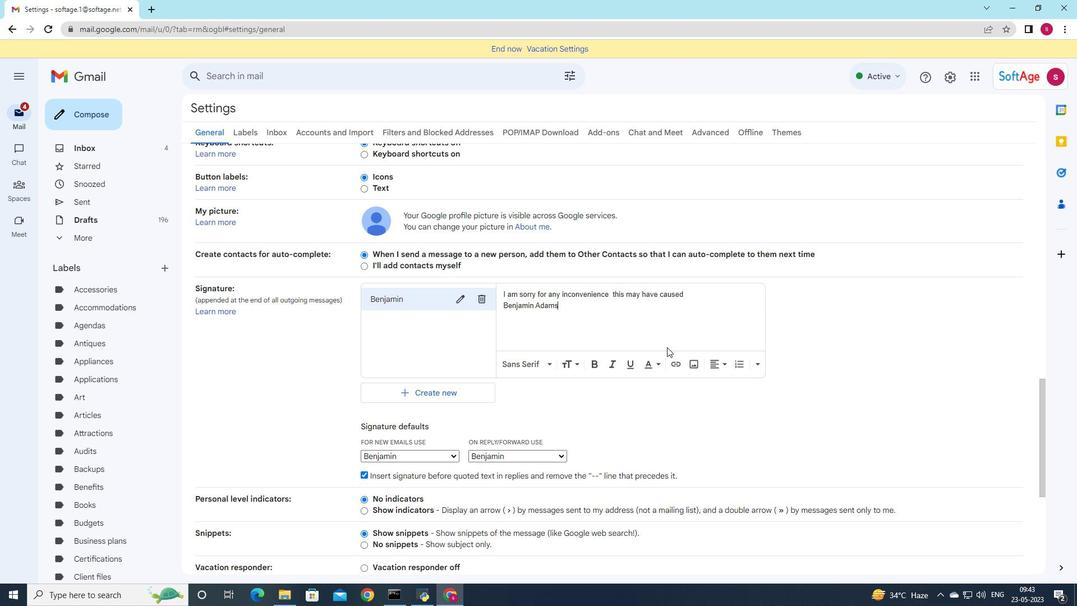 
Action: Mouse scrolled (667, 346) with delta (0, 0)
Screenshot: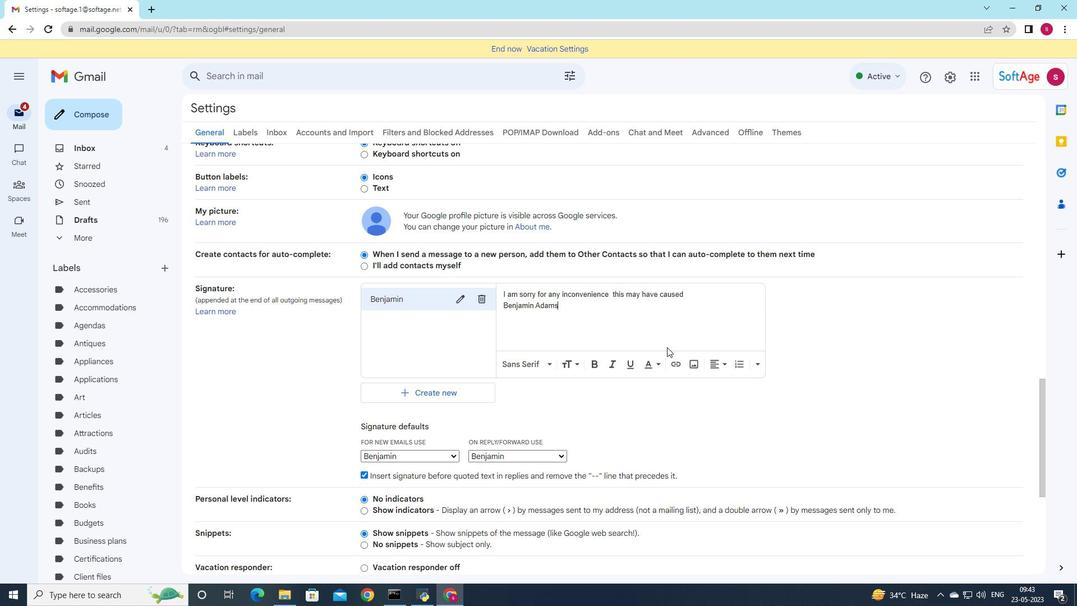 
Action: Mouse moved to (613, 410)
Screenshot: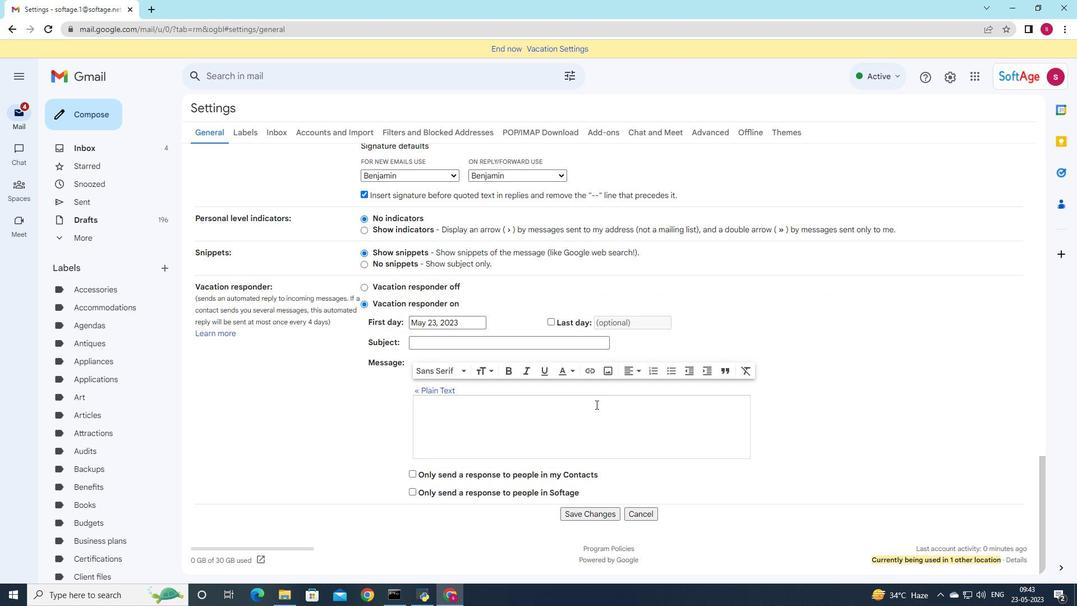 
Action: Mouse scrolled (613, 410) with delta (0, 0)
Screenshot: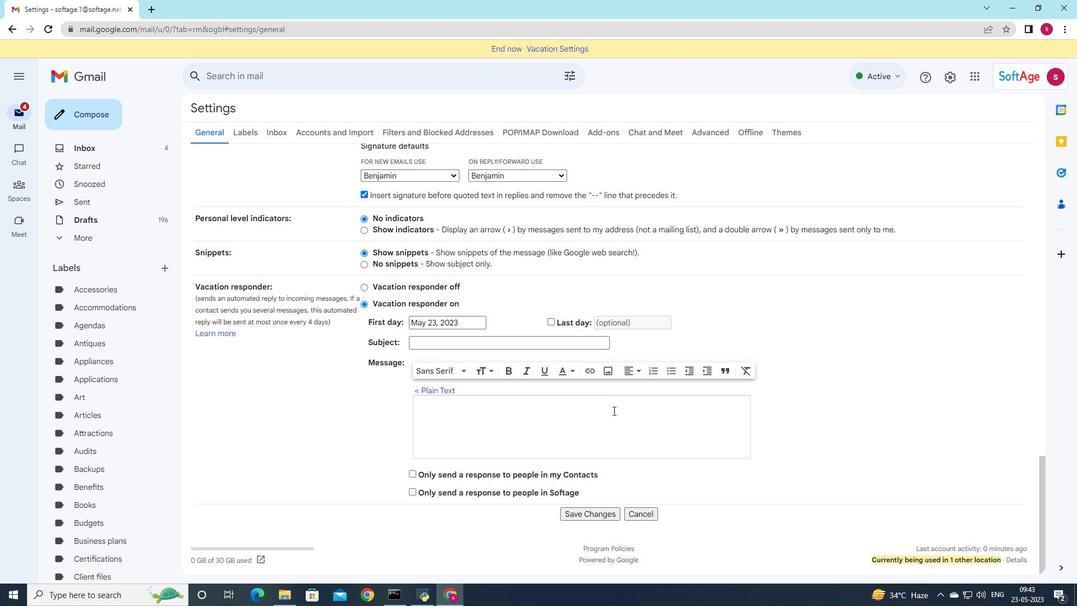 
Action: Mouse moved to (606, 419)
Screenshot: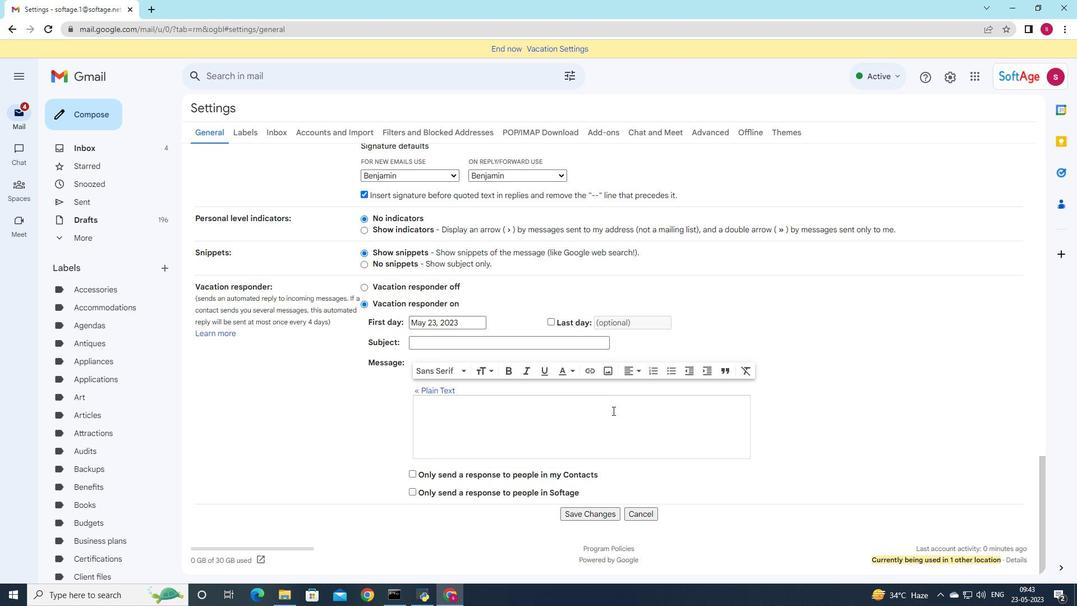 
Action: Mouse scrolled (612, 410) with delta (0, 0)
Screenshot: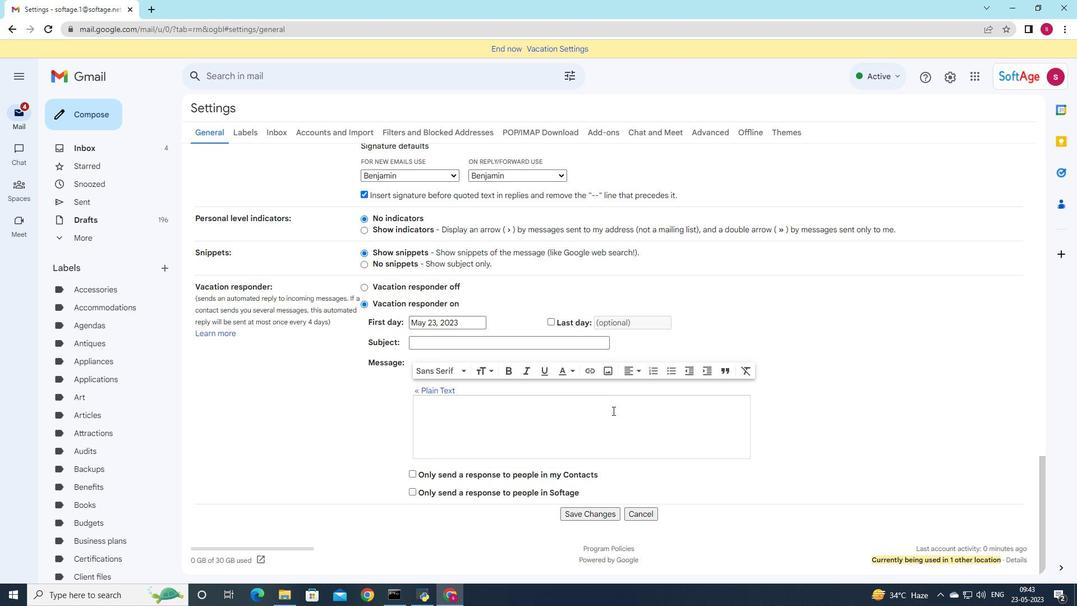 
Action: Mouse moved to (599, 476)
Screenshot: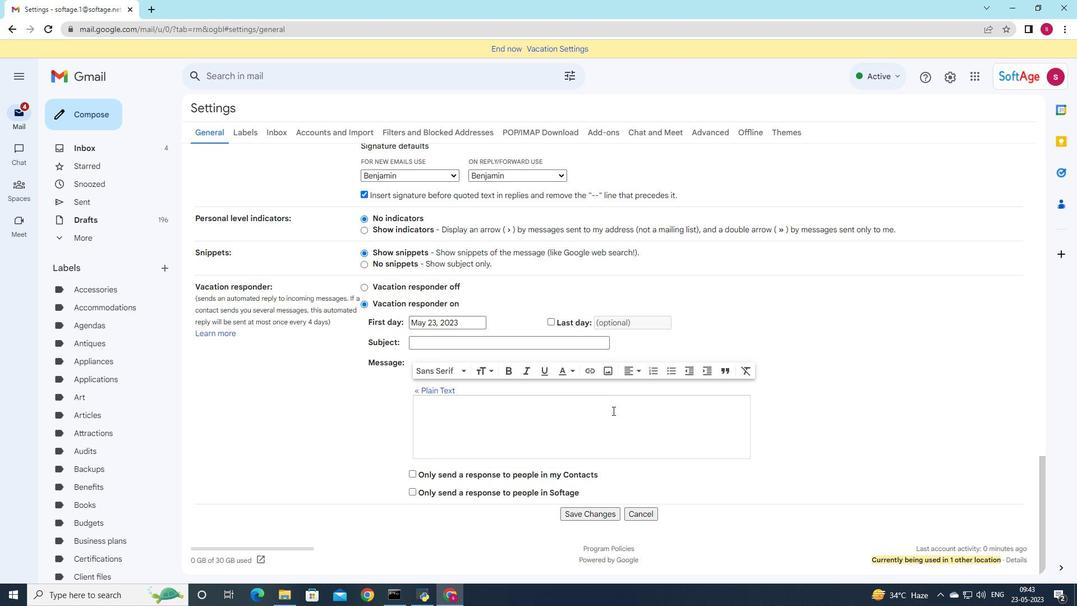 
Action: Mouse scrolled (611, 410) with delta (0, 0)
Screenshot: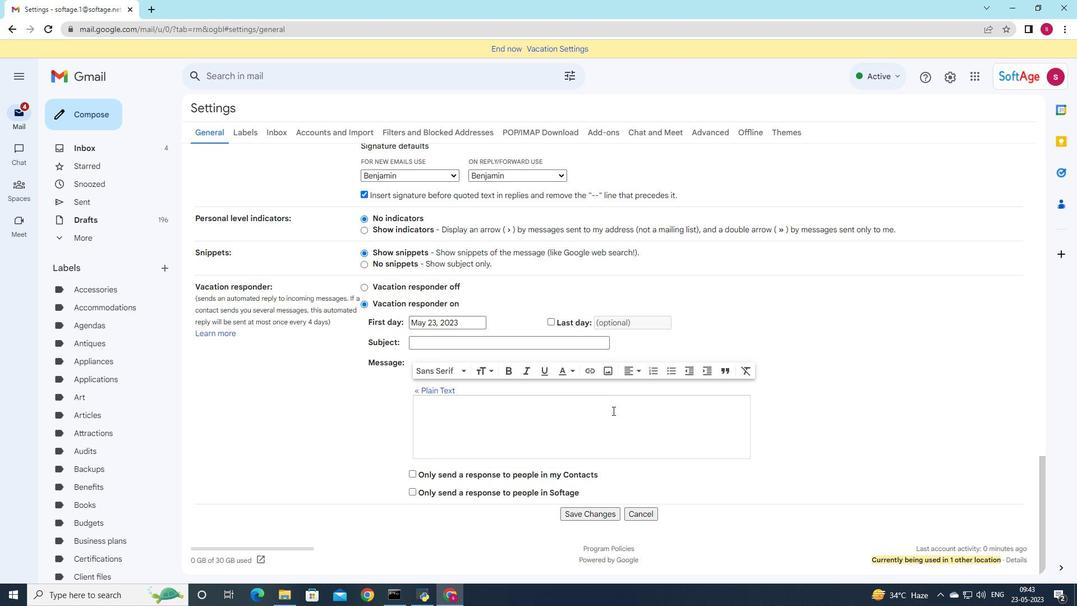
Action: Mouse moved to (559, 537)
Screenshot: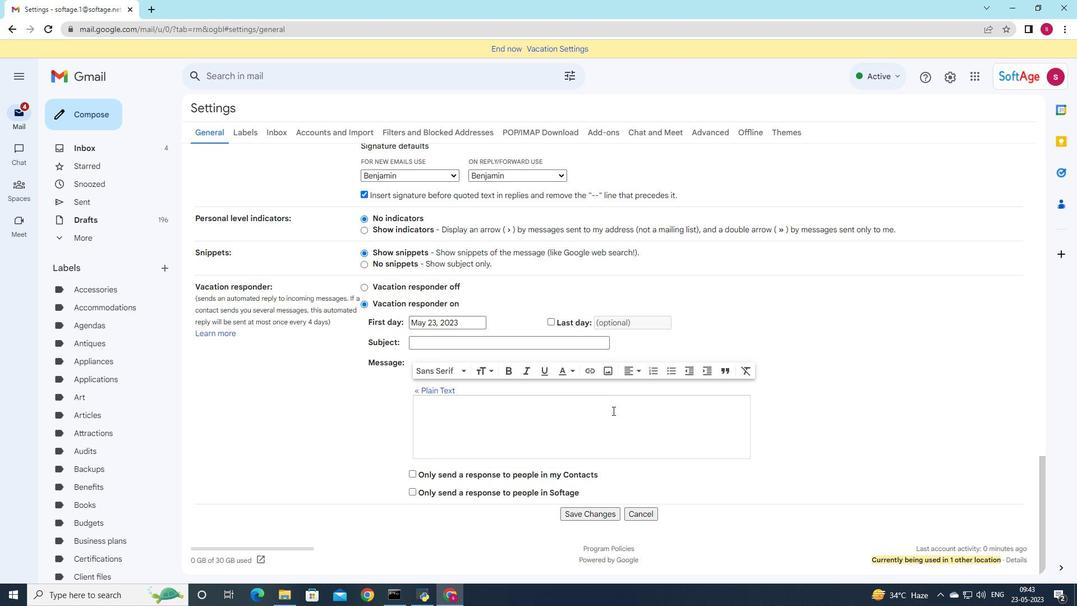 
Action: Mouse scrolled (611, 410) with delta (0, 0)
Screenshot: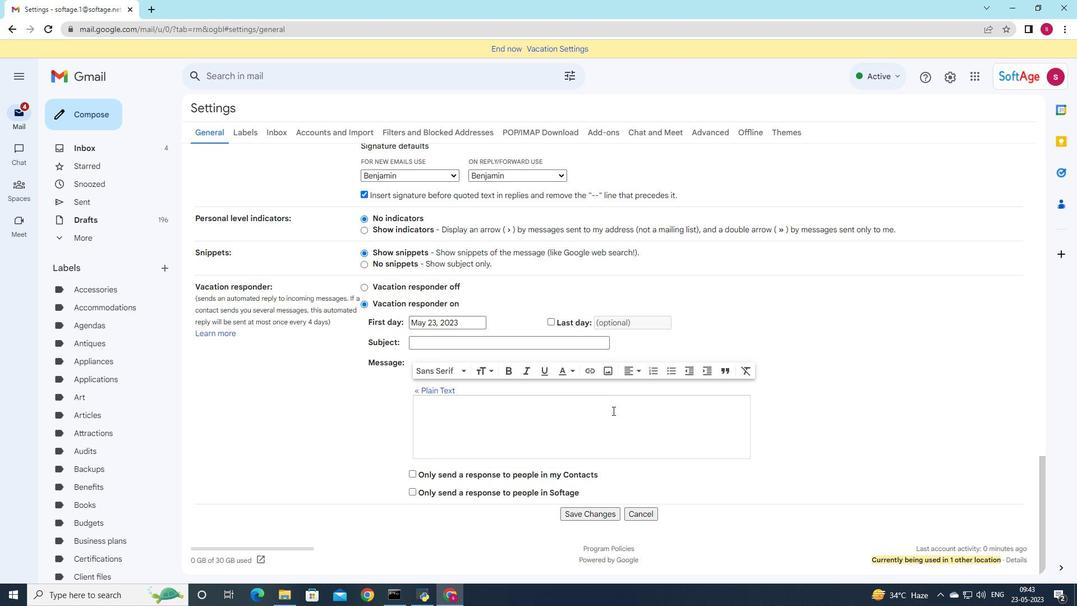 
Action: Mouse moved to (557, 542)
Screenshot: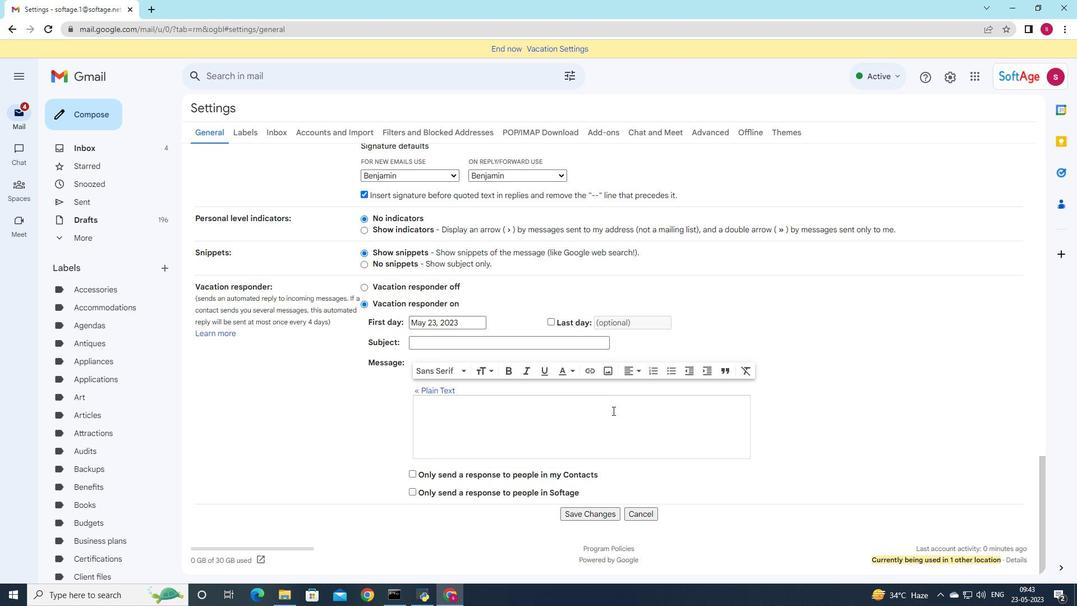 
Action: Mouse scrolled (610, 411) with delta (0, 0)
Screenshot: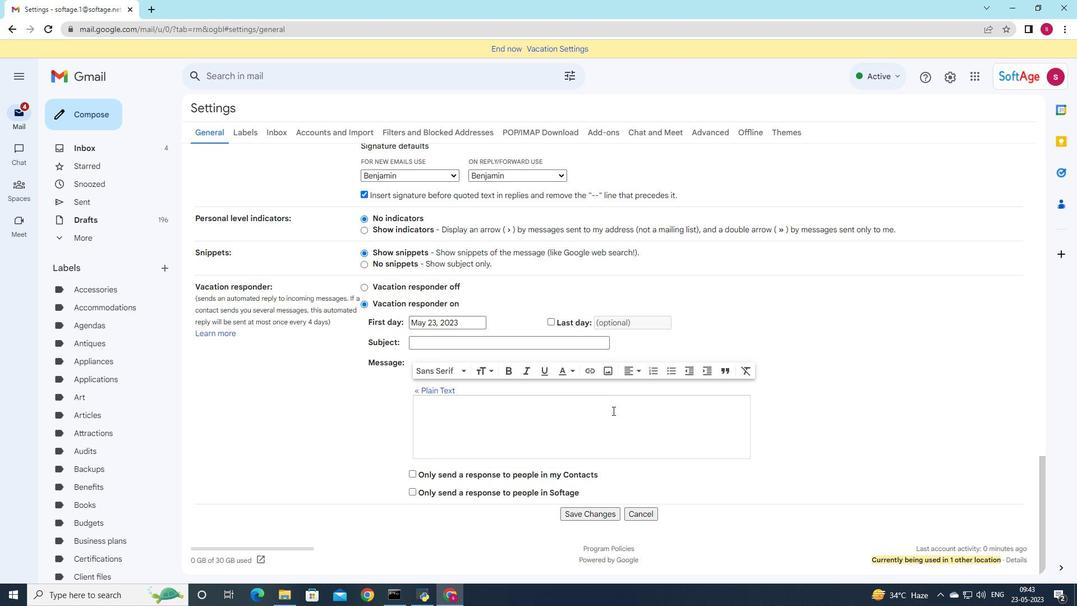 
Action: Mouse moved to (556, 546)
Screenshot: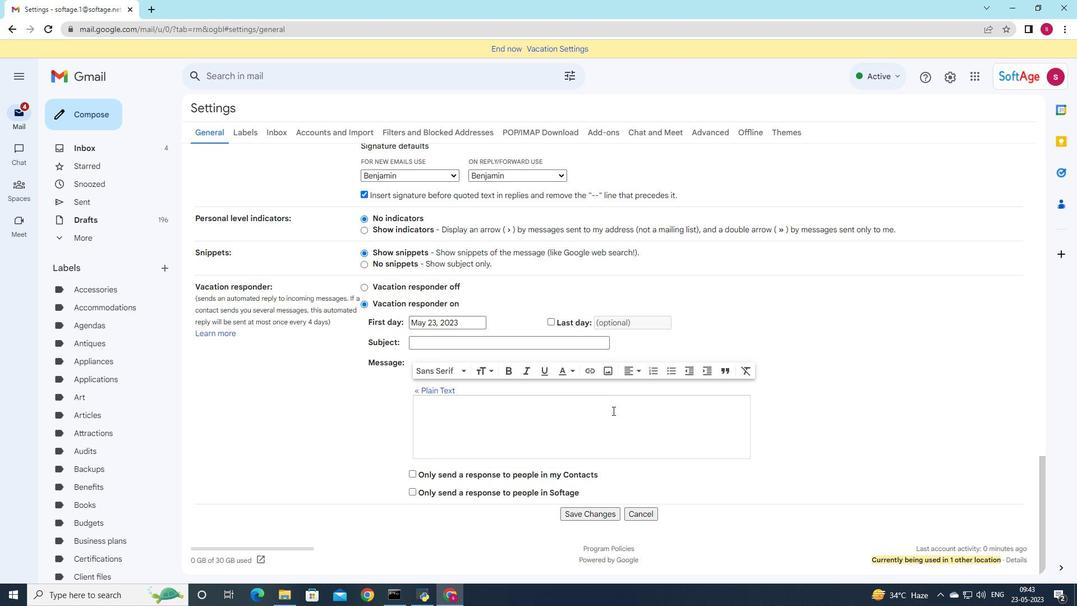 
Action: Mouse scrolled (609, 411) with delta (0, 0)
Screenshot: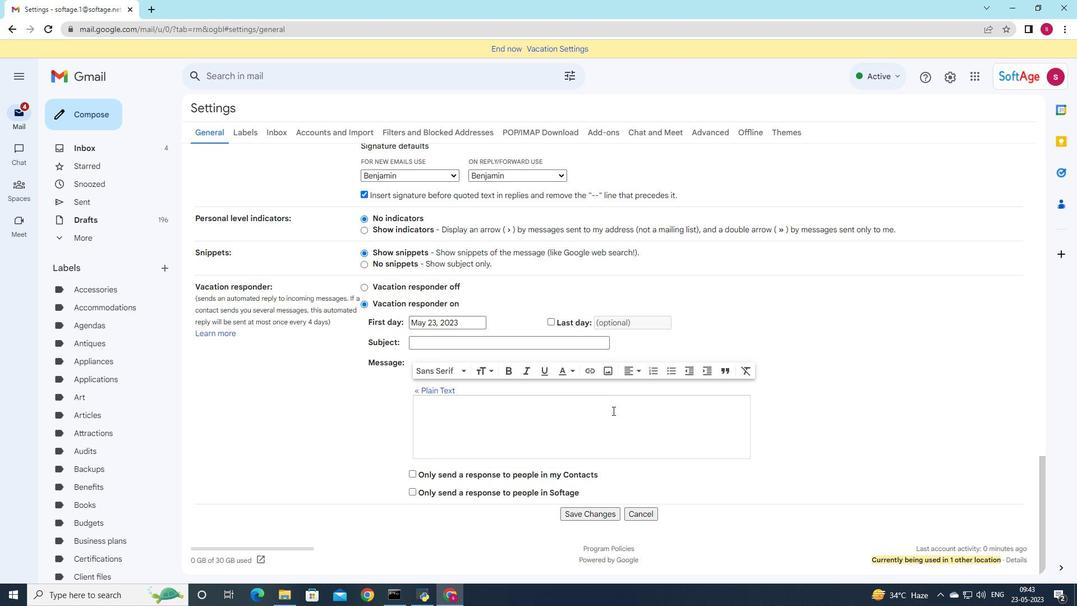 
Action: Mouse moved to (588, 512)
Screenshot: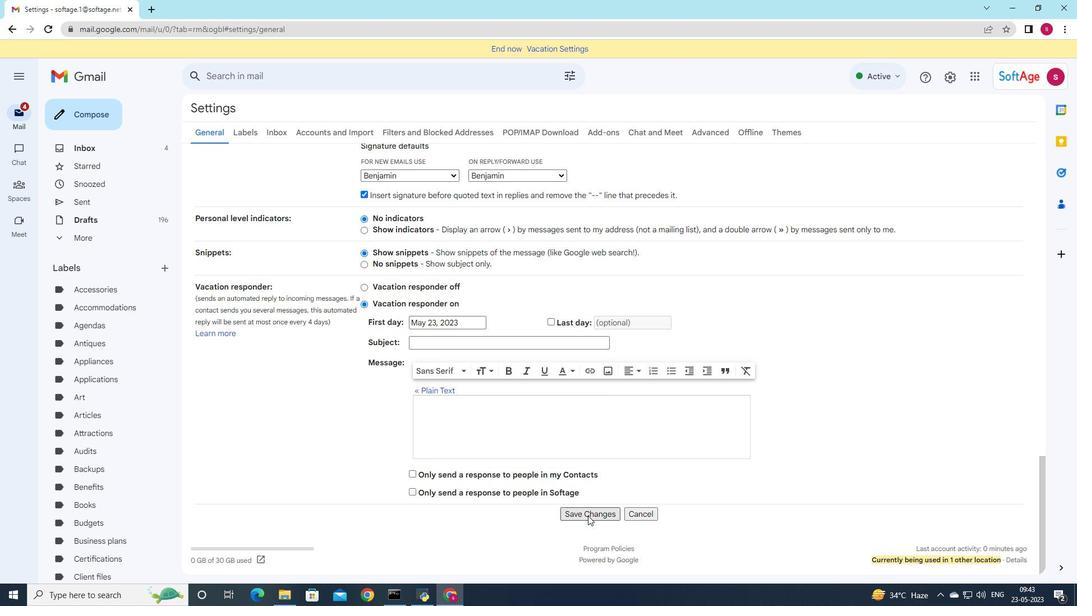 
Action: Mouse pressed left at (588, 512)
Screenshot: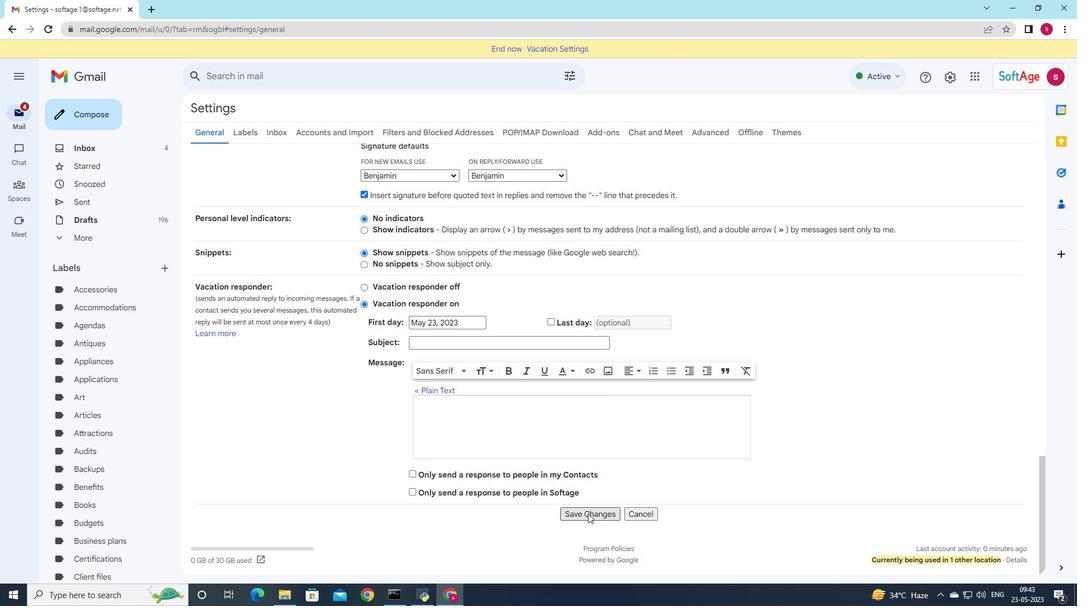 
Action: Mouse moved to (96, 109)
Screenshot: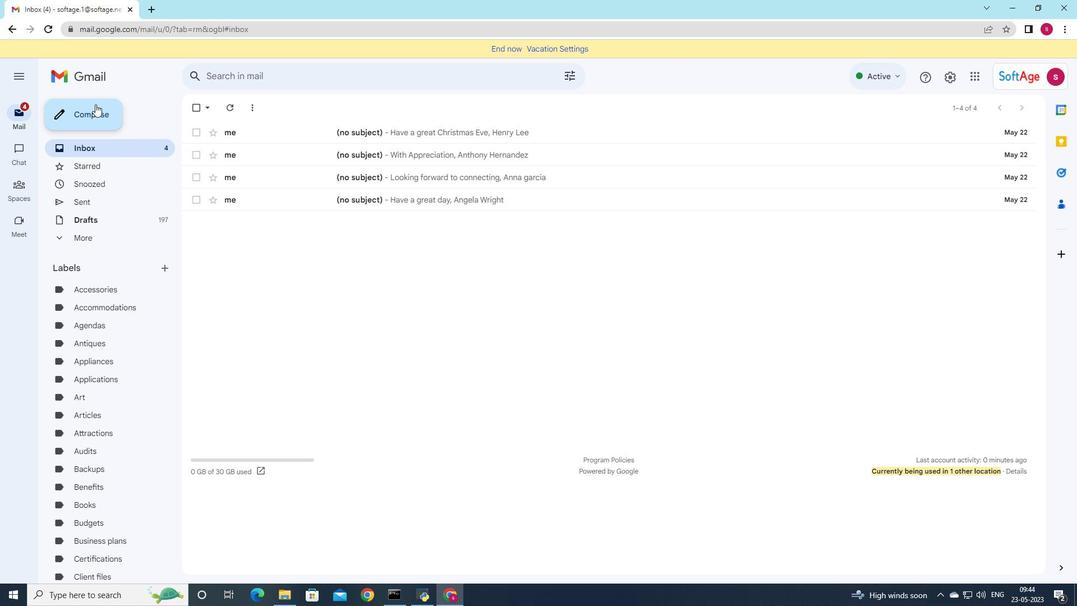 
Action: Mouse pressed left at (96, 109)
Screenshot: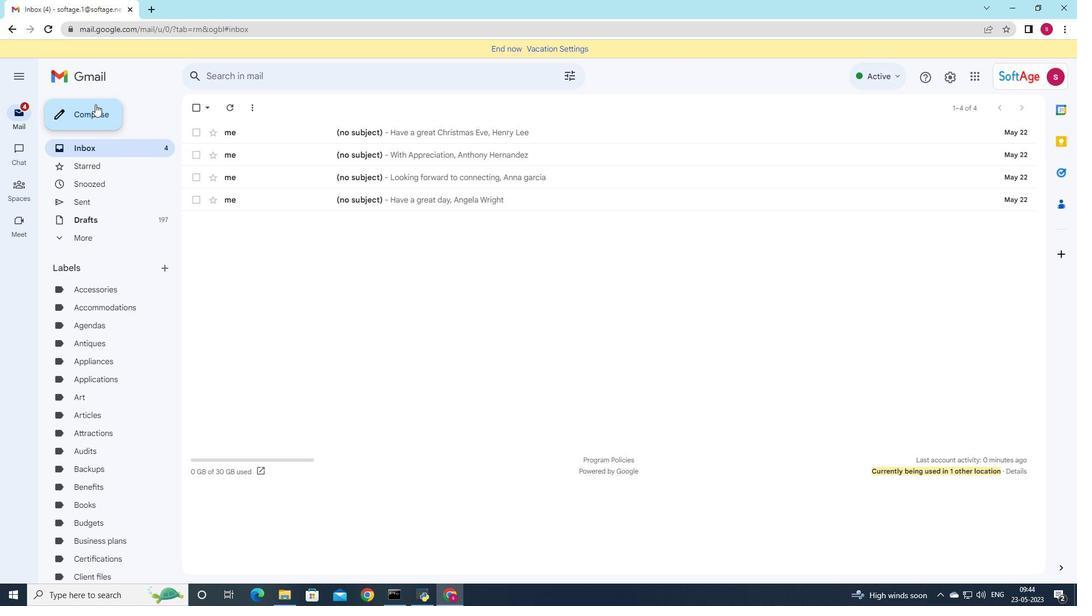 
Action: Mouse moved to (859, 346)
Screenshot: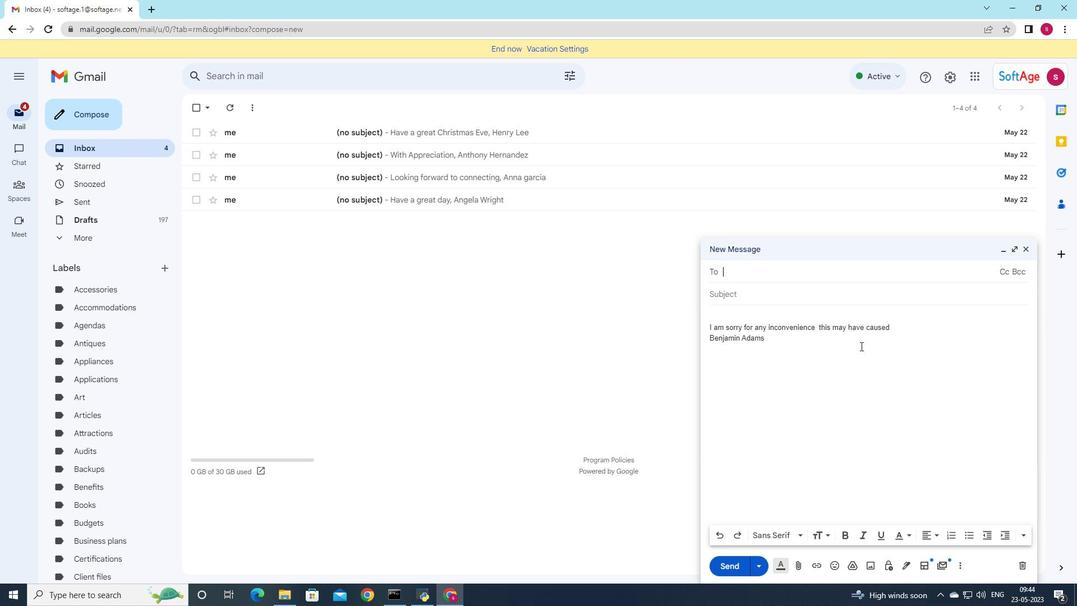 
Action: Key pressed softage
Screenshot: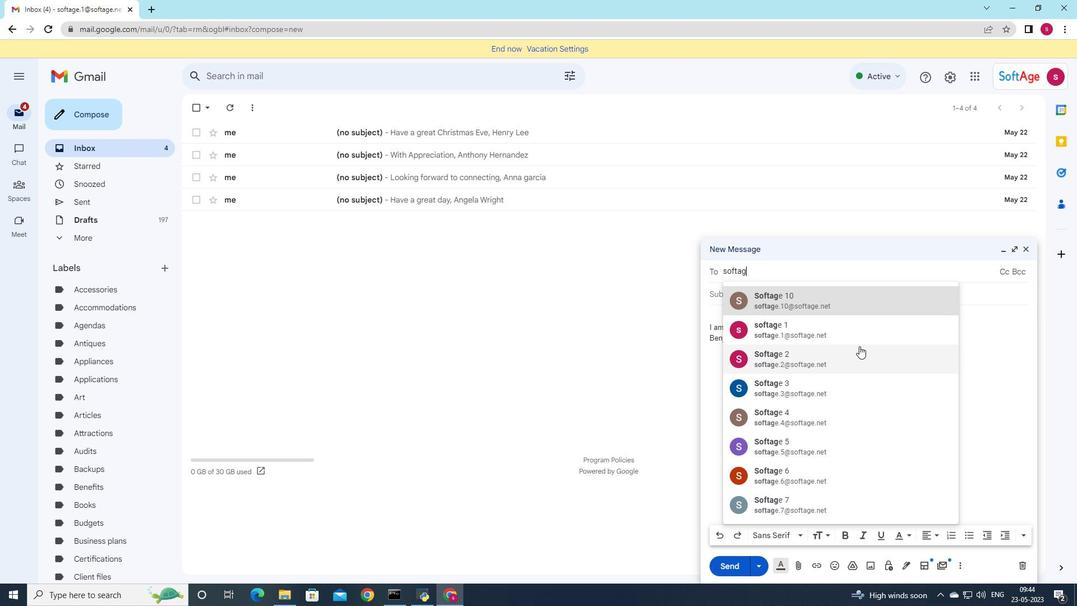 
Action: Mouse moved to (867, 357)
Screenshot: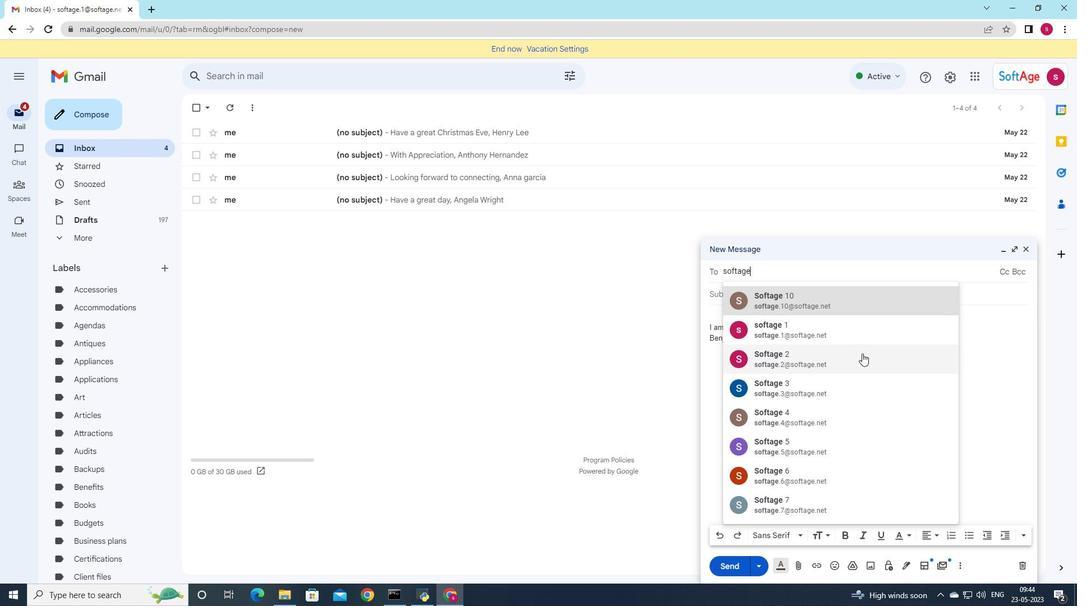 
Action: Mouse pressed left at (867, 357)
Screenshot: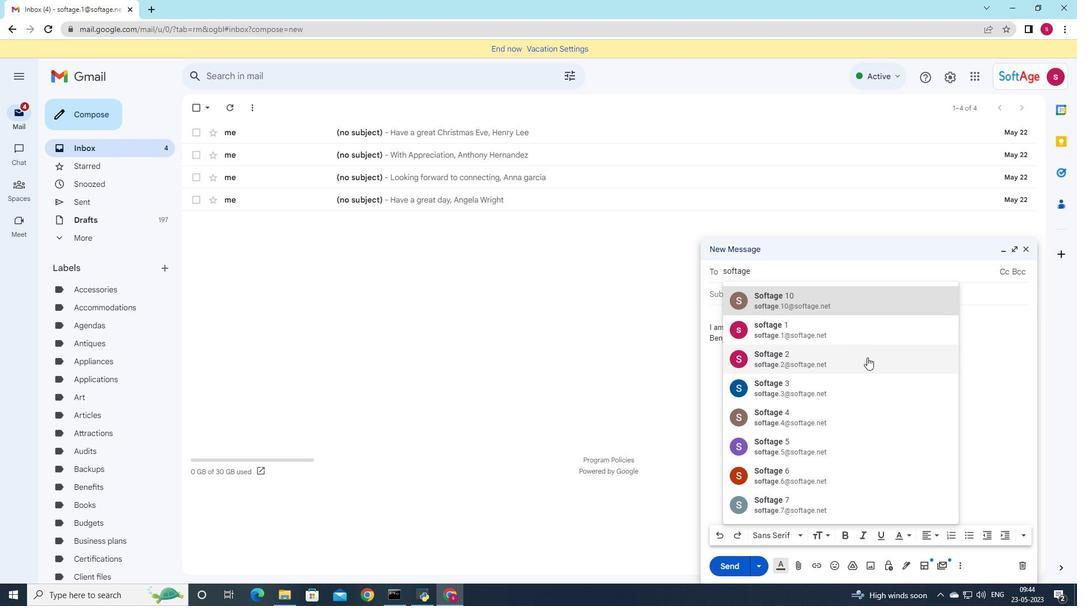 
Action: Mouse moved to (764, 306)
Screenshot: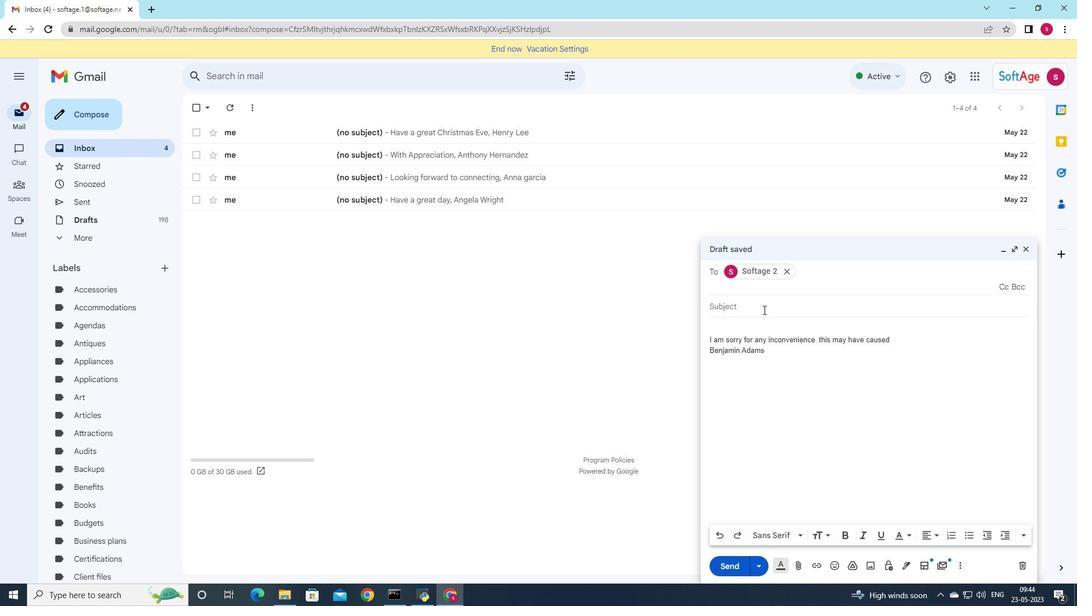 
Action: Mouse pressed left at (764, 306)
Screenshot: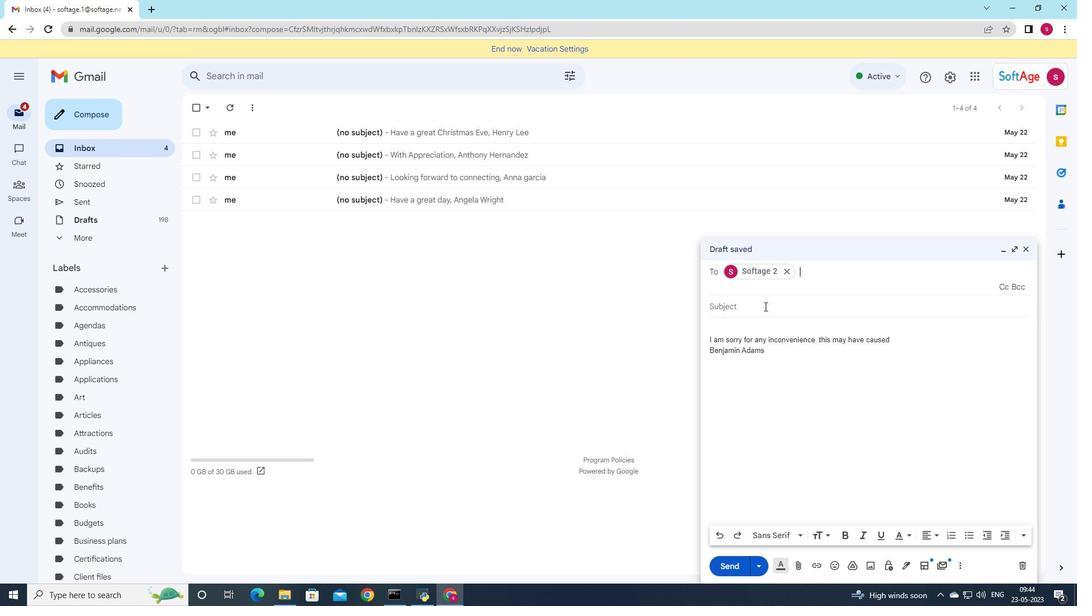 
Action: Mouse moved to (997, 295)
Screenshot: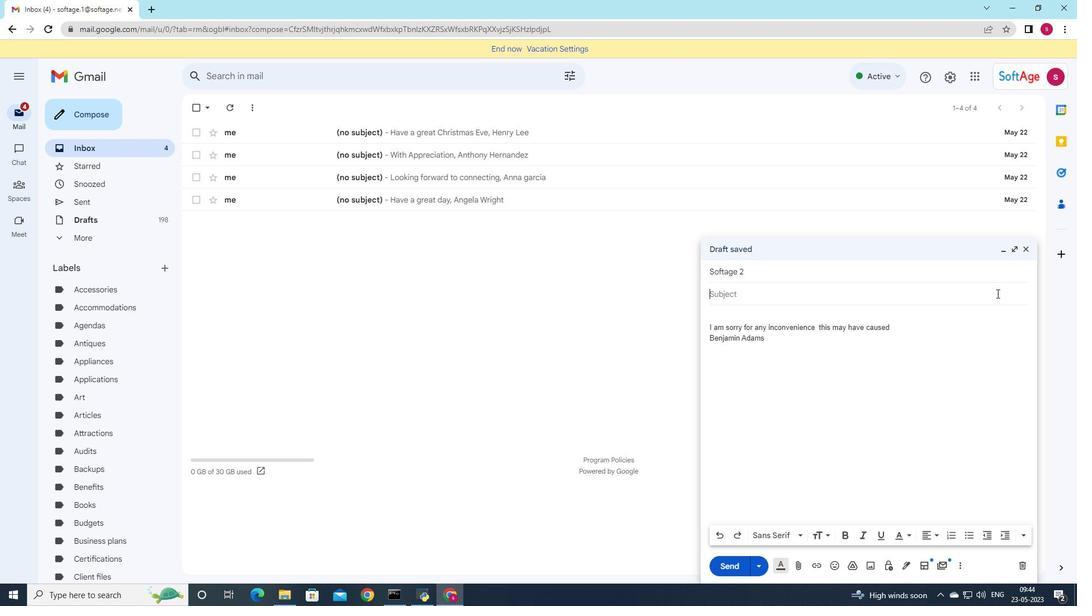 
Action: Key pressed <Key.shift>Wek<Key.backspace>lcome
Screenshot: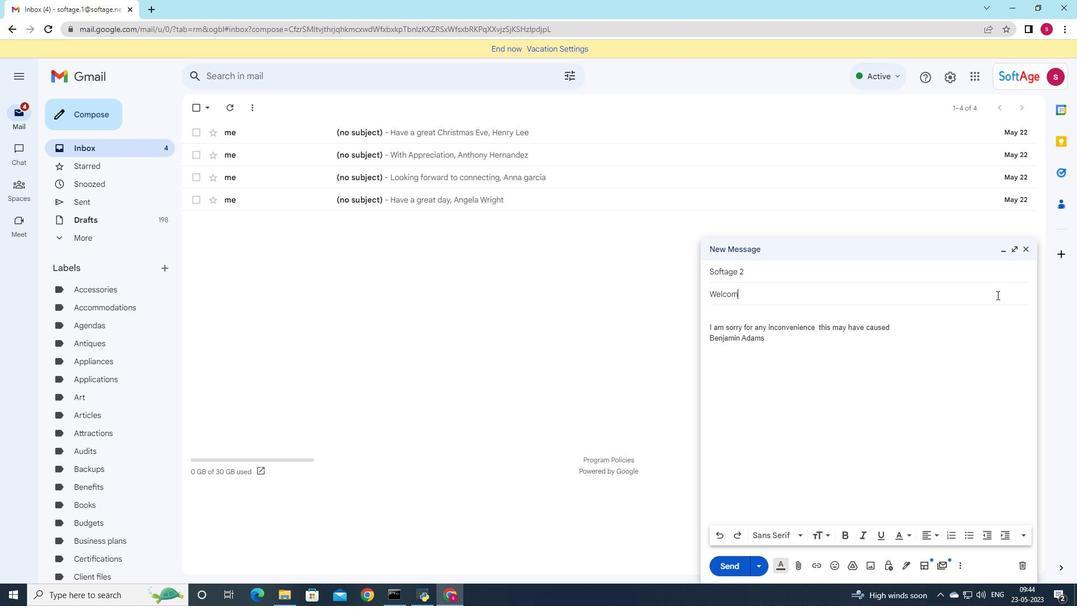 
Action: Mouse moved to (778, 390)
Screenshot: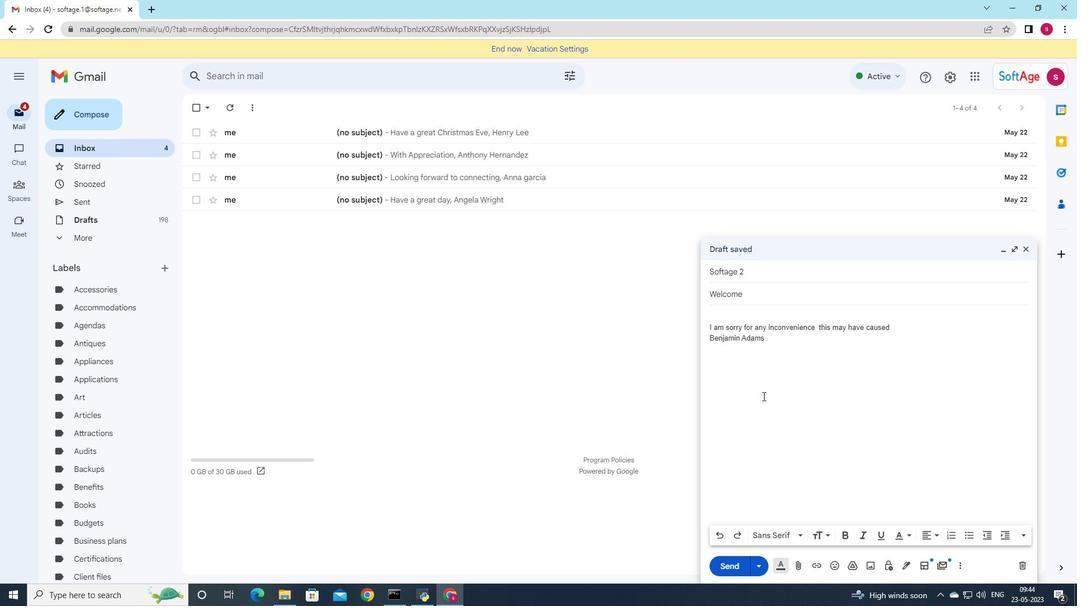 
Action: Mouse scrolled (778, 390) with delta (0, 0)
Screenshot: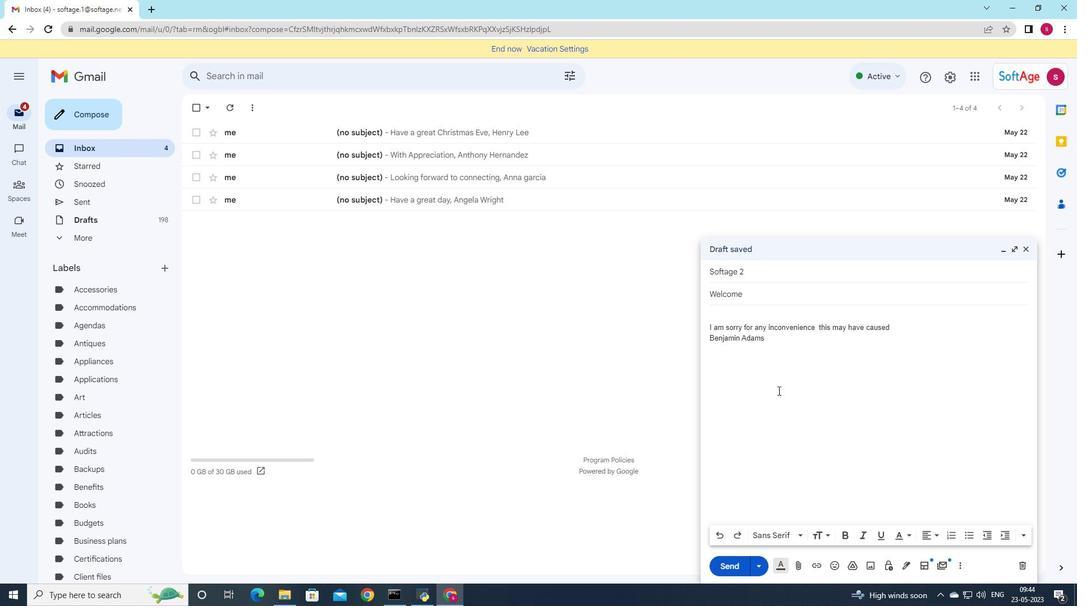 
Action: Mouse scrolled (778, 390) with delta (0, 0)
Screenshot: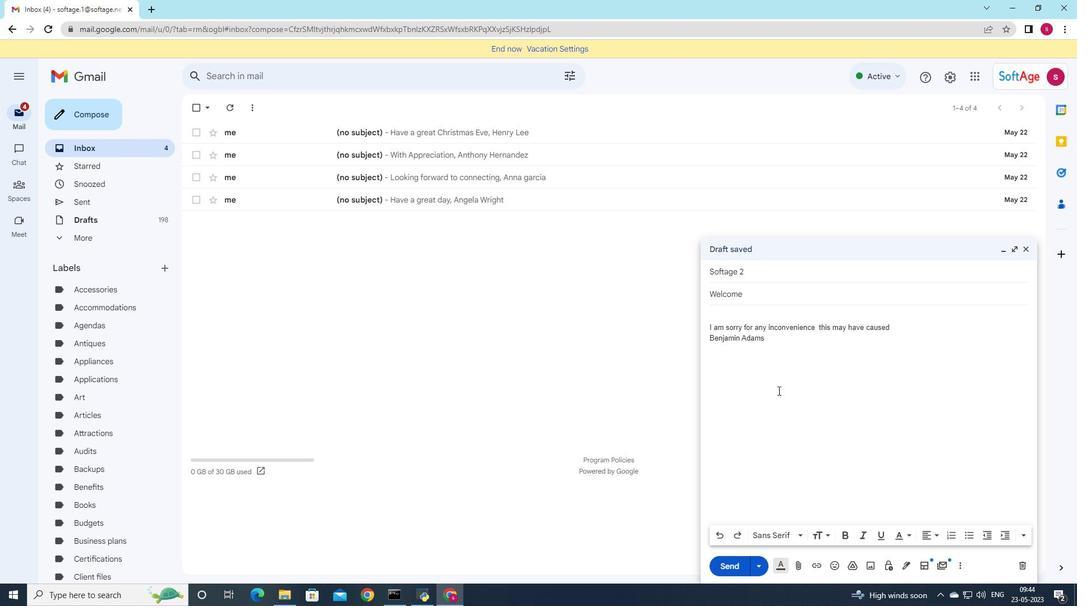 
Action: Mouse moved to (778, 395)
Screenshot: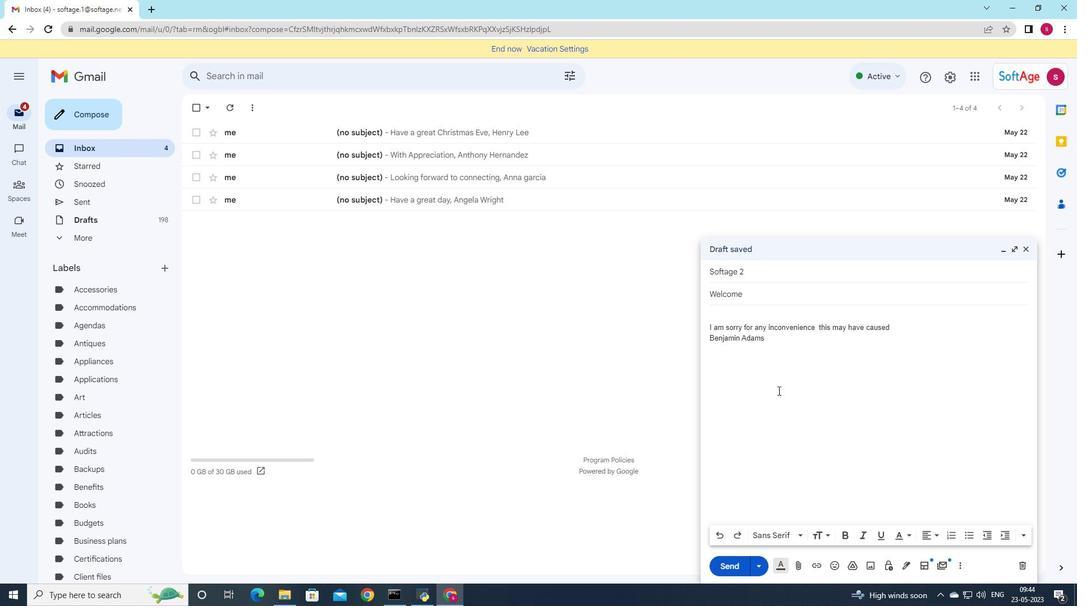 
Action: Mouse scrolled (778, 394) with delta (0, 0)
Screenshot: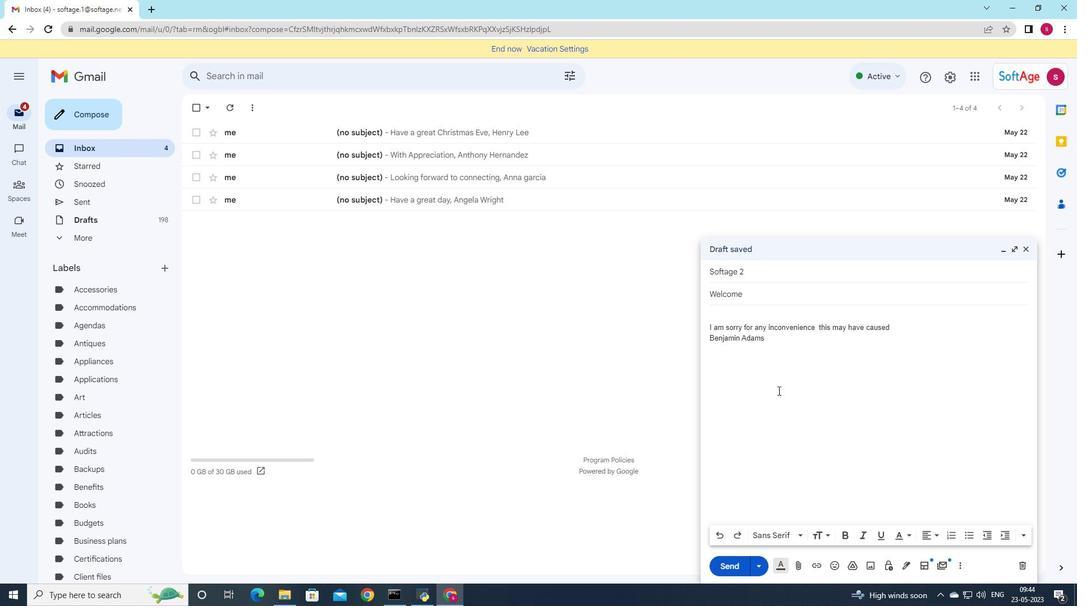 
Action: Mouse moved to (799, 569)
Screenshot: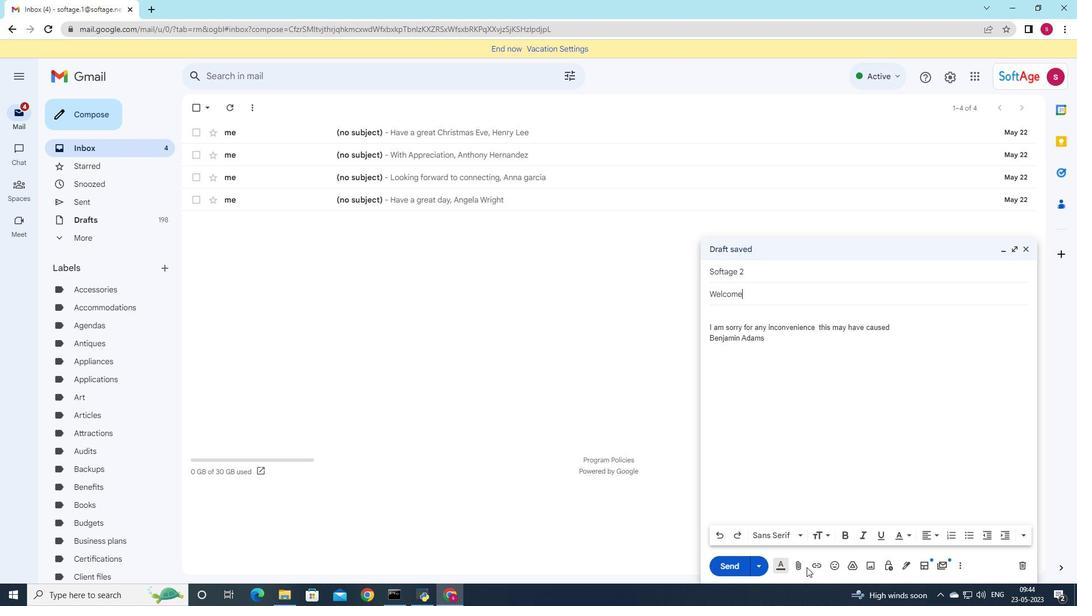 
Action: Mouse pressed left at (799, 569)
Screenshot: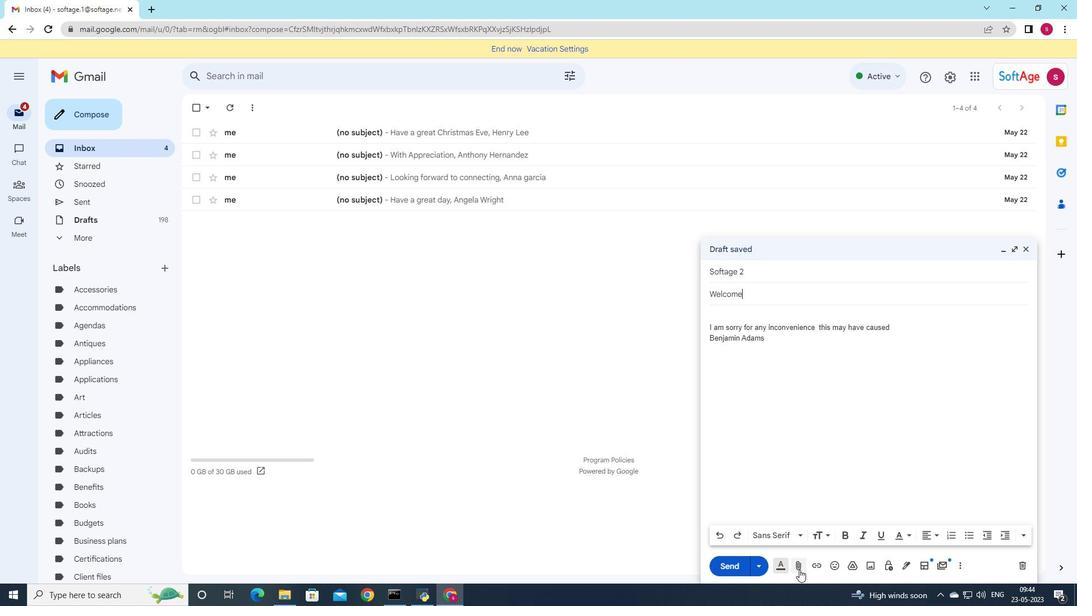 
Action: Mouse moved to (161, 82)
Screenshot: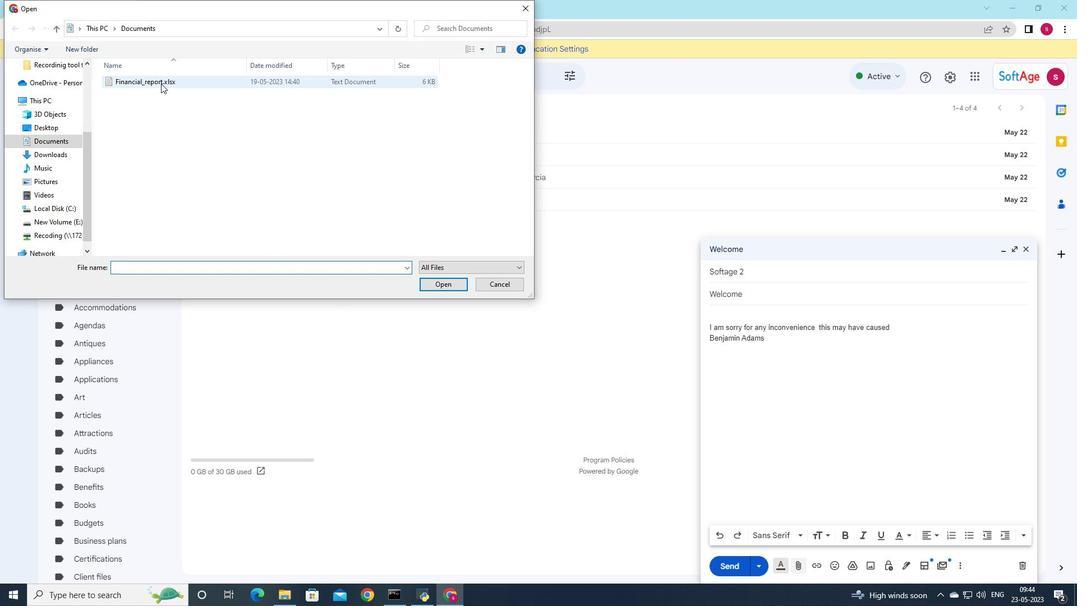
Action: Mouse pressed left at (161, 82)
Screenshot: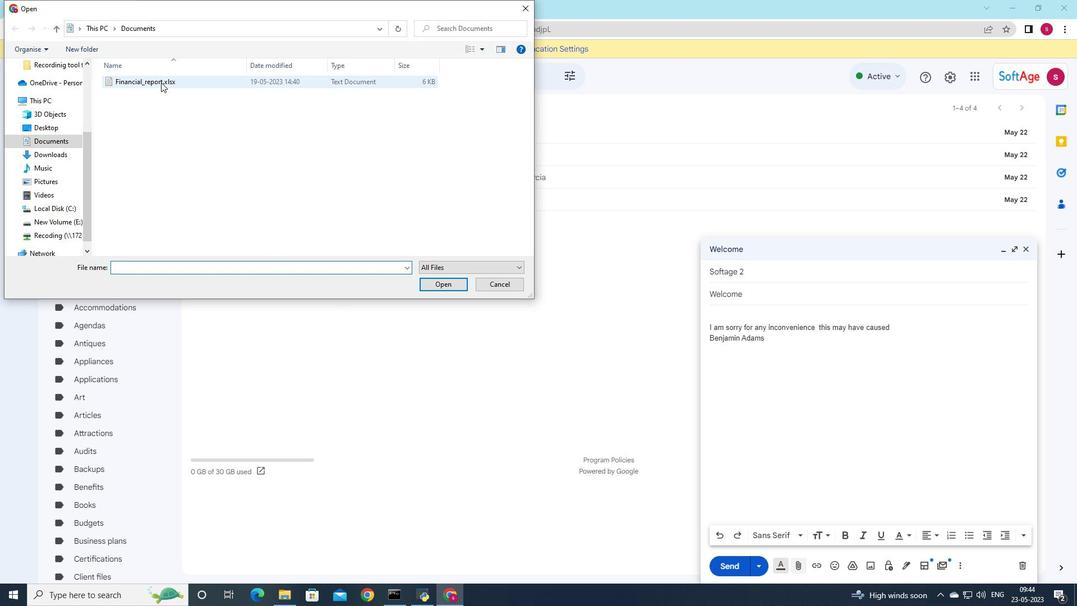 
Action: Mouse pressed left at (161, 82)
Screenshot: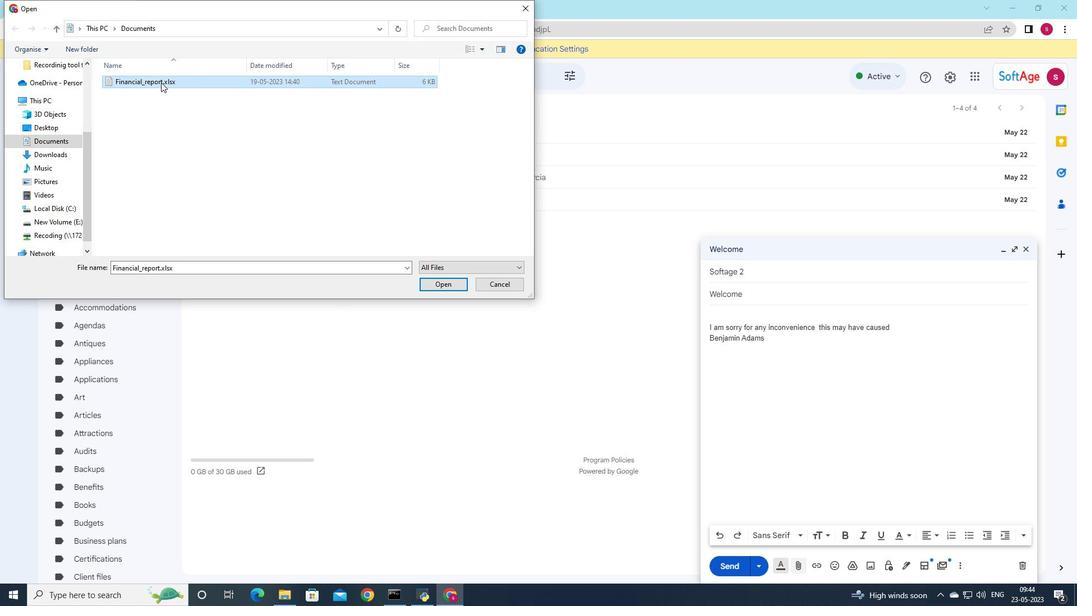 
Action: Mouse moved to (537, 147)
Screenshot: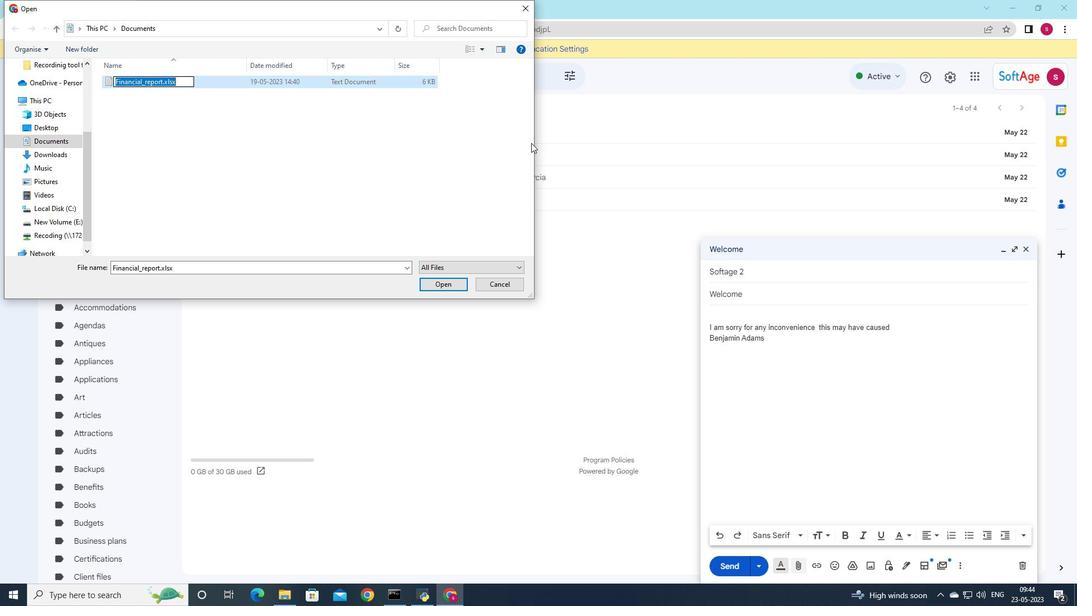 
Action: Key pressed <Key.shift>News<Key.space><Key.backspace>letter.<Key.backspace>.docx
Screenshot: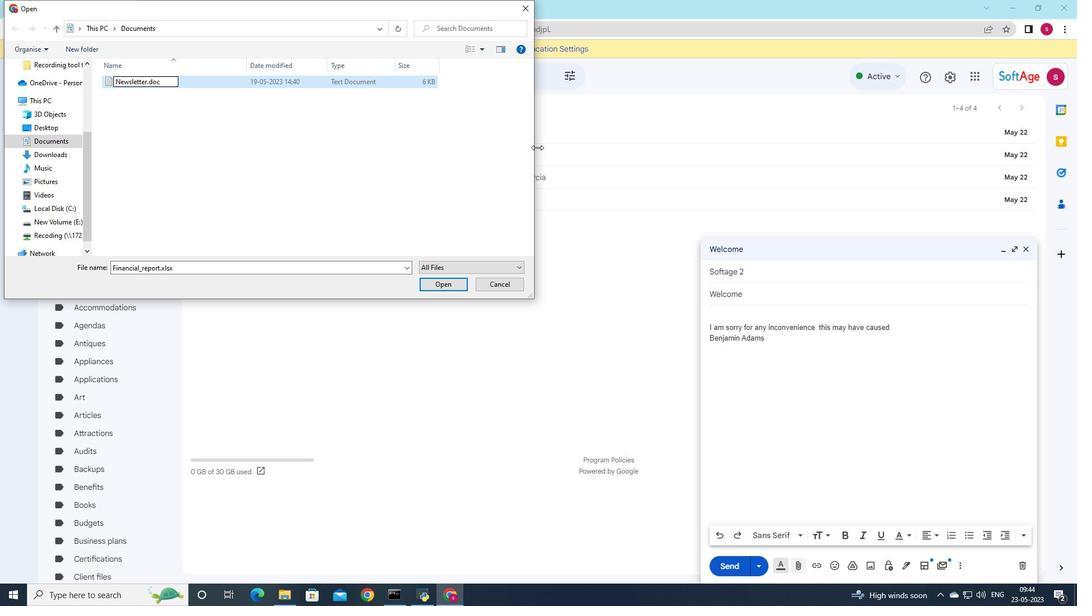 
Action: Mouse moved to (248, 84)
Screenshot: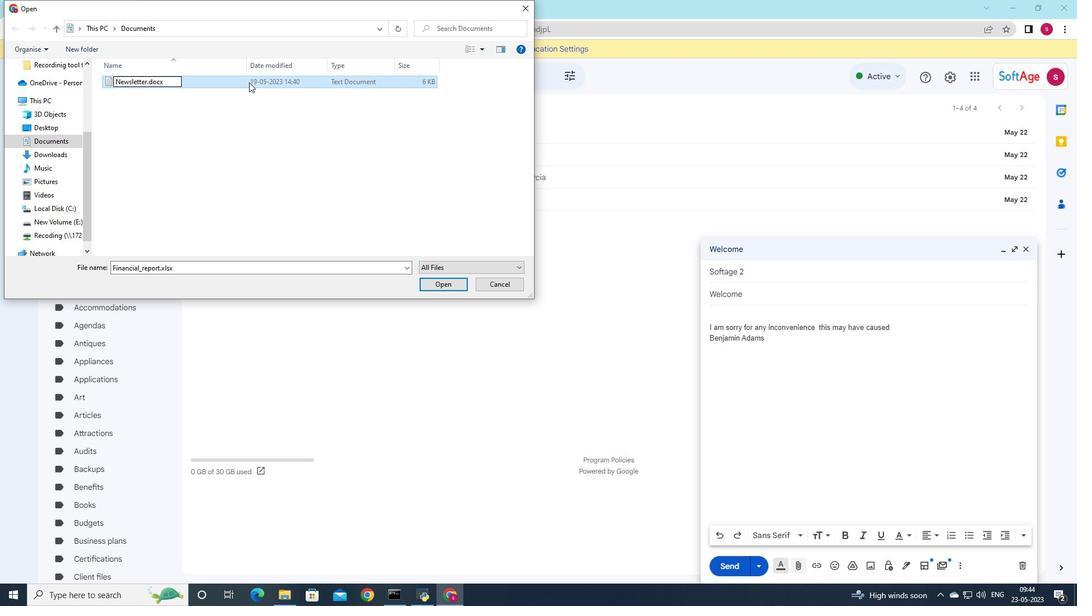 
Action: Mouse pressed left at (248, 84)
Screenshot: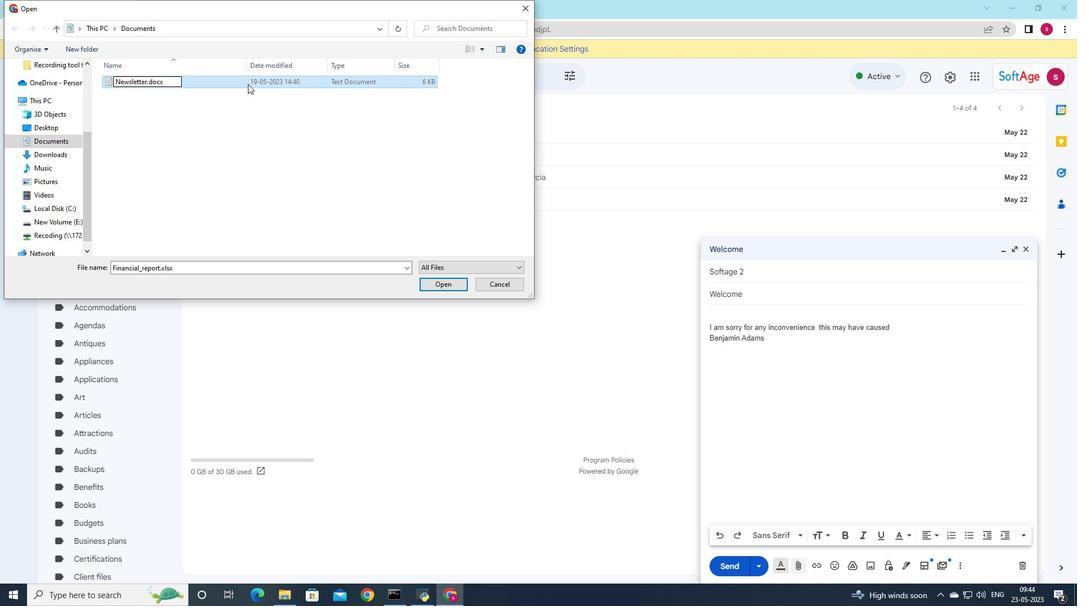 
Action: Mouse moved to (441, 282)
Screenshot: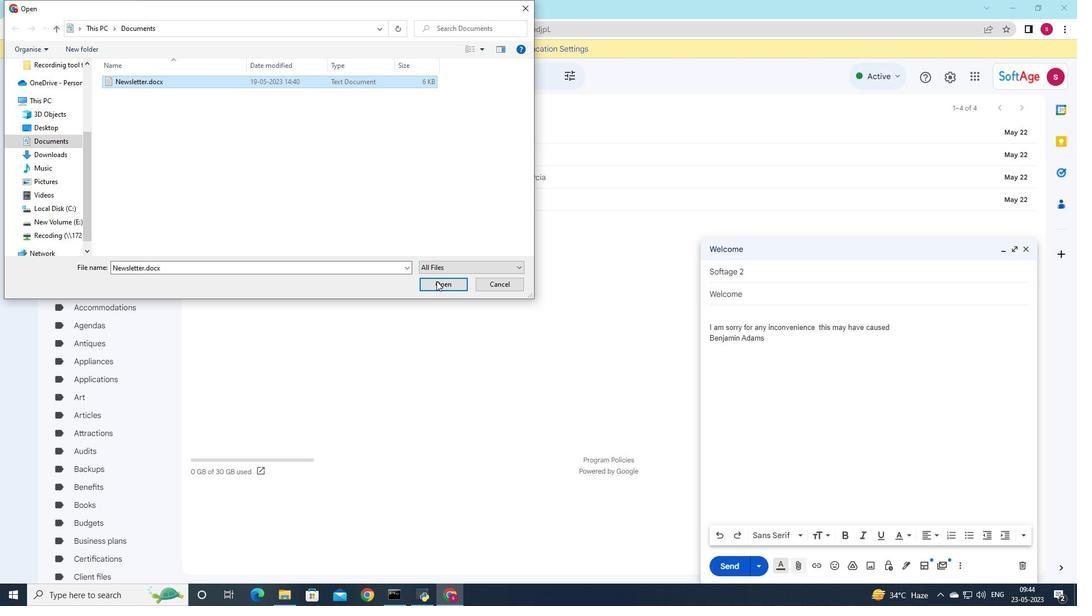 
Action: Mouse pressed left at (441, 282)
Screenshot: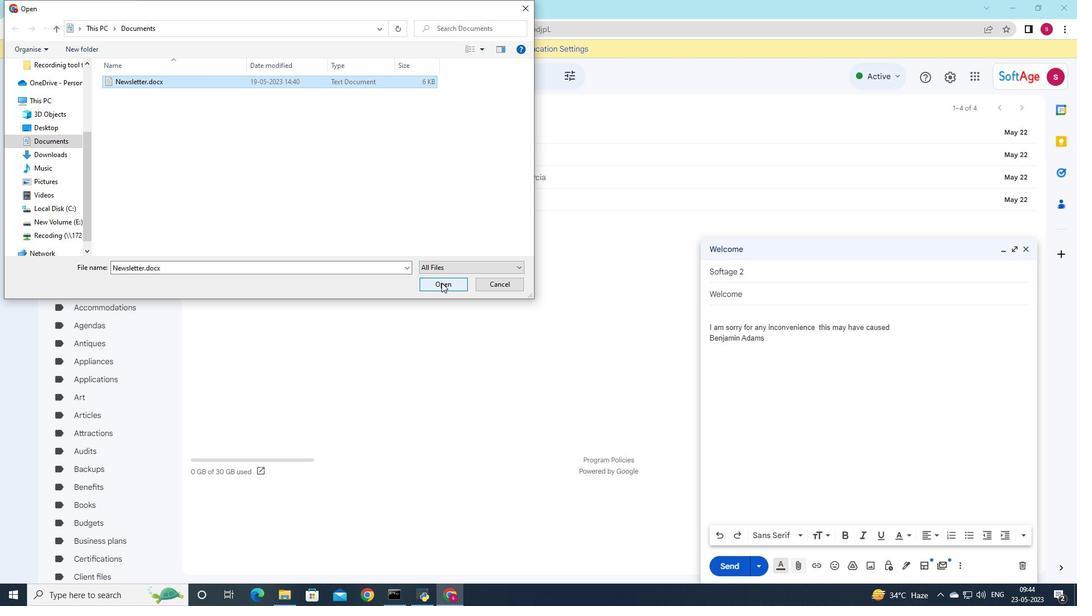 
Action: Mouse moved to (898, 325)
Screenshot: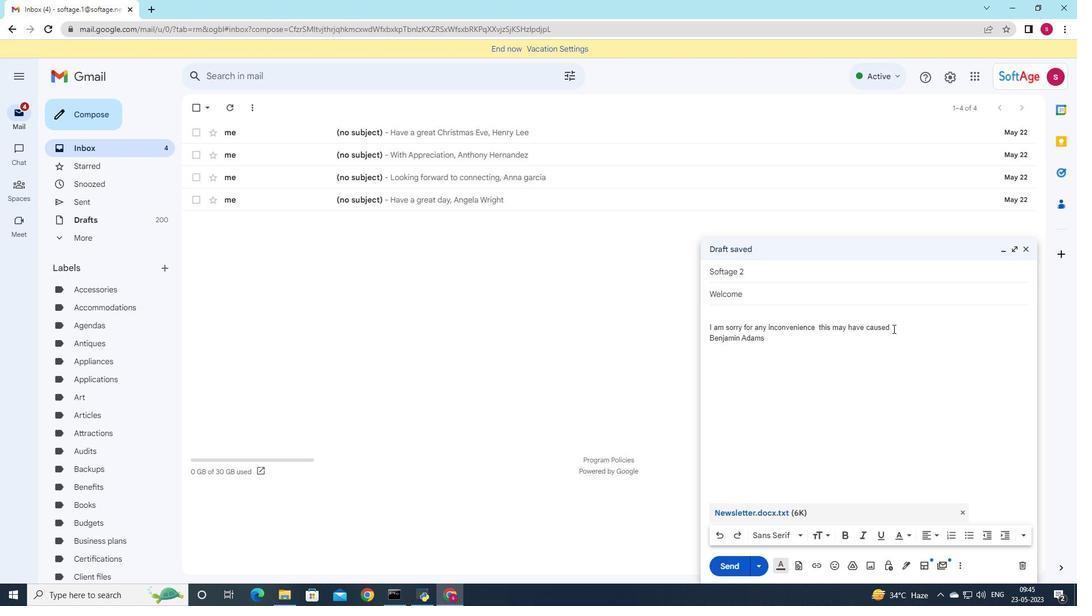 
Action: Mouse pressed left at (898, 325)
Screenshot: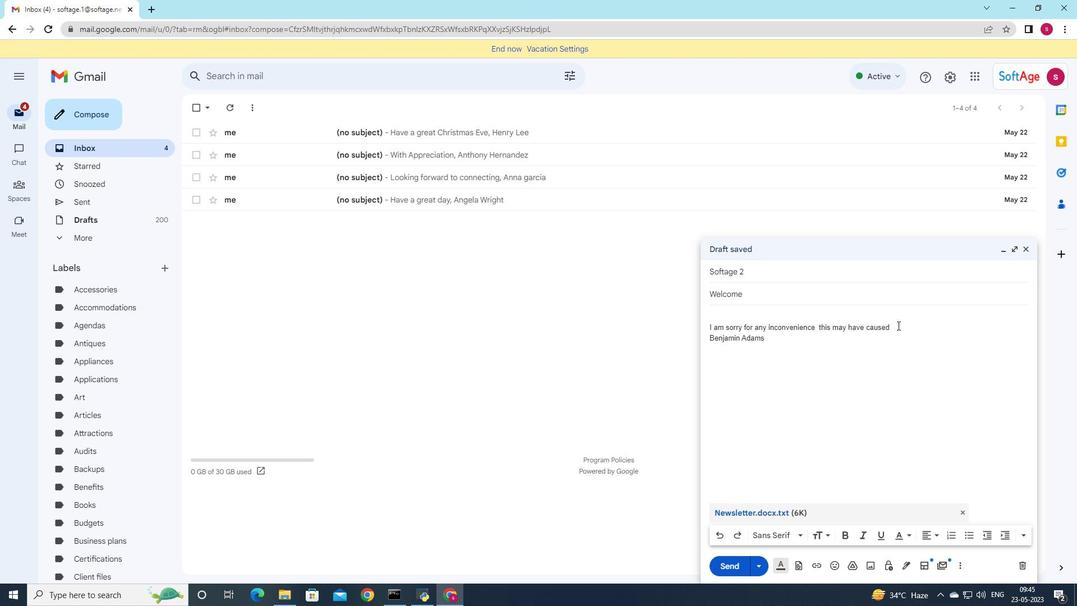 
Action: Mouse moved to (697, 323)
Screenshot: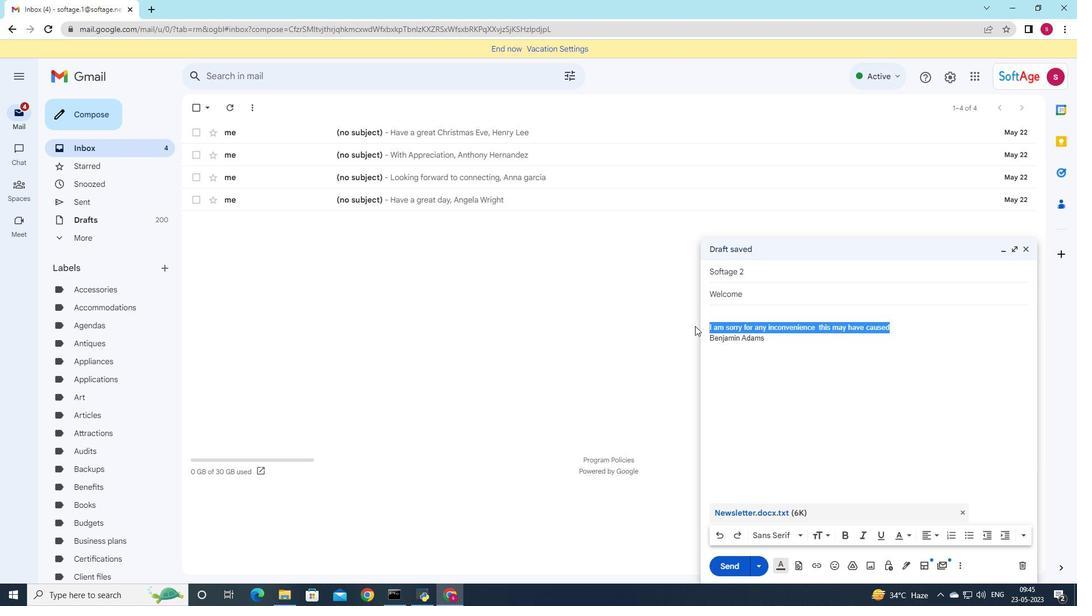 
Action: Key pressed <Key.delete><Key.backspace><Key.shift>Please<Key.space>let<Key.space>me<Key.space>know<Key.space>if<Key.space>this<Key.space>works<Key.space>for<Key.space>yp<Key.backspace>io<Key.backspace><Key.backspace>our<Key.space><Key.shift>Sc<Key.backspace><Key.backspace><Key.right>
Screenshot: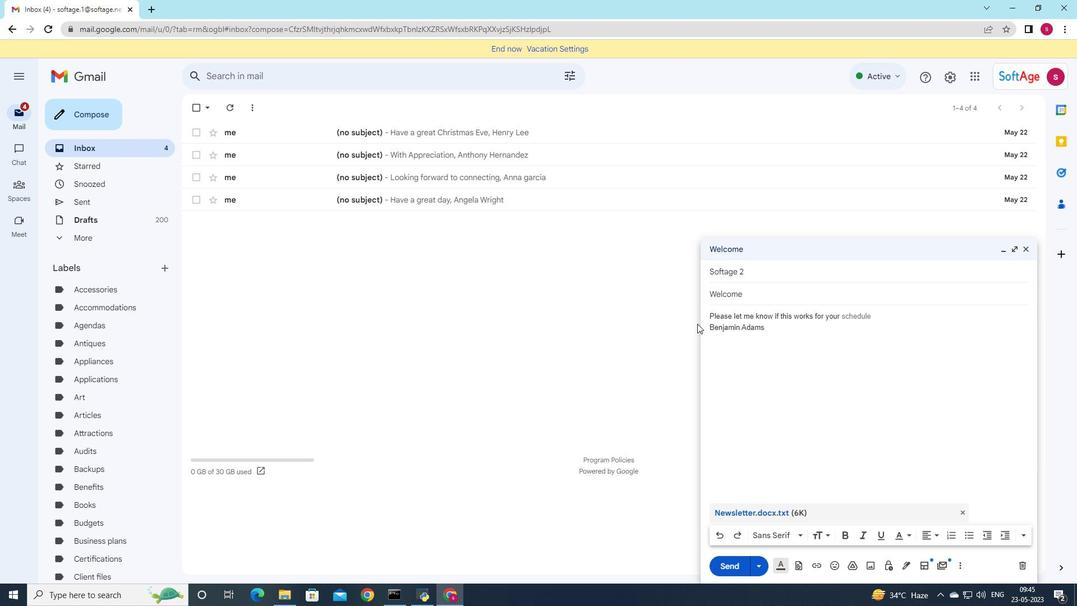 
Action: Mouse moved to (785, 371)
Screenshot: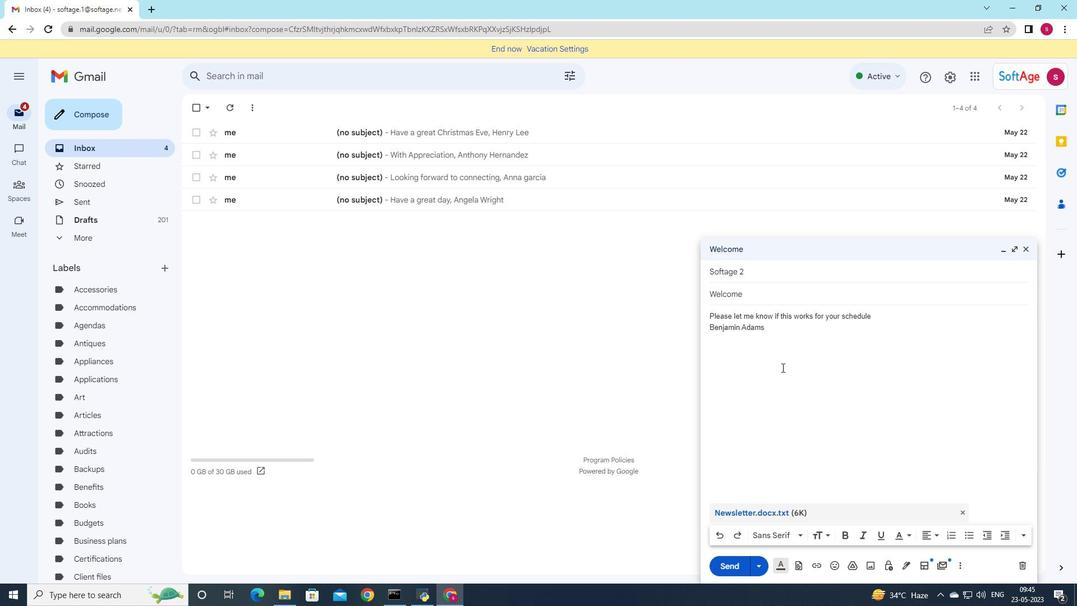 
Action: Mouse scrolled (785, 370) with delta (0, 0)
Screenshot: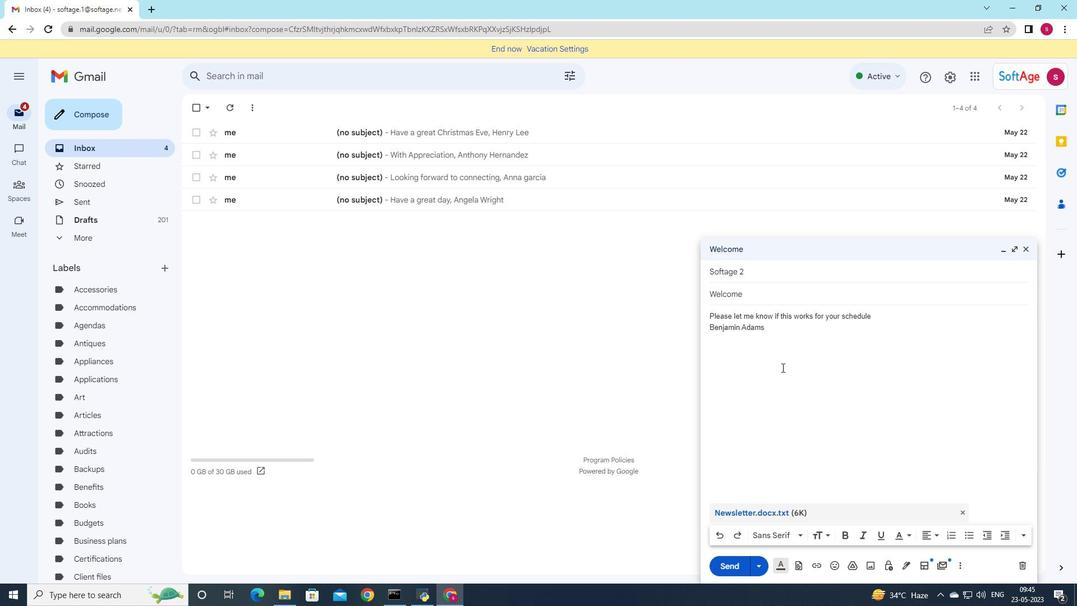 
Action: Mouse moved to (789, 383)
Screenshot: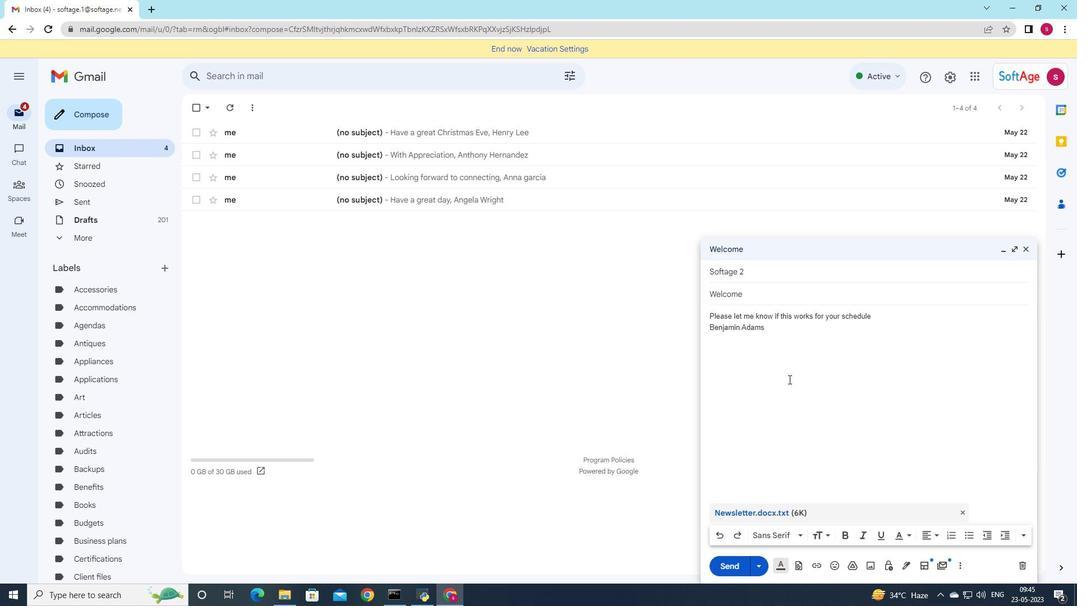 
Action: Mouse scrolled (789, 383) with delta (0, 0)
Screenshot: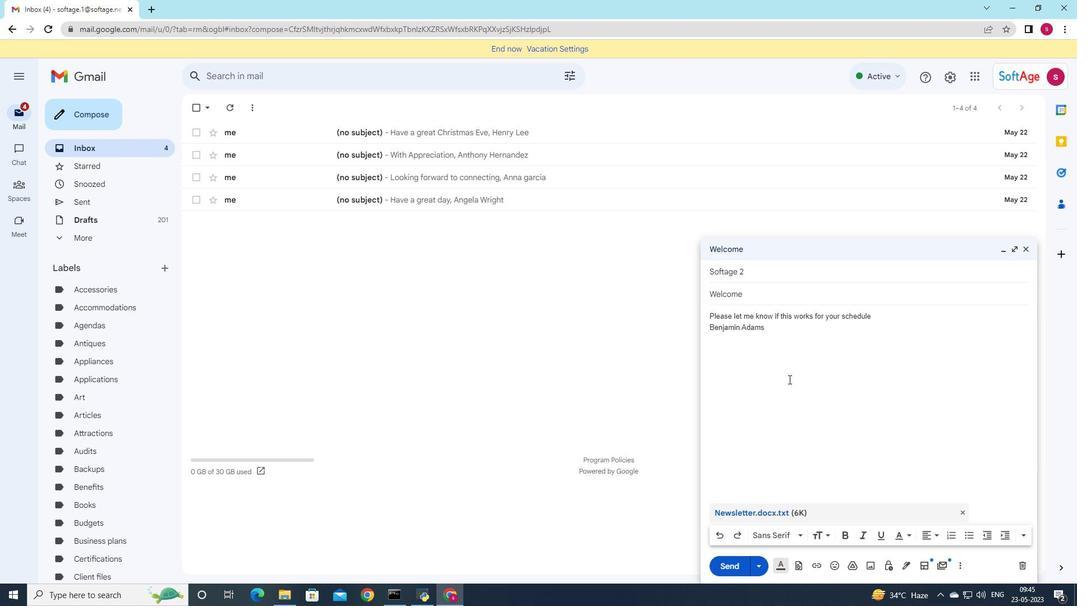 
Action: Mouse moved to (727, 569)
Screenshot: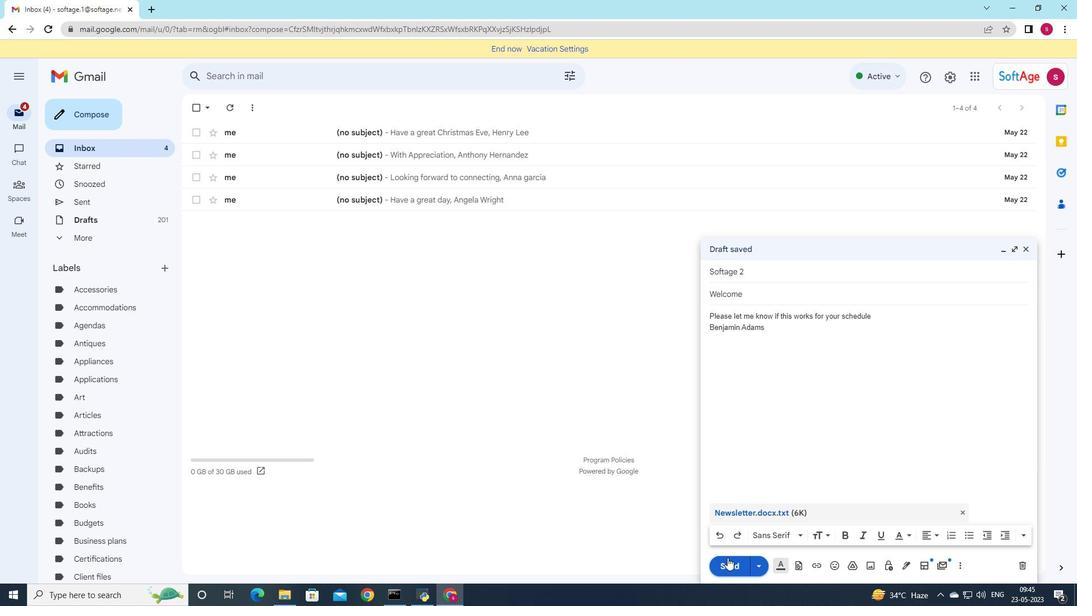 
Action: Mouse pressed left at (727, 569)
Screenshot: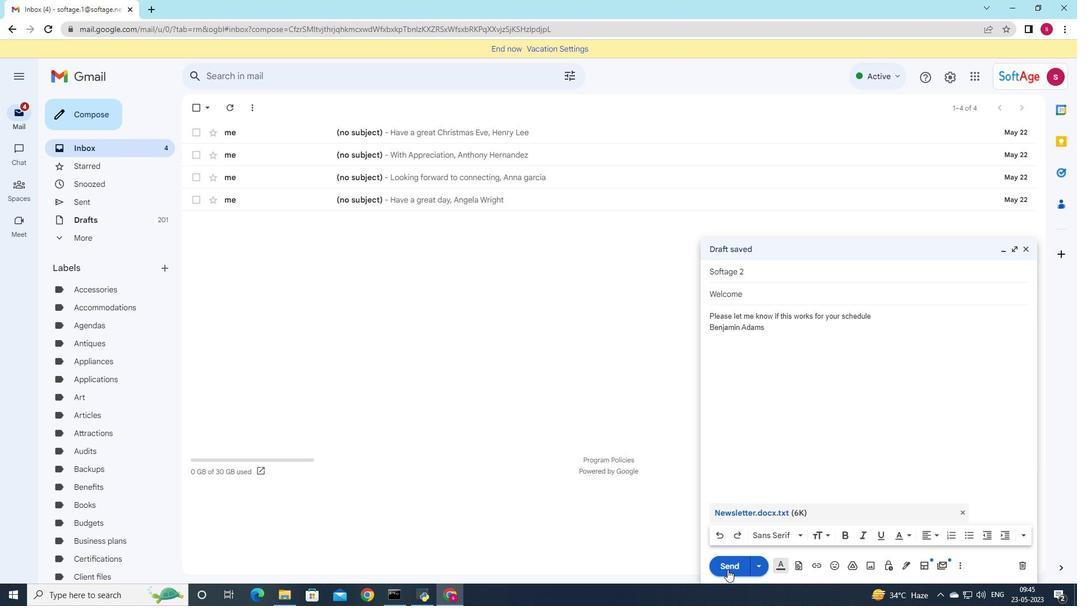 
Action: Mouse moved to (122, 202)
Screenshot: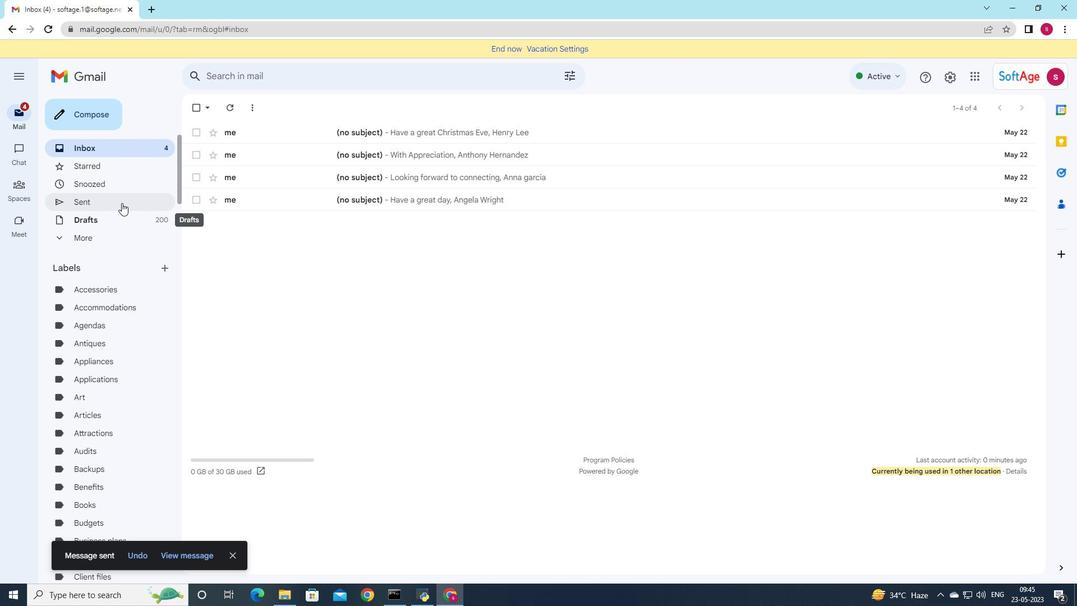 
Action: Mouse pressed left at (122, 202)
Screenshot: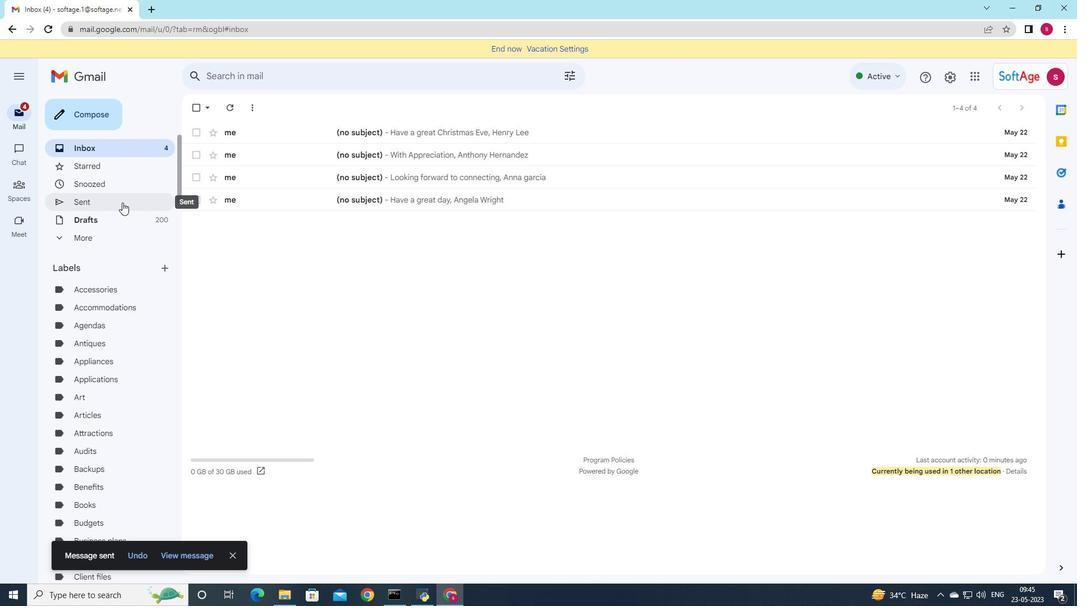 
Action: Mouse moved to (495, 172)
Screenshot: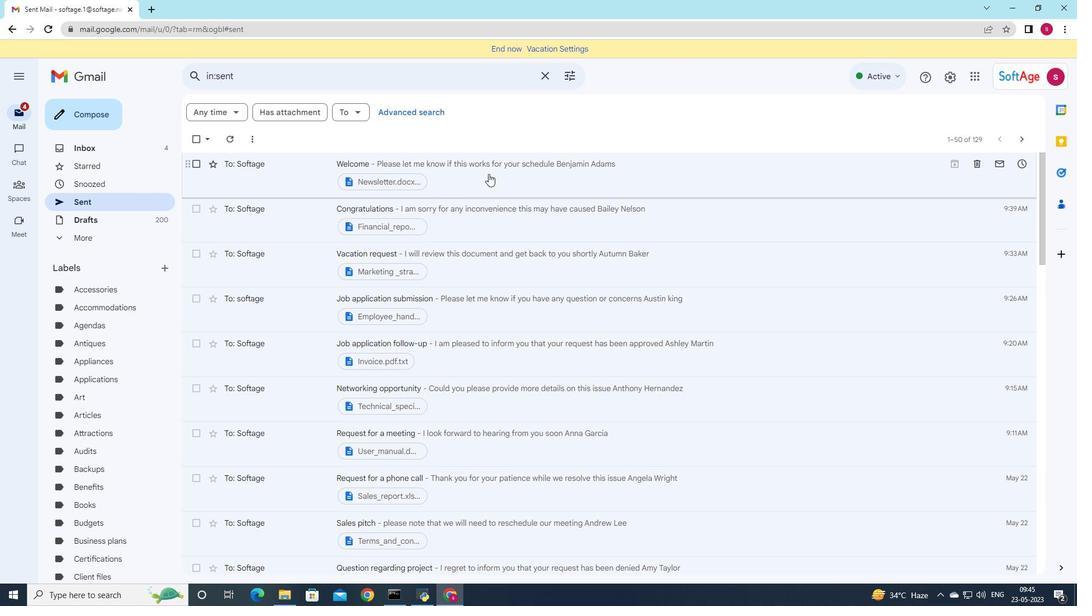 
Action: Mouse pressed left at (495, 172)
Screenshot: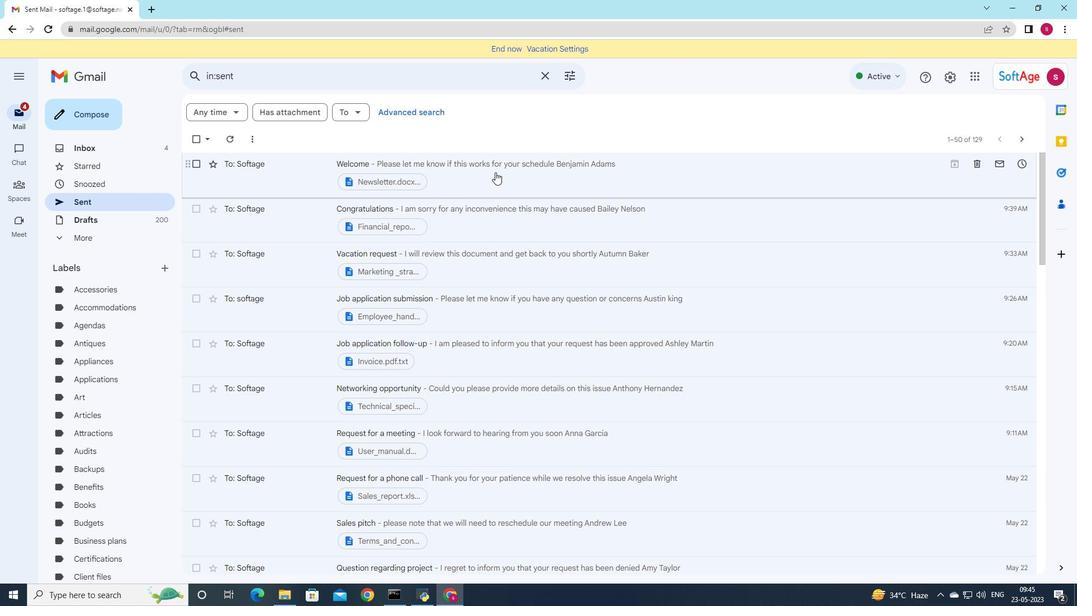 
Action: Mouse moved to (165, 268)
Screenshot: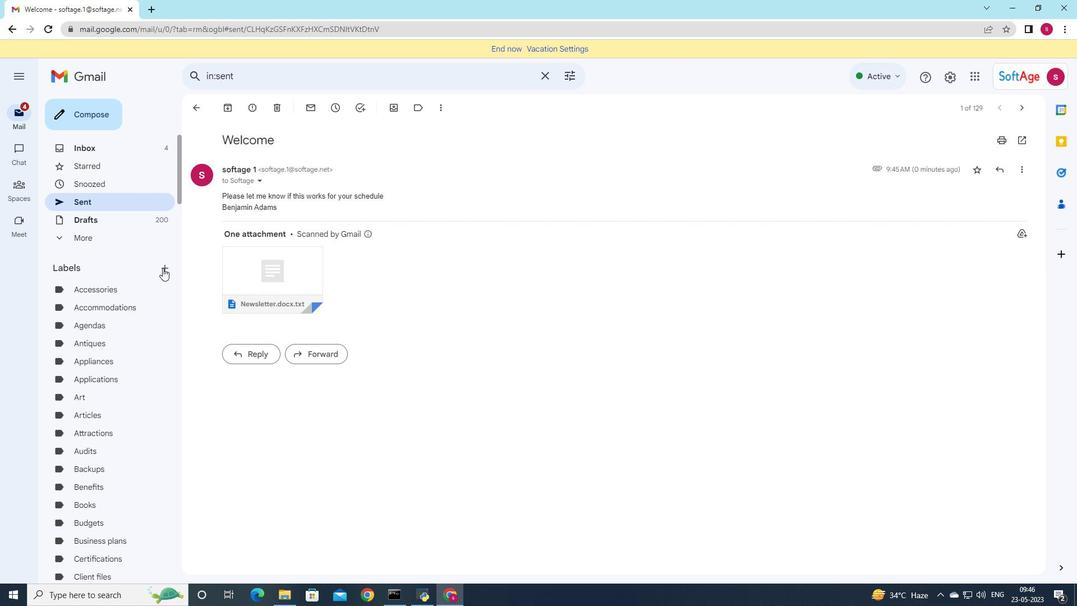 
Action: Mouse pressed left at (165, 268)
Screenshot: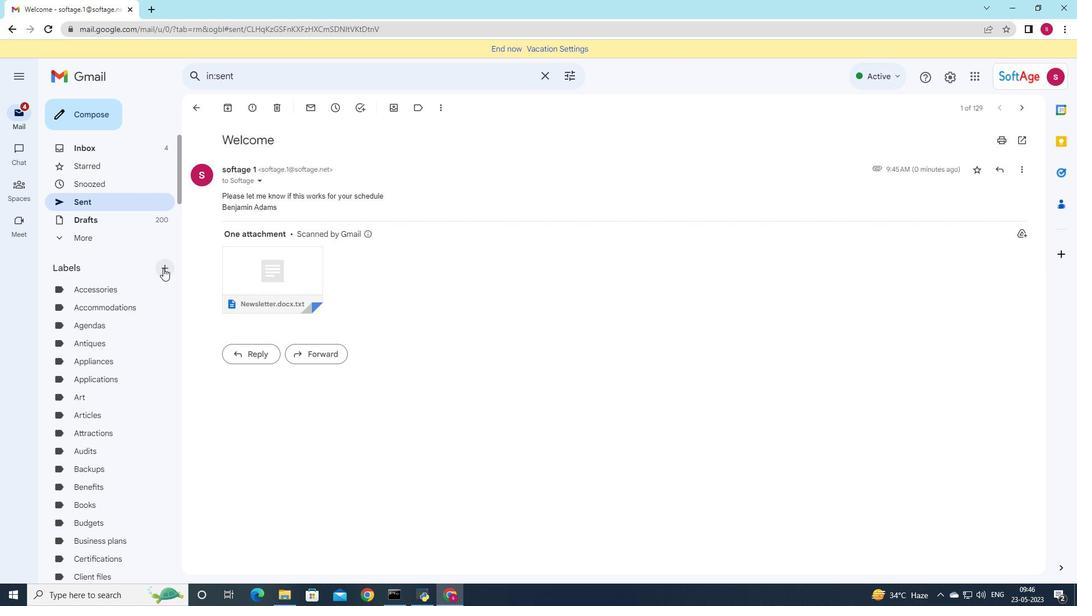 
Action: Mouse moved to (513, 301)
Screenshot: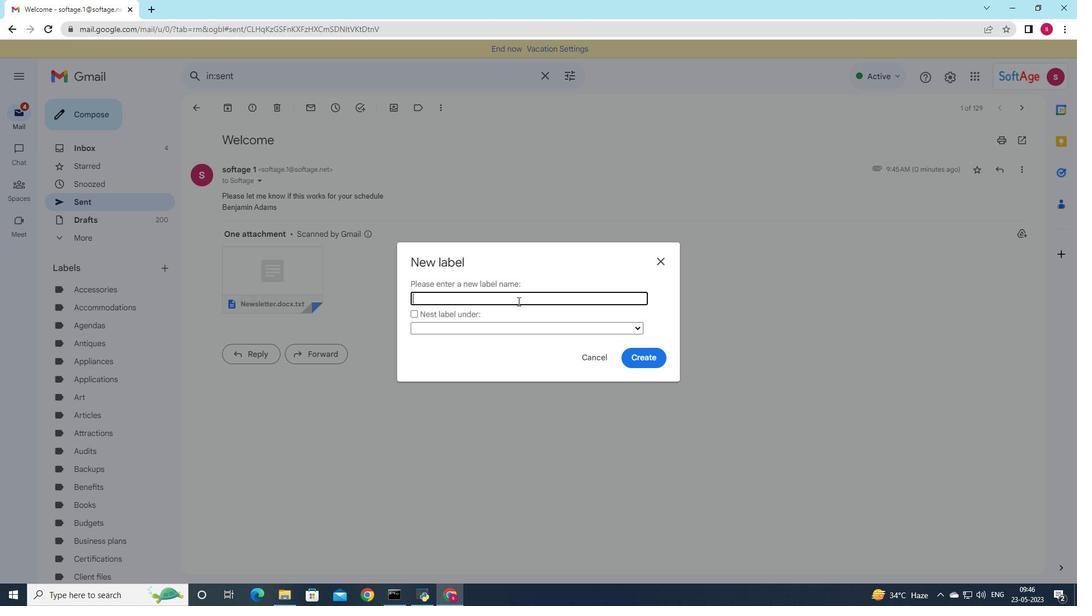 
Action: Key pressed <Key.shift>Certifications
Screenshot: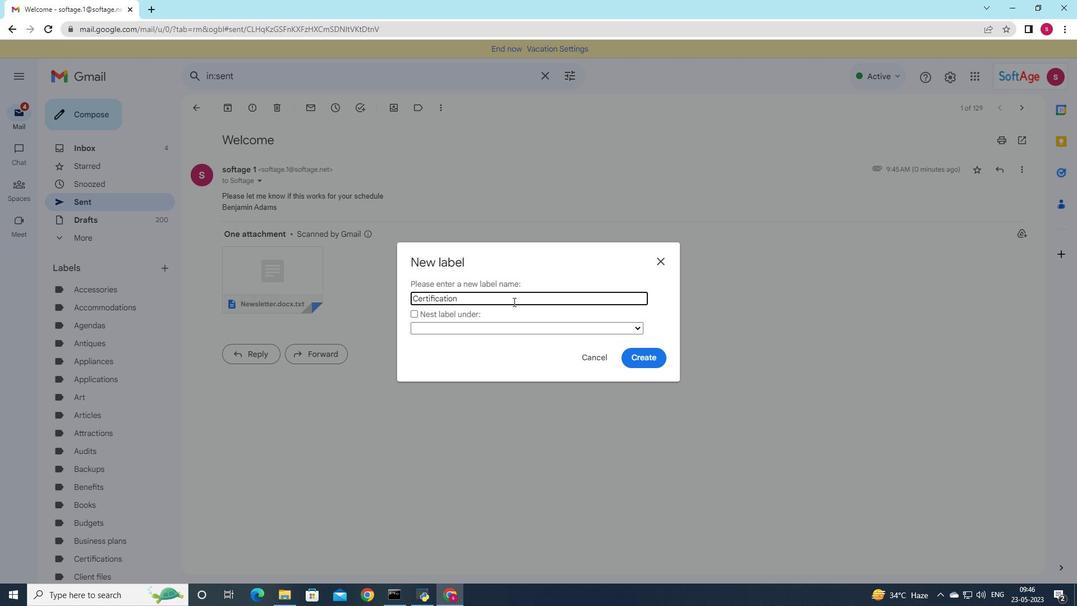 
Action: Mouse moved to (646, 358)
Screenshot: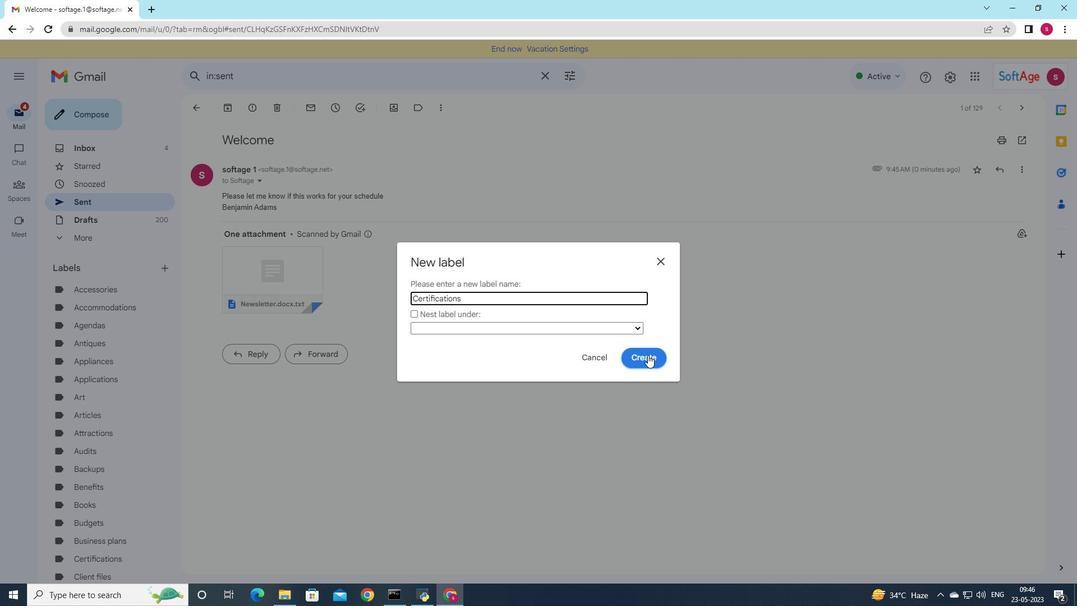 
Action: Mouse pressed left at (646, 358)
Screenshot: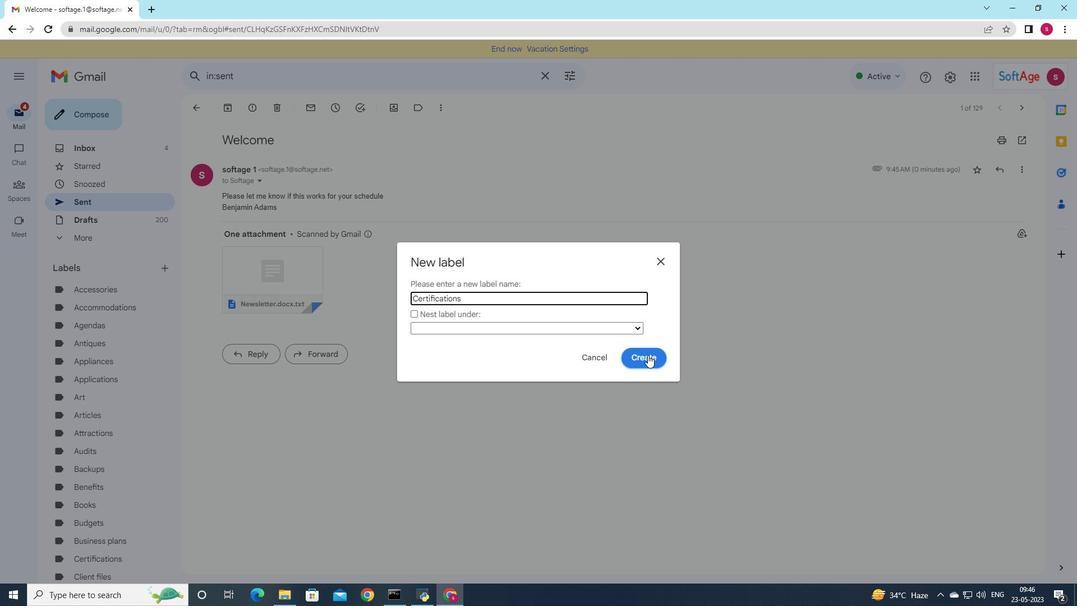 
Action: Mouse moved to (635, 303)
Screenshot: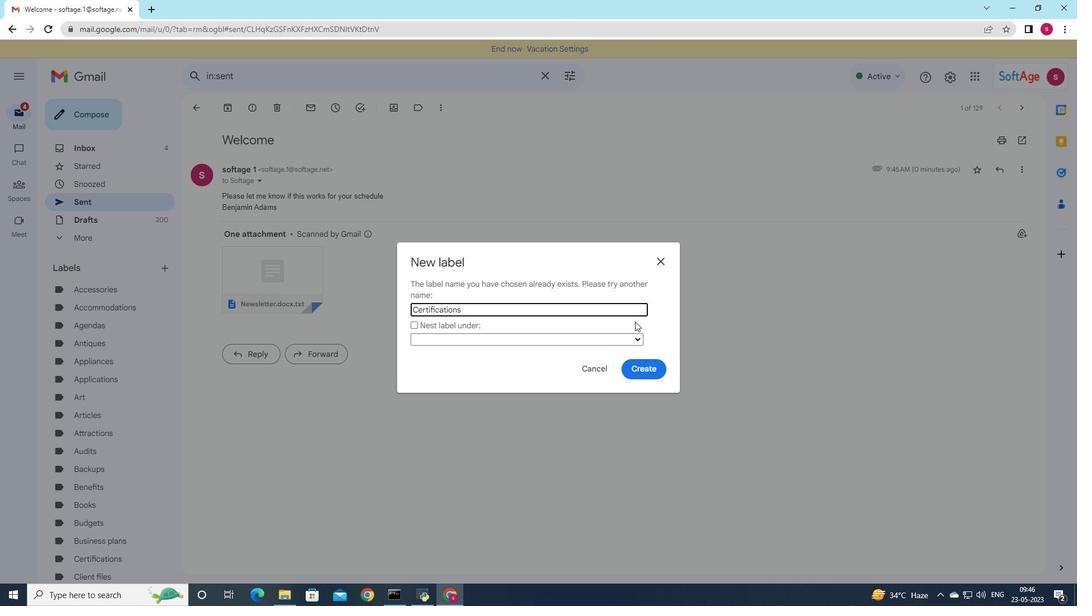 
